 Task: Toggle the place open brace on the new line for functions in the format.
Action: Mouse moved to (9, 578)
Screenshot: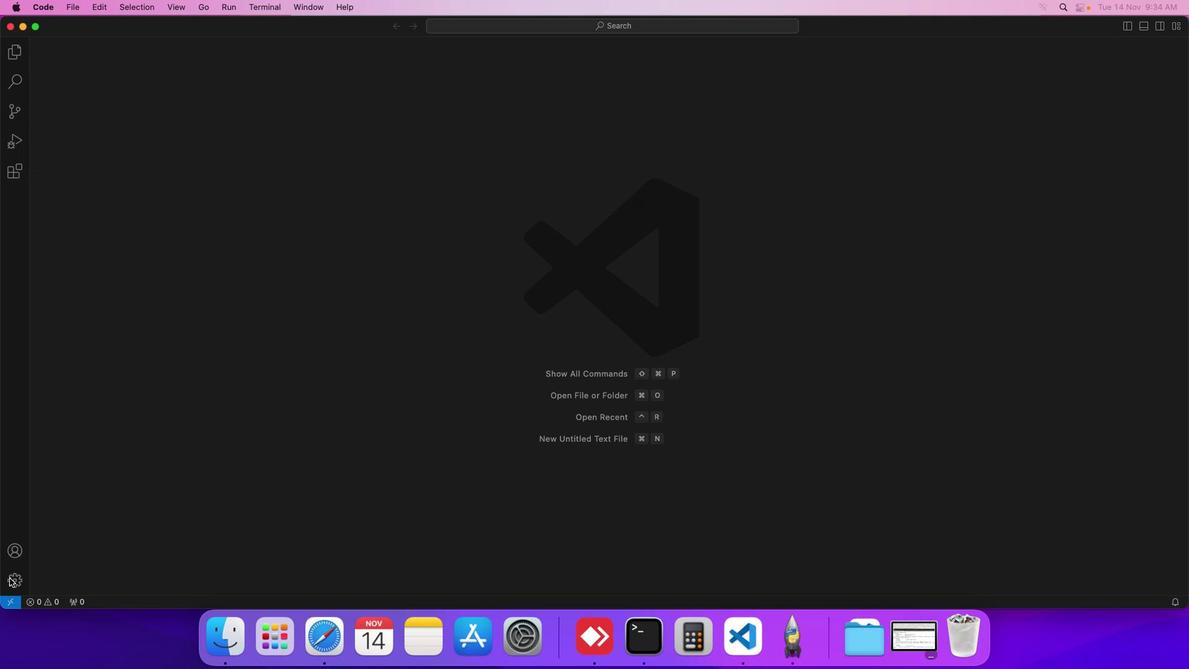 
Action: Mouse pressed left at (9, 578)
Screenshot: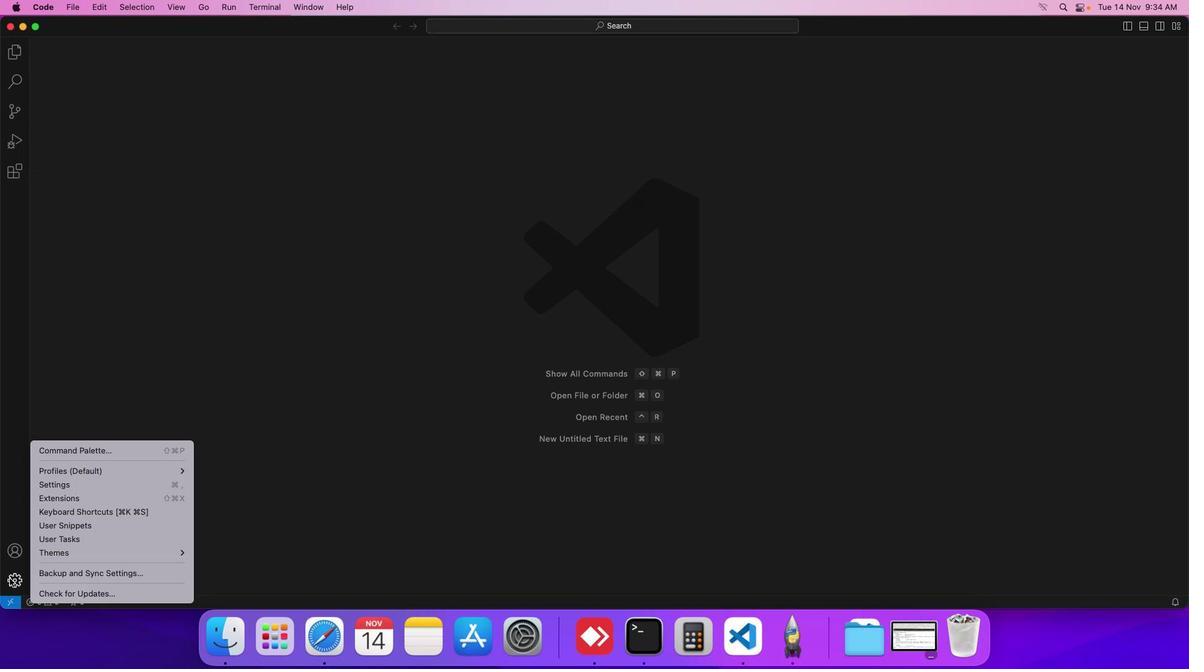 
Action: Mouse moved to (85, 490)
Screenshot: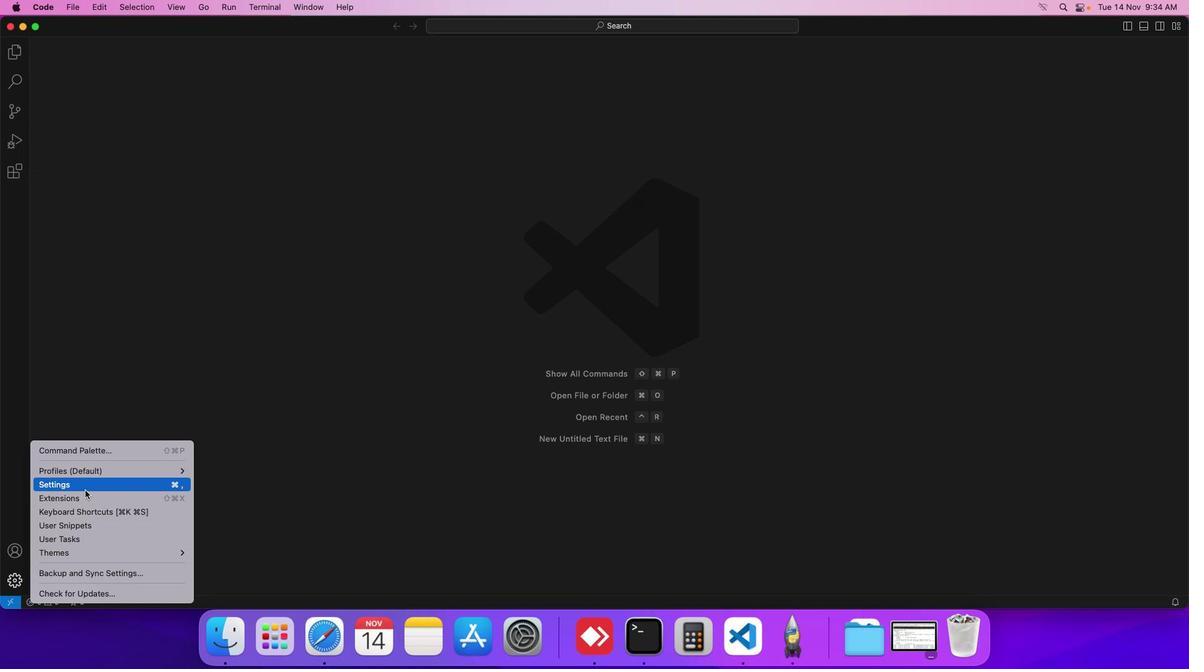 
Action: Mouse pressed left at (85, 490)
Screenshot: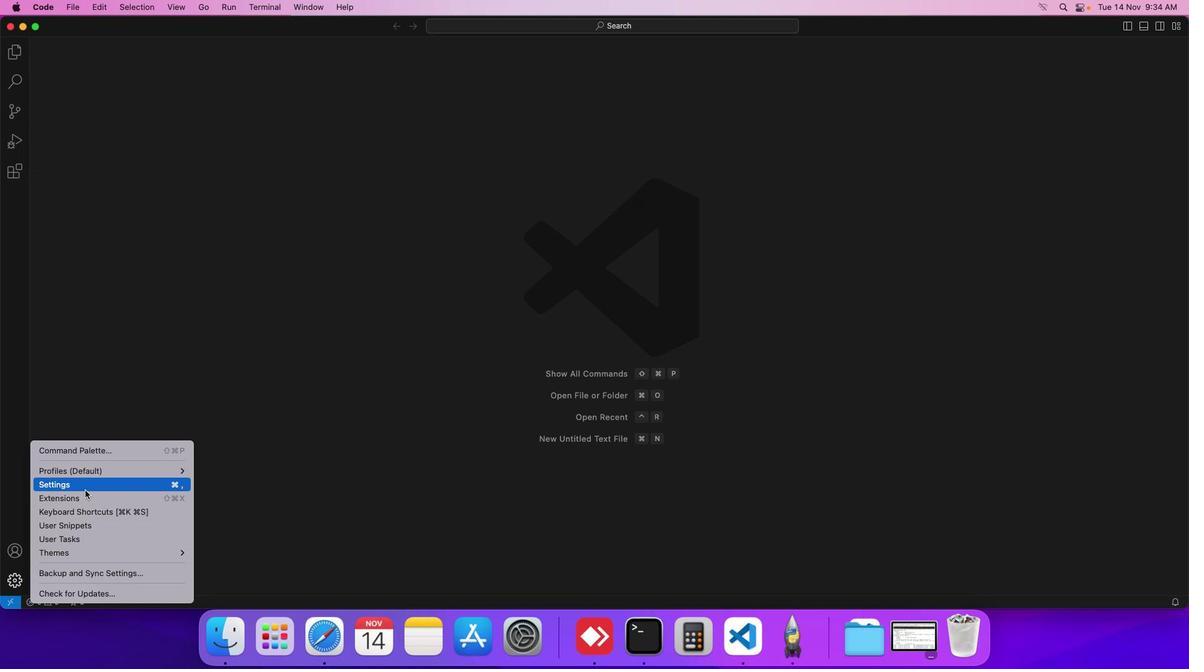 
Action: Mouse moved to (286, 224)
Screenshot: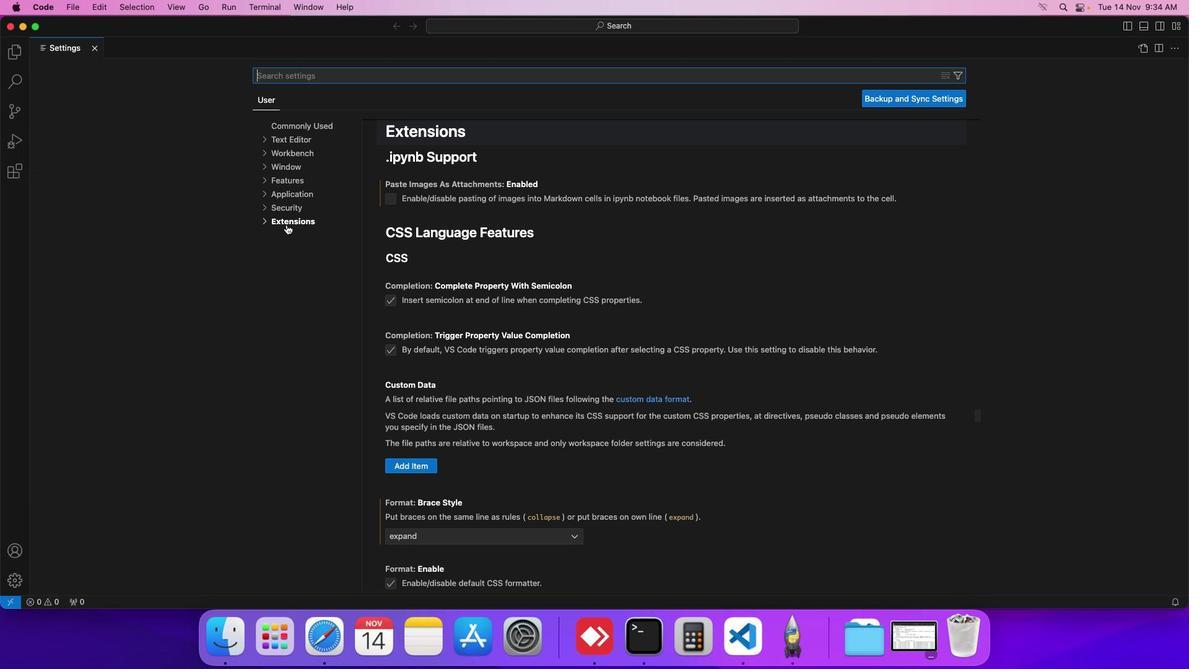 
Action: Mouse pressed left at (286, 224)
Screenshot: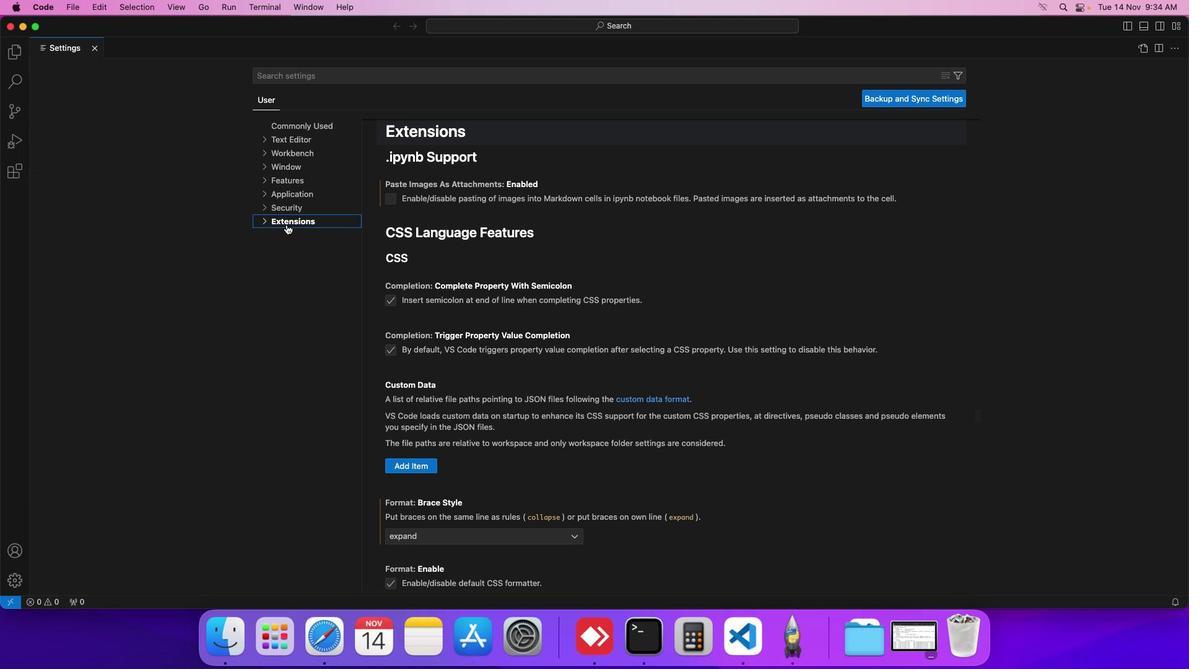 
Action: Mouse moved to (303, 560)
Screenshot: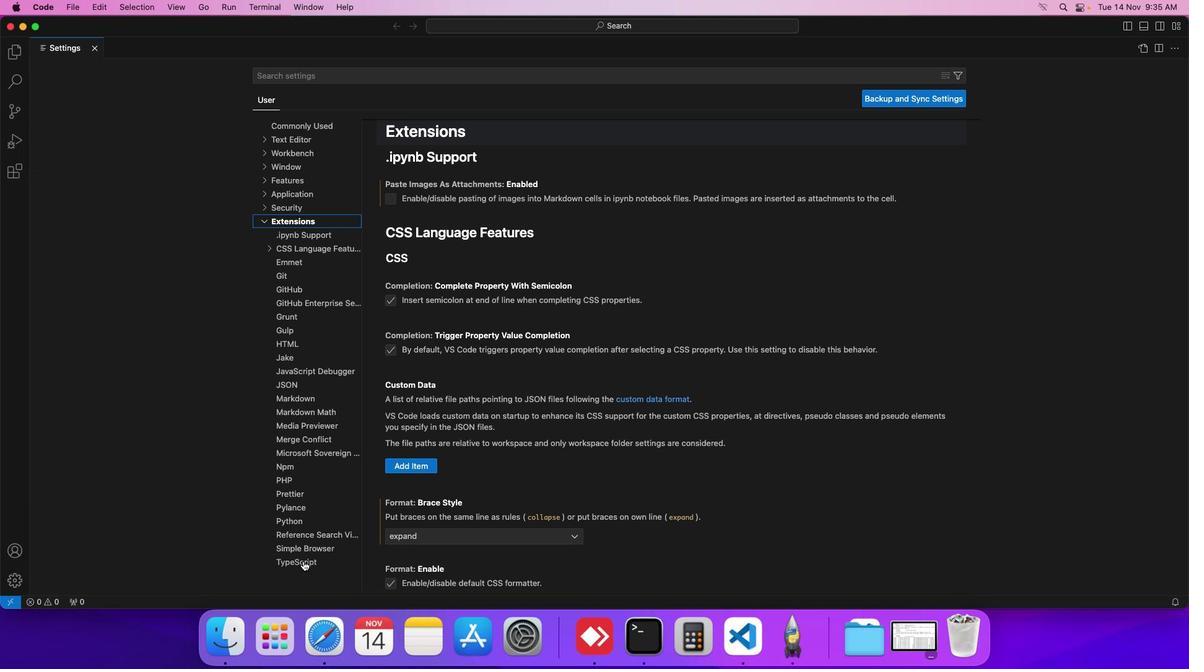 
Action: Mouse pressed left at (303, 560)
Screenshot: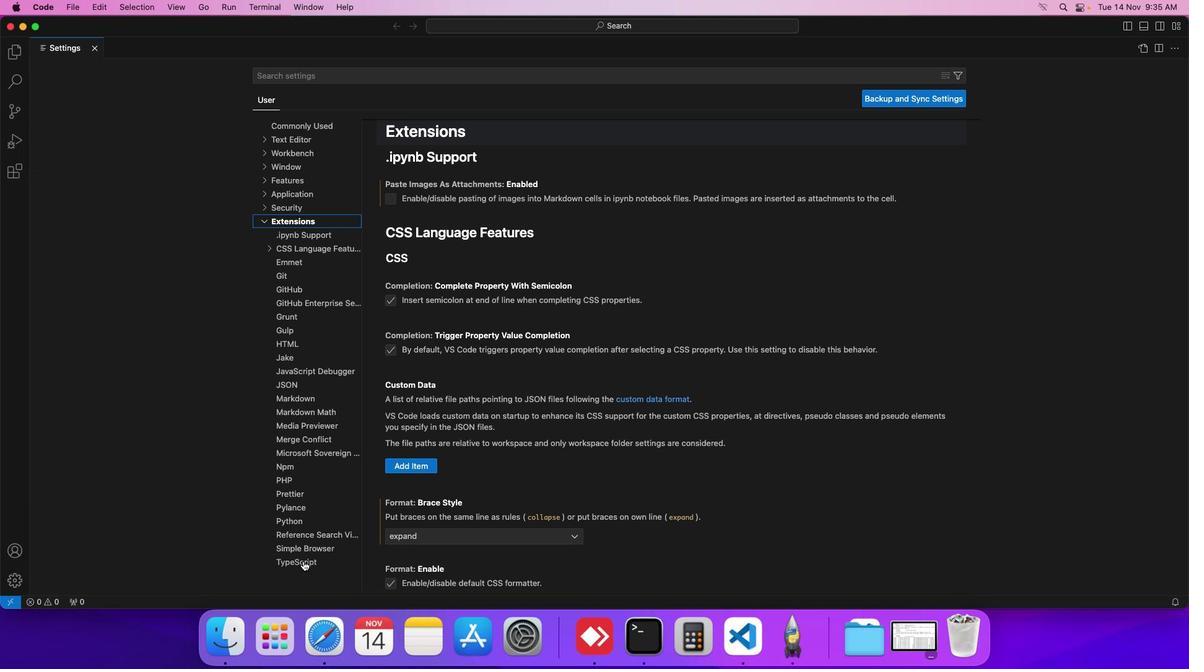 
Action: Mouse moved to (407, 448)
Screenshot: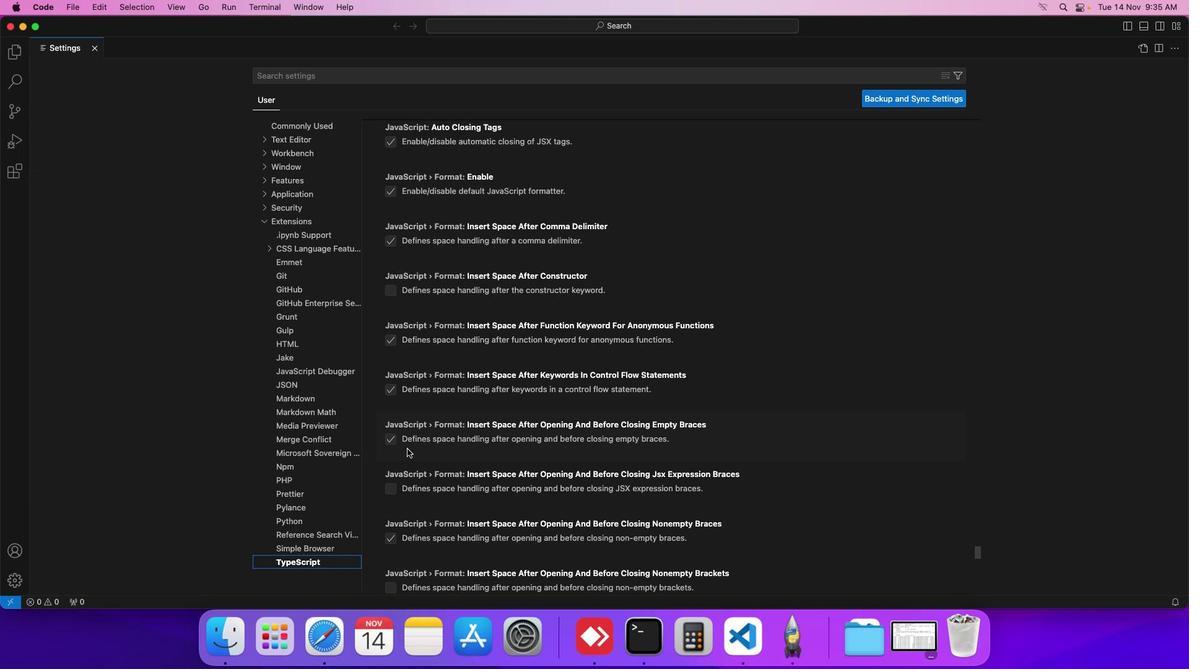 
Action: Mouse scrolled (407, 448) with delta (0, 0)
Screenshot: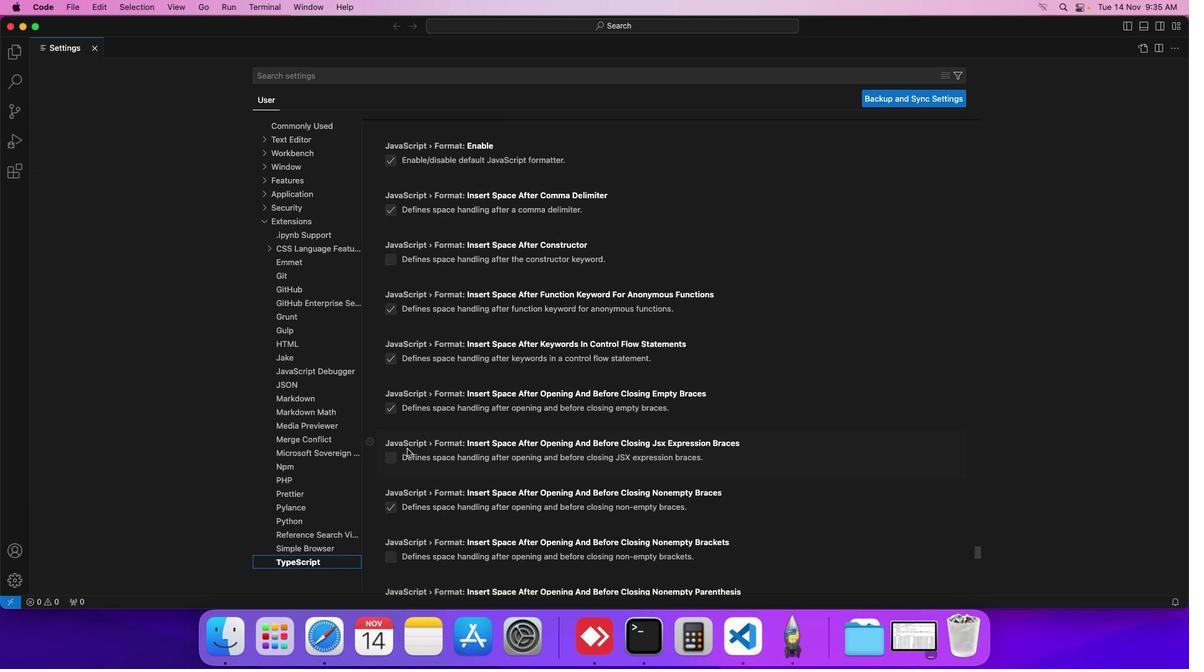 
Action: Mouse scrolled (407, 448) with delta (0, 0)
Screenshot: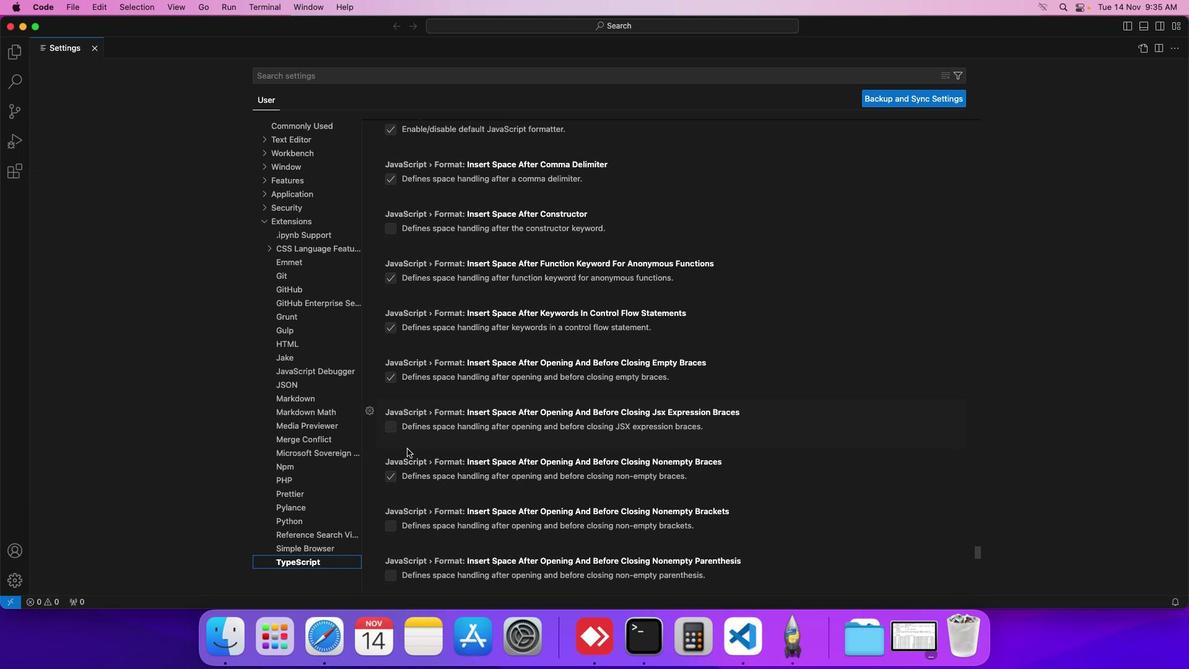 
Action: Mouse scrolled (407, 448) with delta (0, 0)
Screenshot: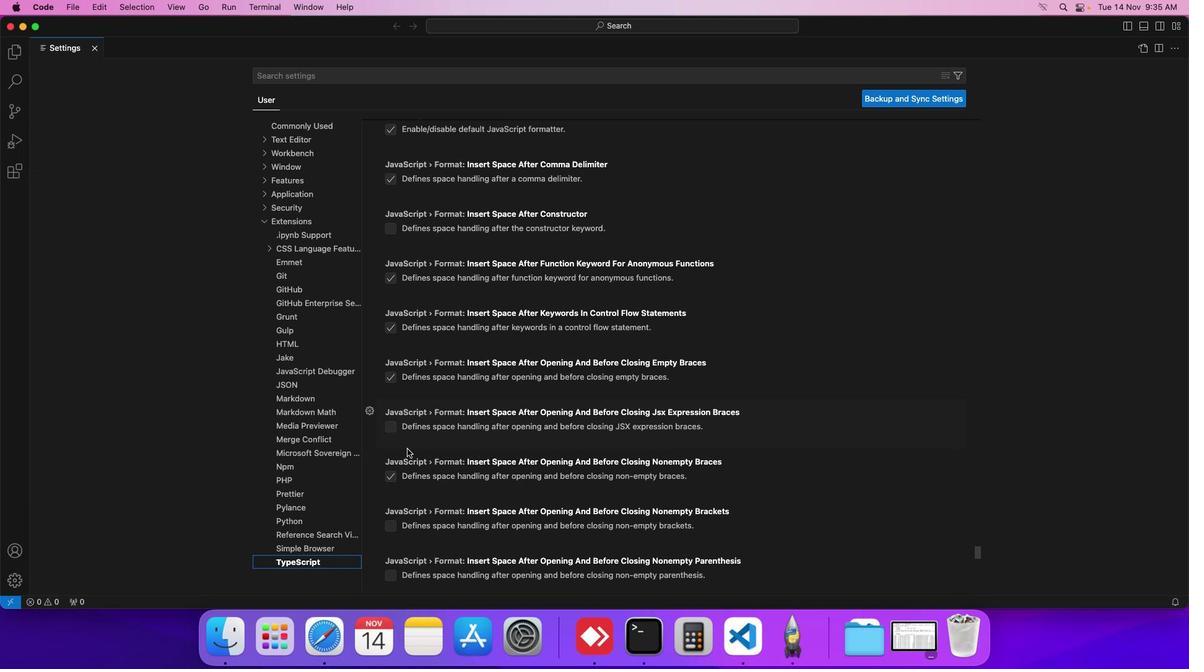 
Action: Mouse scrolled (407, 448) with delta (0, 0)
Screenshot: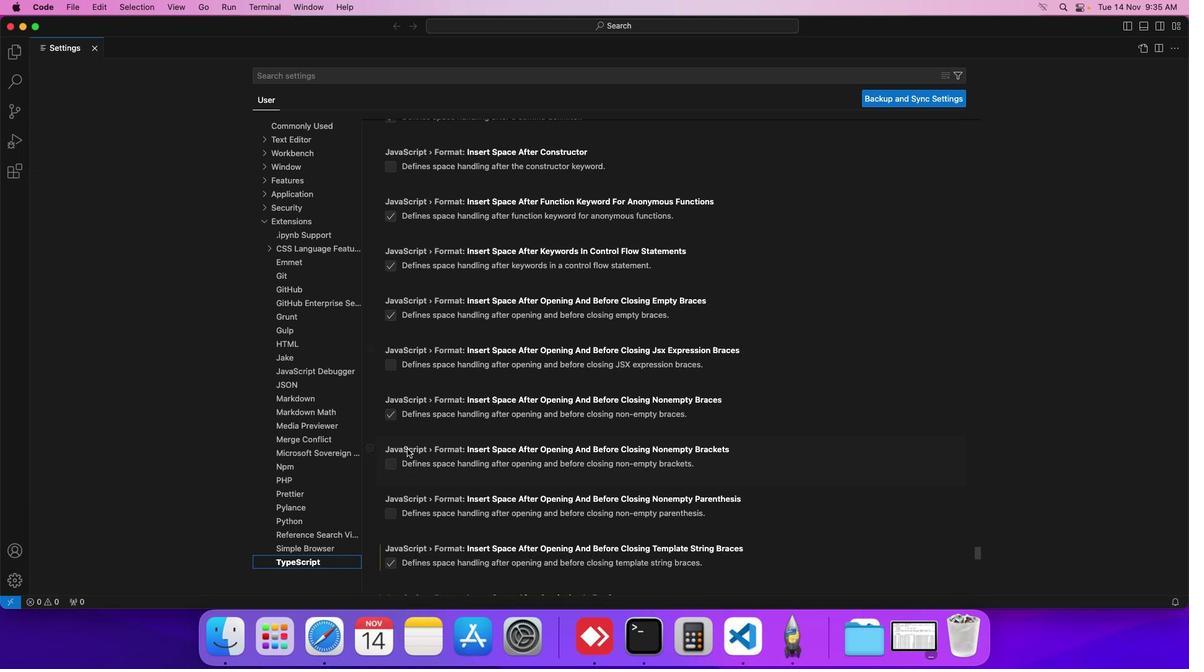 
Action: Mouse scrolled (407, 448) with delta (0, 0)
Screenshot: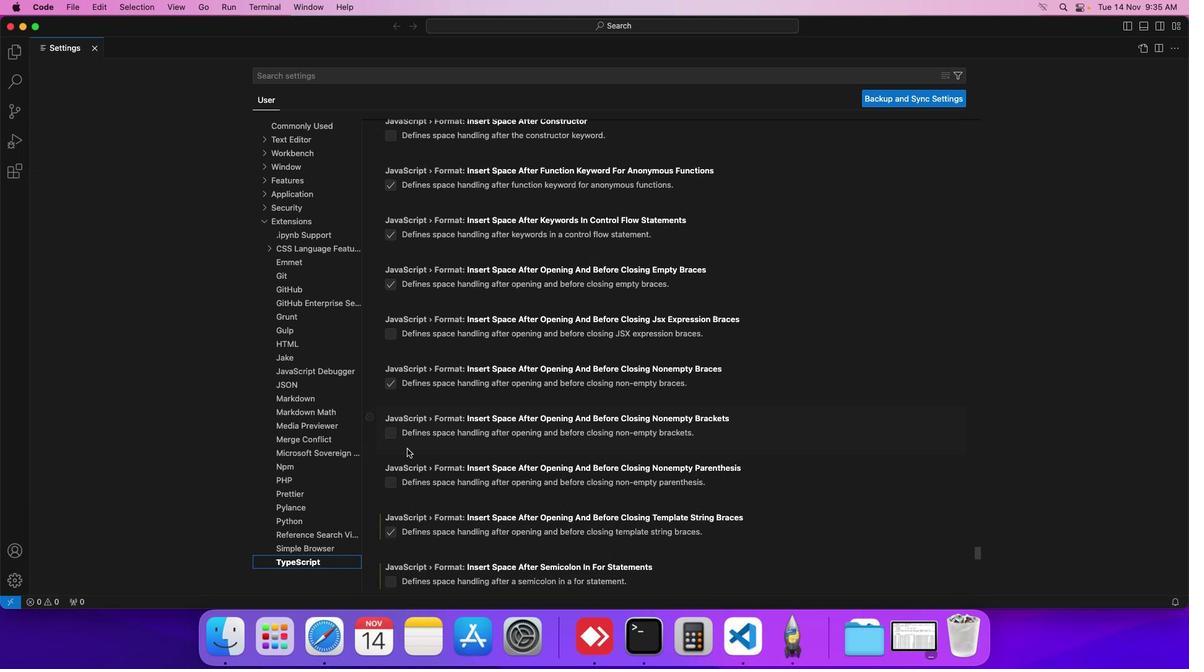 
Action: Mouse scrolled (407, 448) with delta (0, 0)
Screenshot: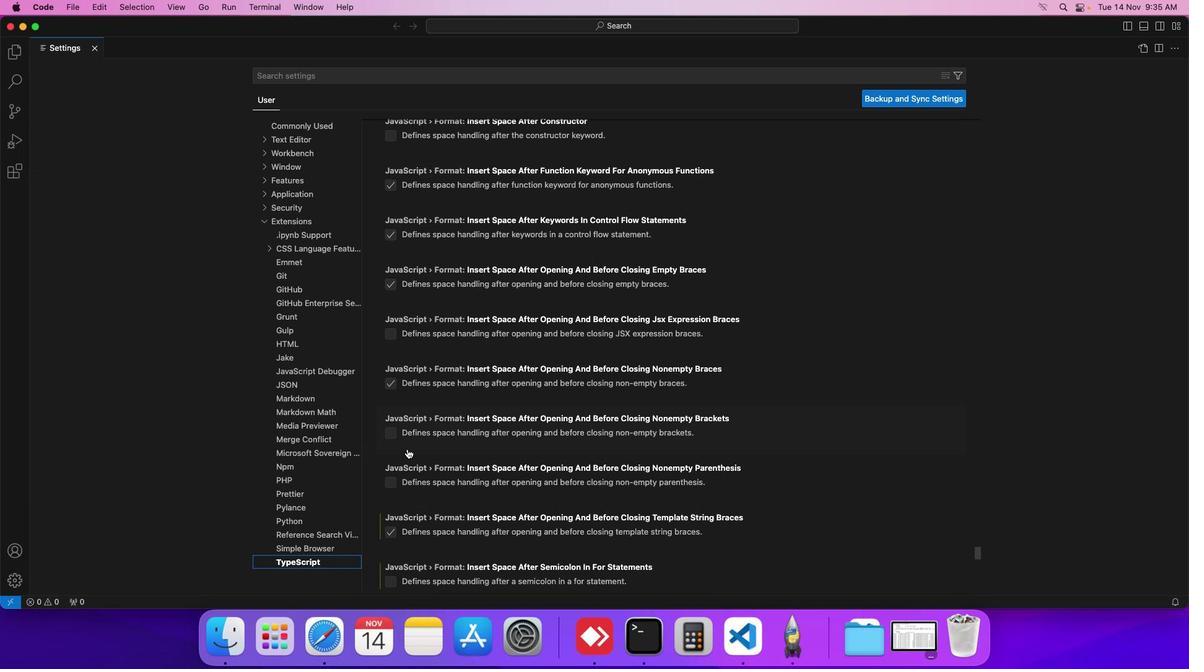 
Action: Mouse scrolled (407, 448) with delta (0, 0)
Screenshot: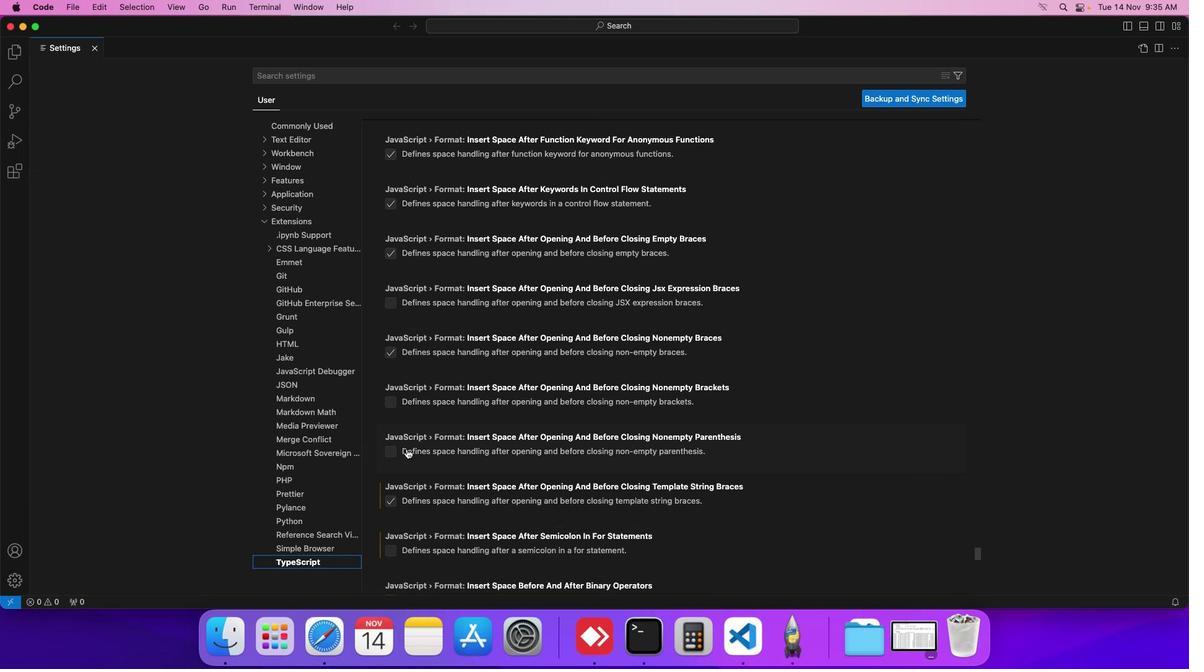 
Action: Mouse moved to (407, 449)
Screenshot: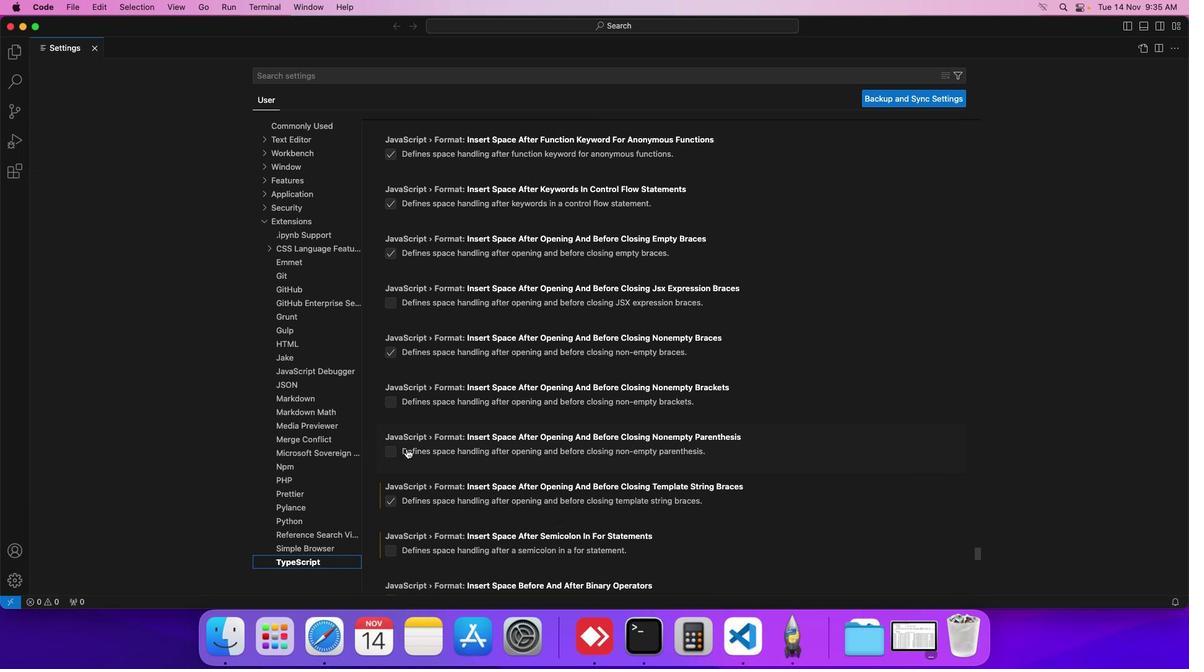 
Action: Mouse scrolled (407, 449) with delta (0, 0)
Screenshot: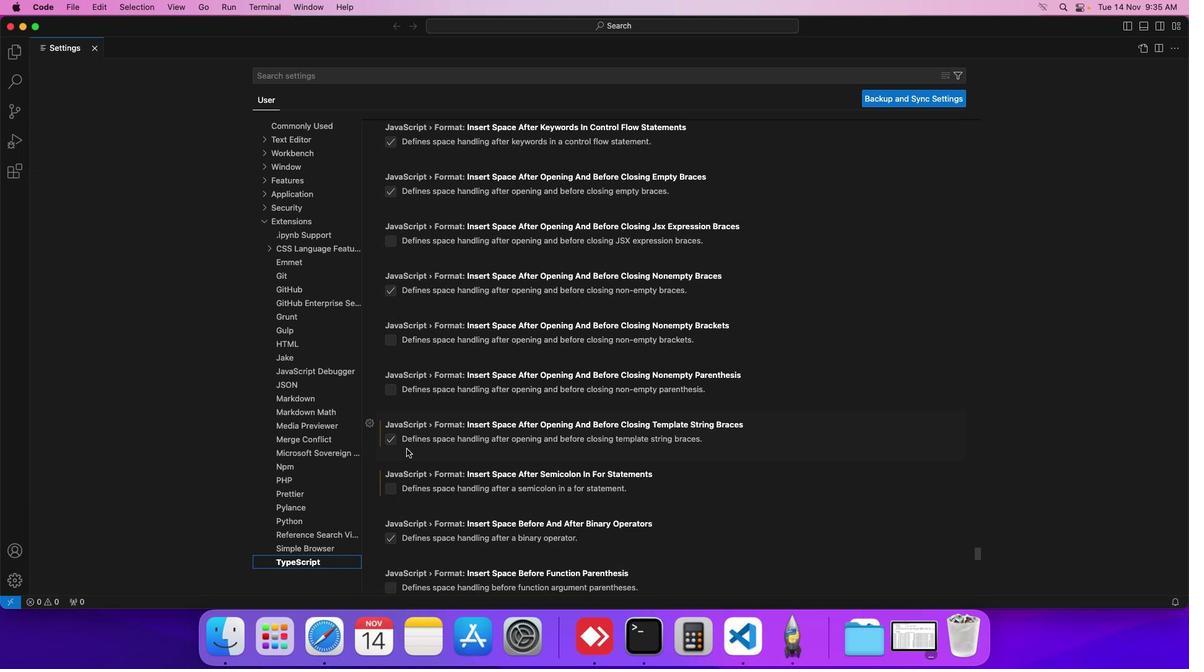 
Action: Mouse scrolled (407, 449) with delta (0, 0)
Screenshot: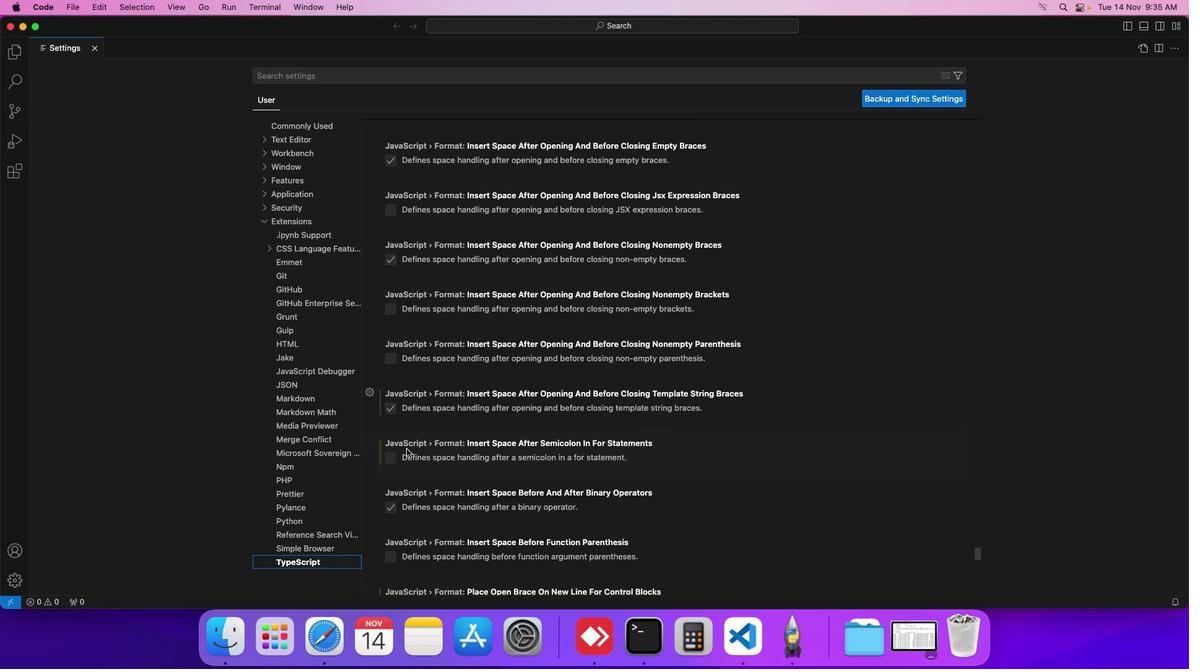 
Action: Mouse scrolled (407, 449) with delta (0, 0)
Screenshot: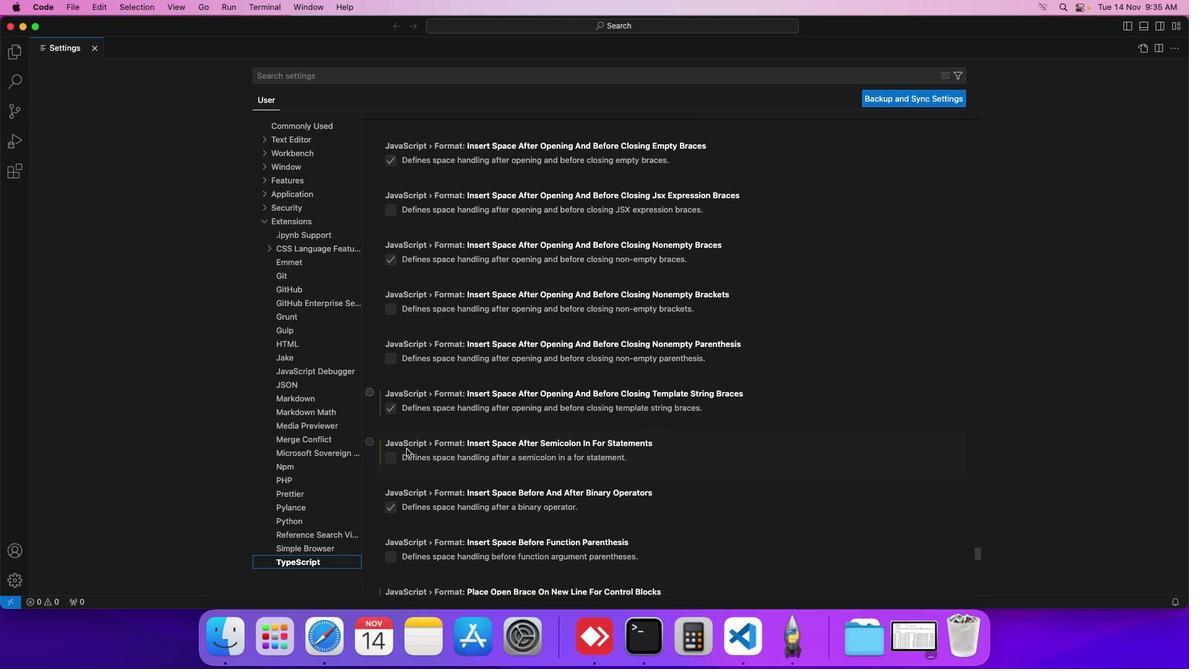 
Action: Mouse scrolled (407, 449) with delta (0, 0)
Screenshot: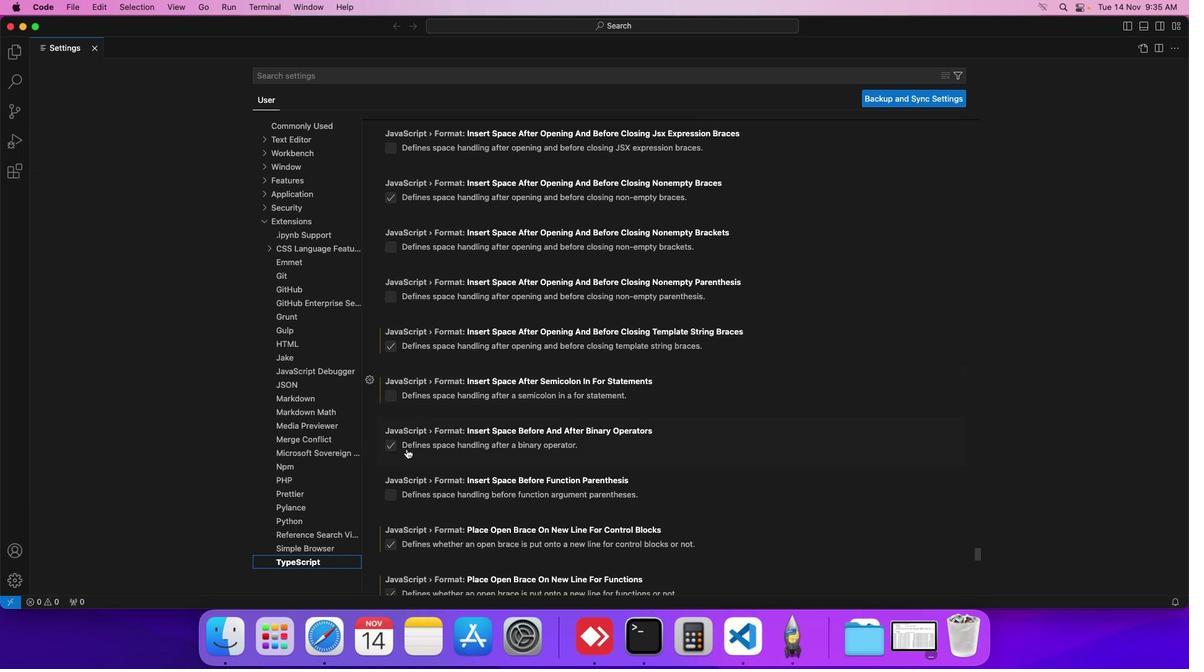 
Action: Mouse scrolled (407, 449) with delta (0, 0)
Screenshot: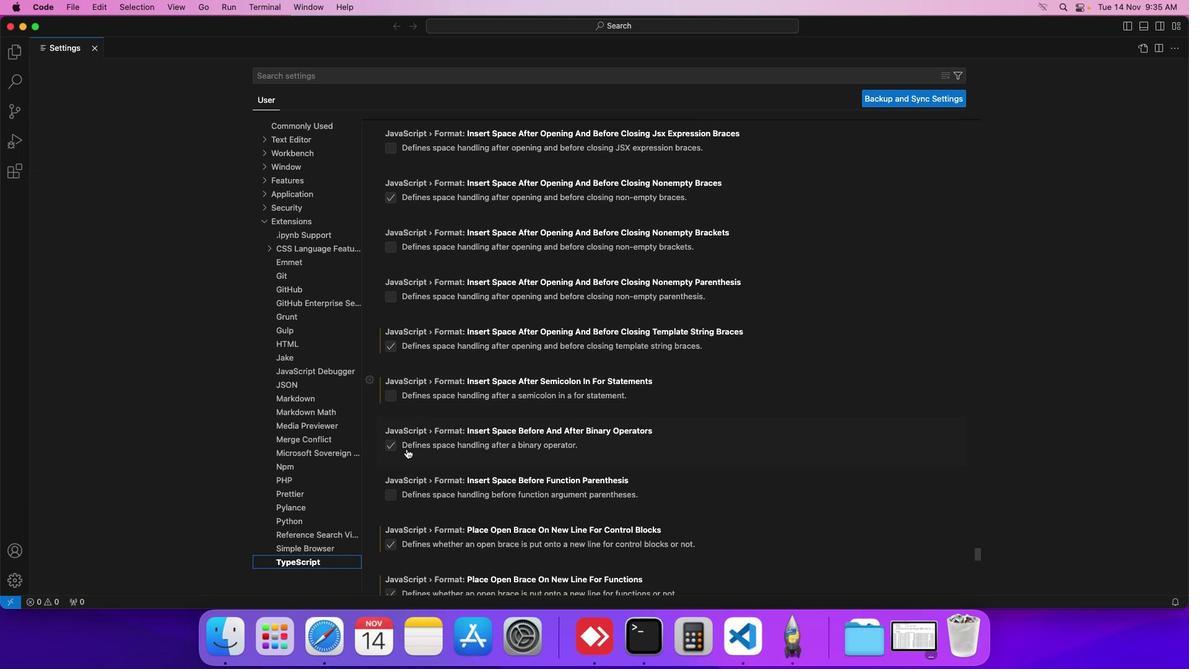 
Action: Mouse scrolled (407, 449) with delta (0, 0)
Screenshot: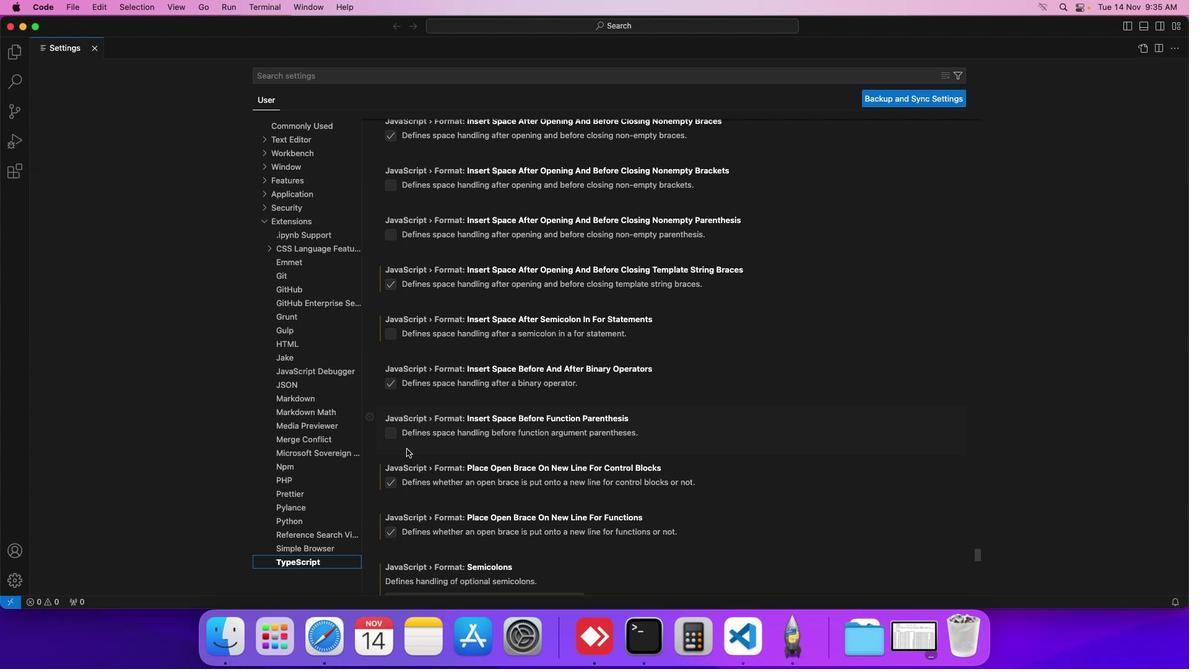 
Action: Mouse scrolled (407, 449) with delta (0, 0)
Screenshot: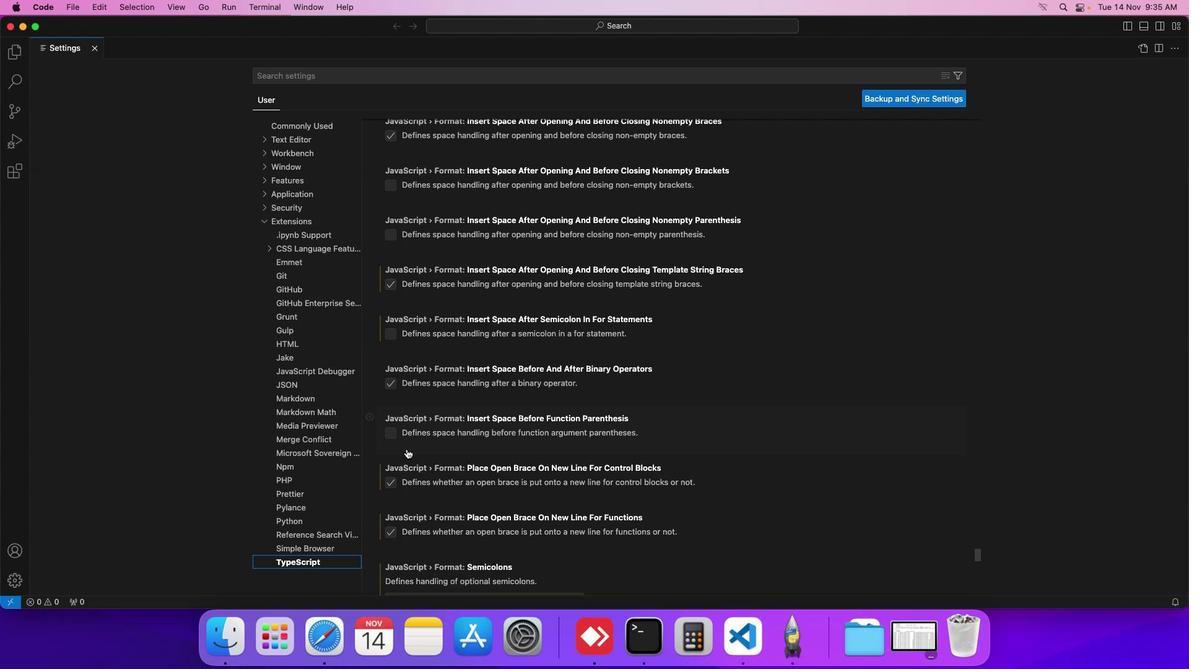 
Action: Mouse scrolled (407, 449) with delta (0, 0)
Screenshot: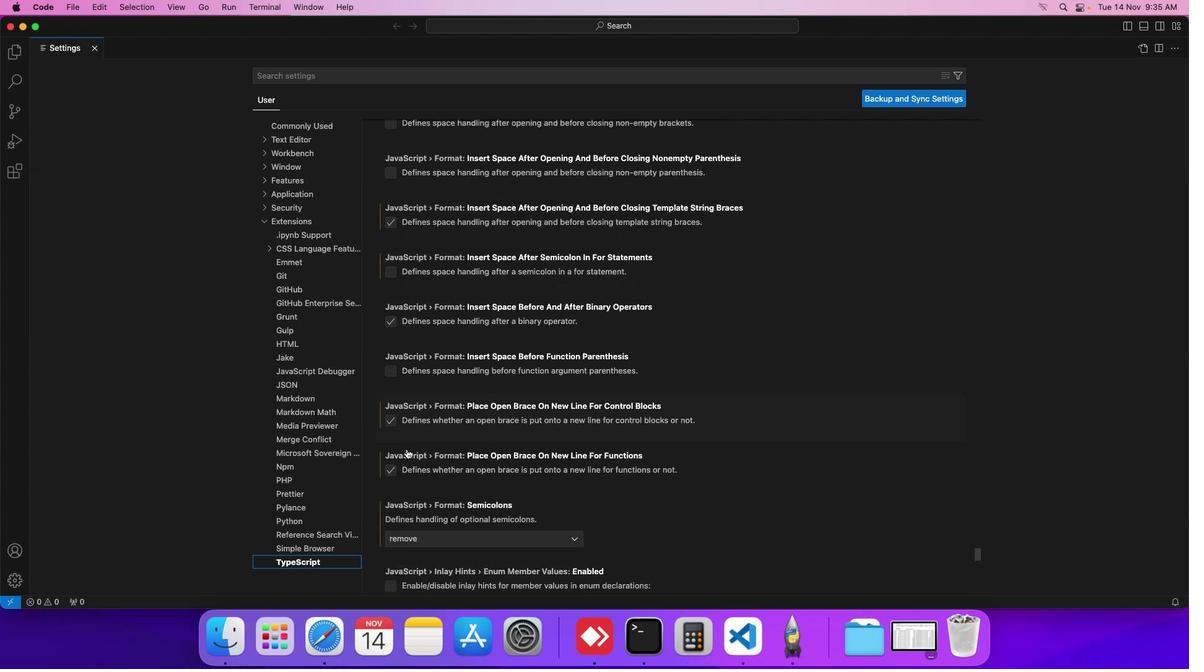 
Action: Mouse scrolled (407, 449) with delta (0, 0)
Screenshot: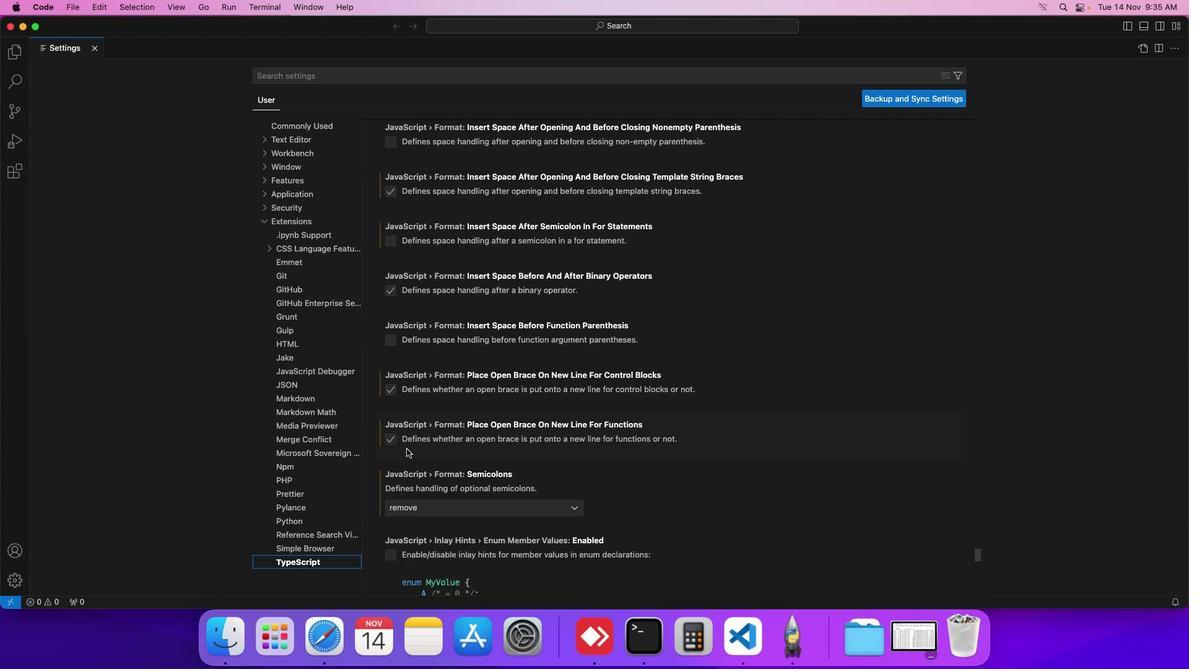 
Action: Mouse scrolled (407, 449) with delta (0, 0)
Screenshot: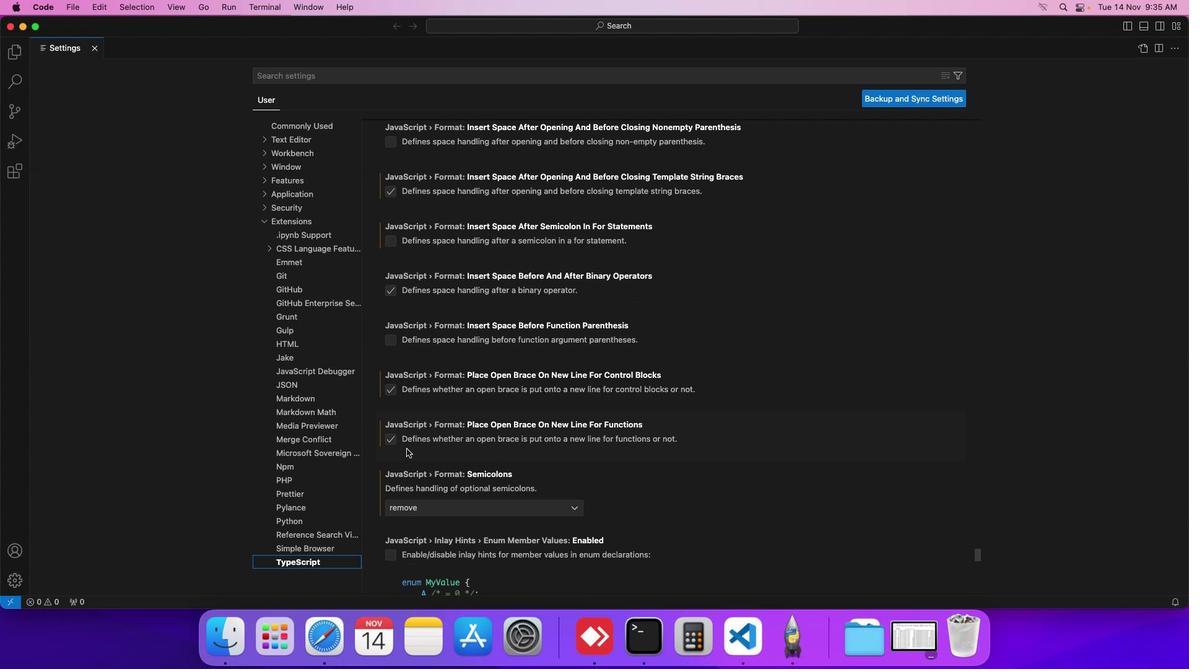 
Action: Mouse scrolled (407, 449) with delta (0, 0)
Screenshot: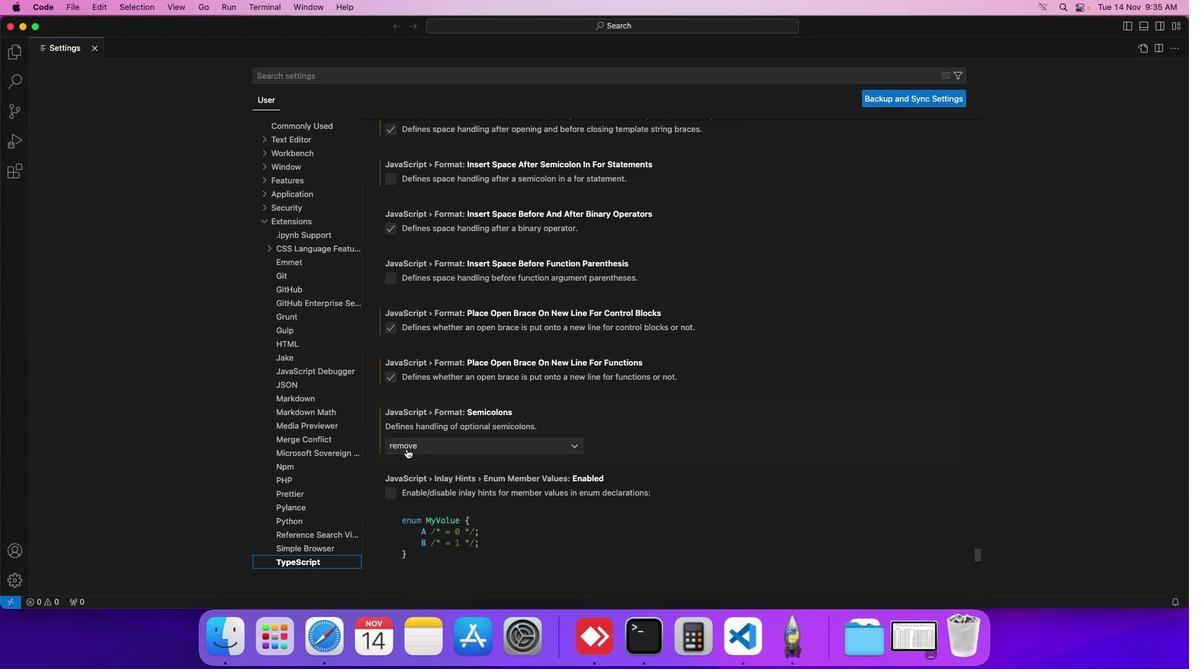 
Action: Mouse scrolled (407, 449) with delta (0, 0)
Screenshot: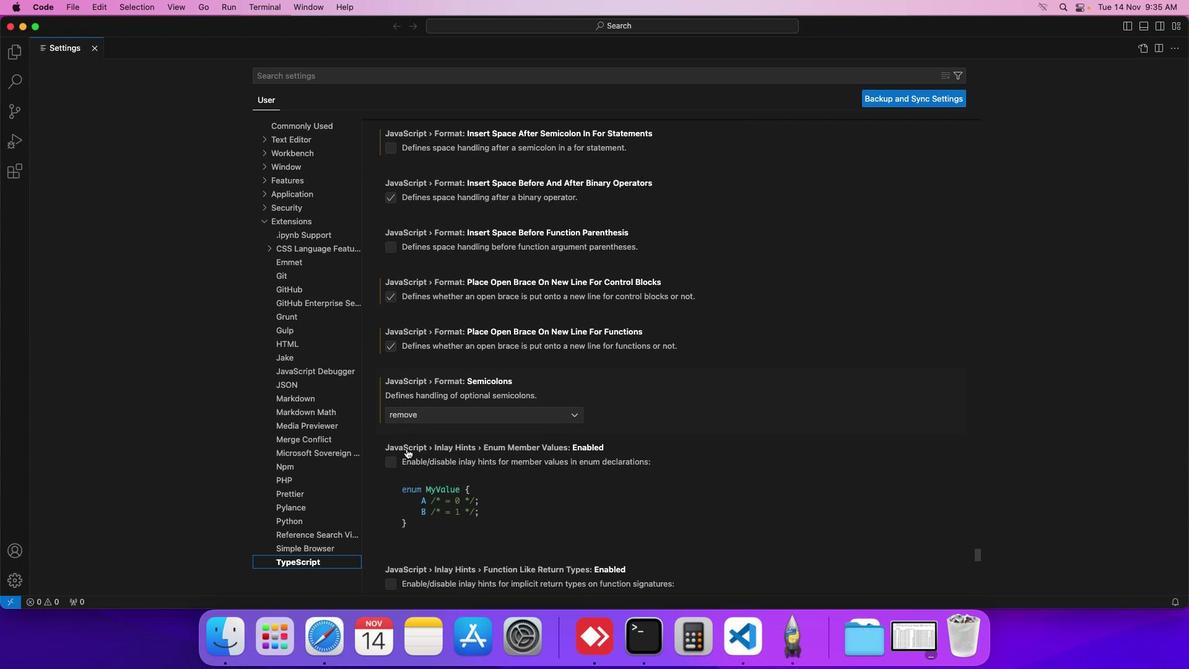 
Action: Mouse scrolled (407, 449) with delta (0, 0)
Screenshot: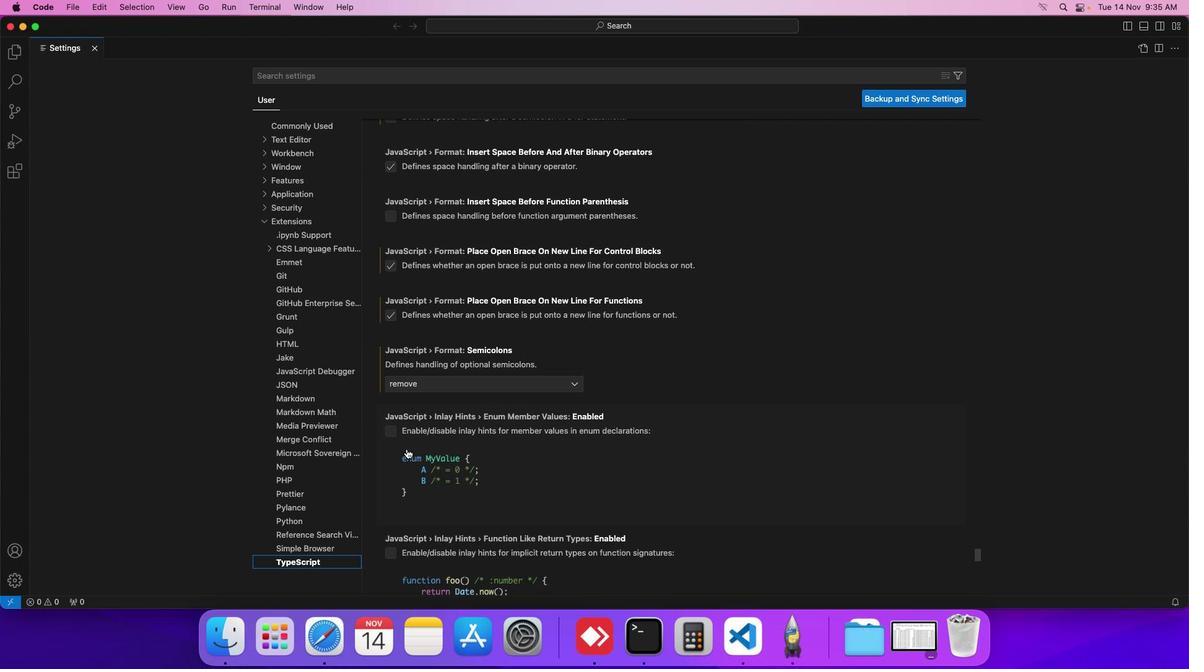 
Action: Mouse scrolled (407, 449) with delta (0, 0)
Screenshot: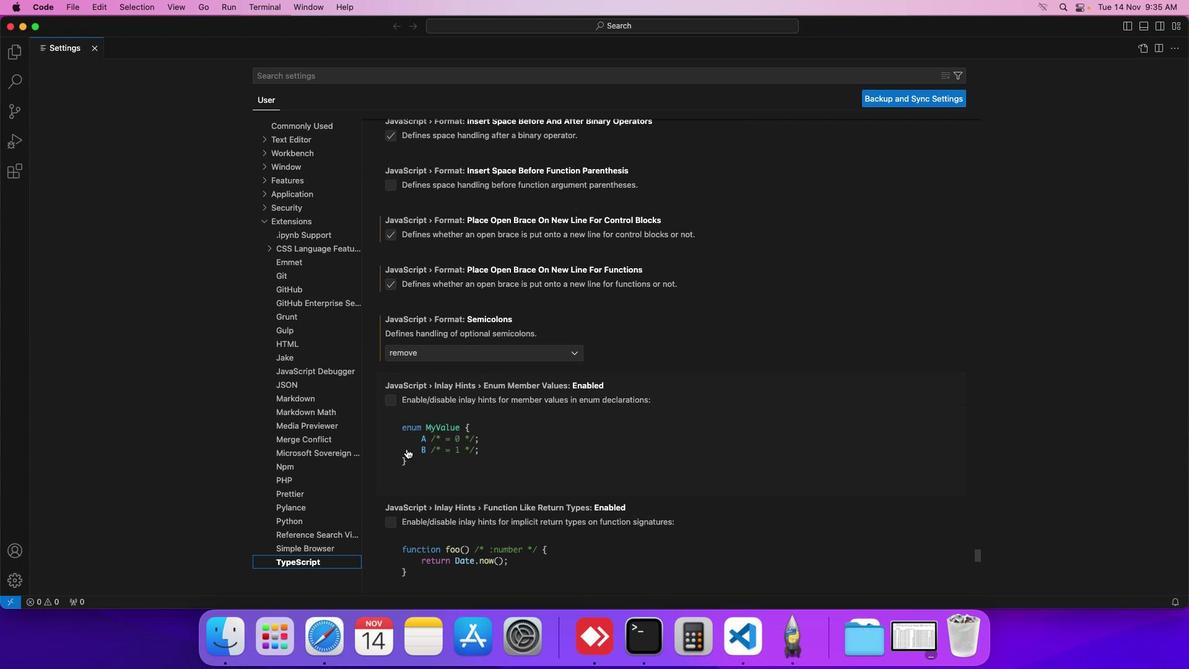 
Action: Mouse scrolled (407, 449) with delta (0, 0)
Screenshot: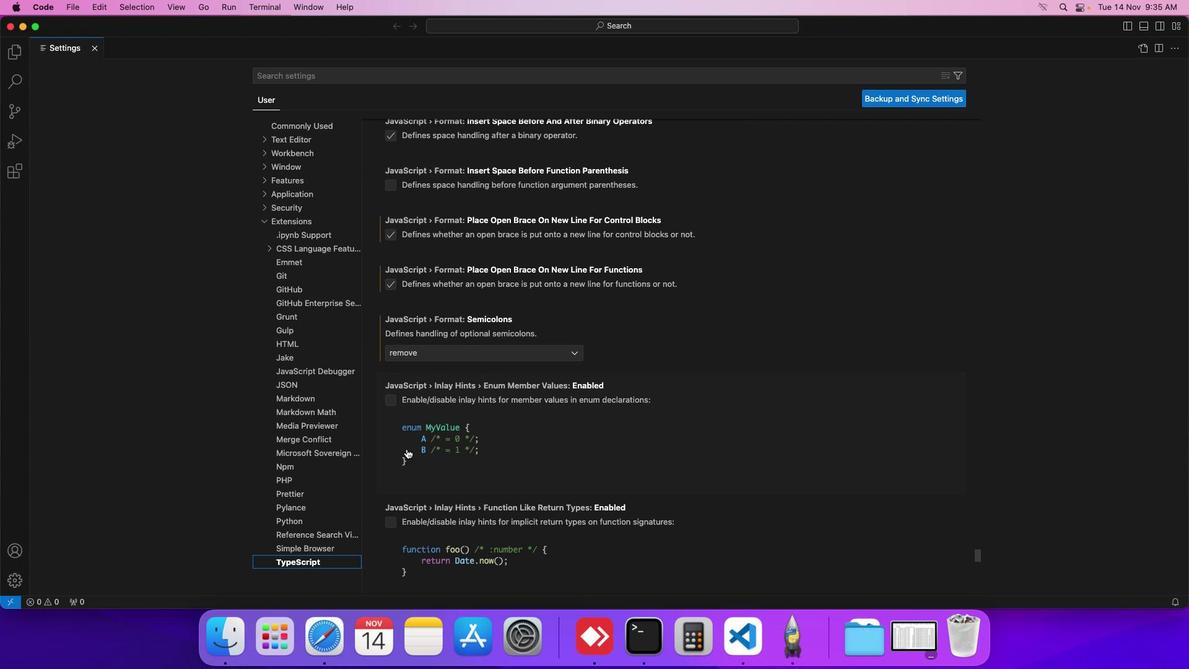 
Action: Mouse scrolled (407, 449) with delta (0, 0)
Screenshot: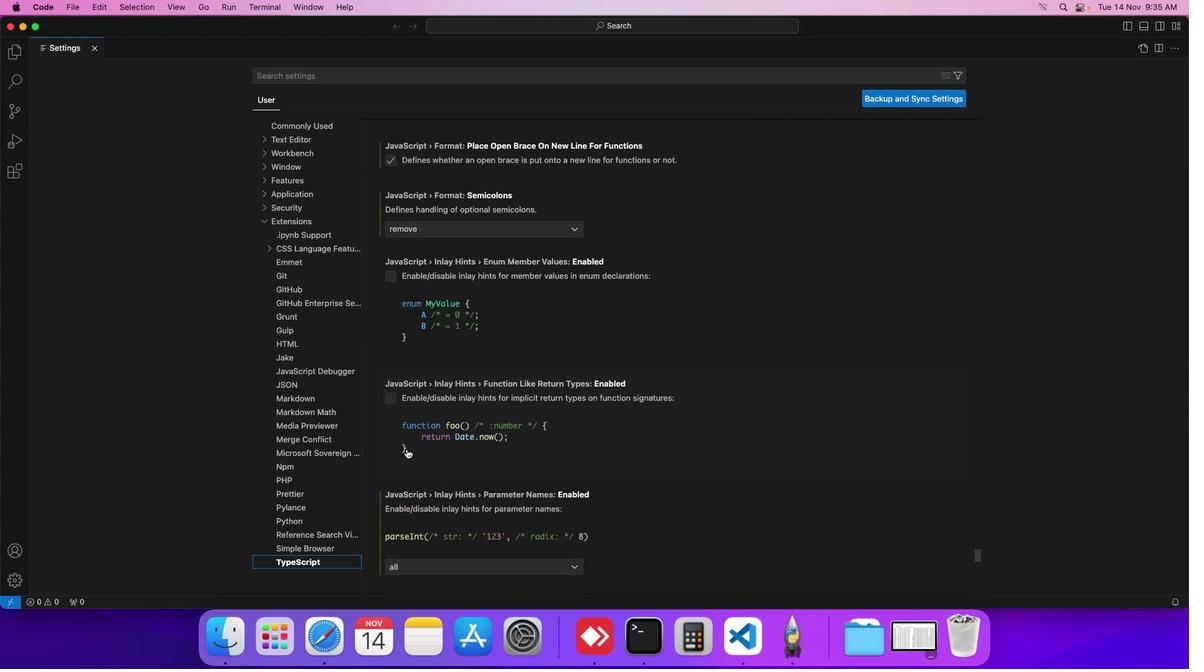 
Action: Mouse scrolled (407, 449) with delta (0, 0)
Screenshot: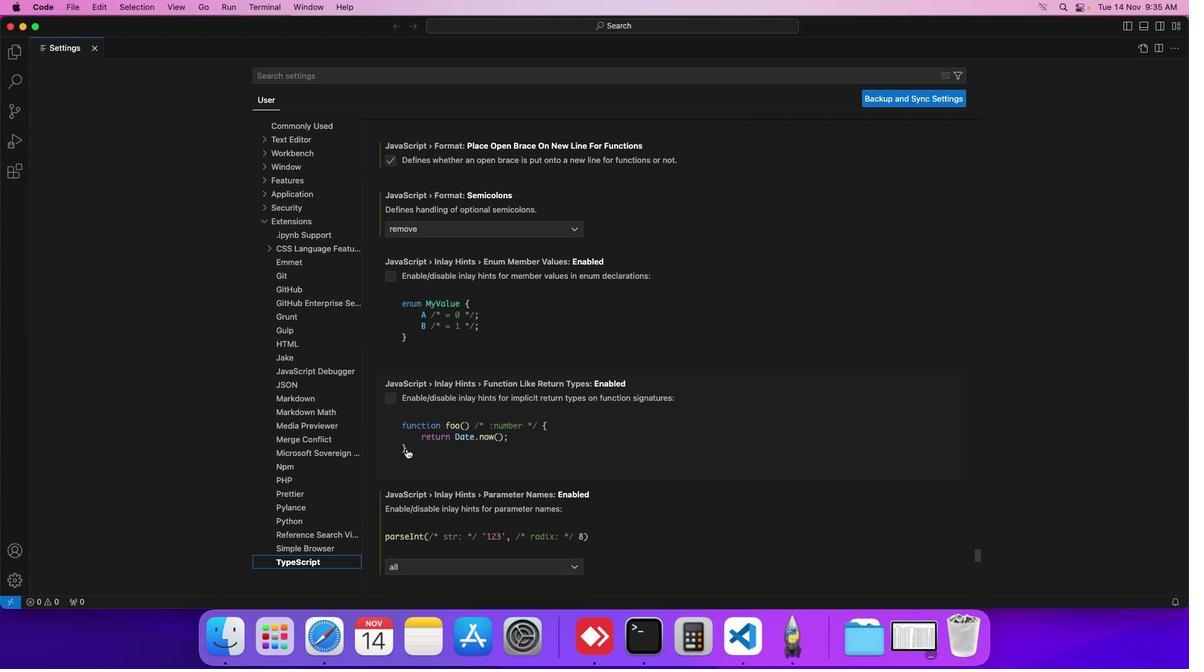 
Action: Mouse scrolled (407, 449) with delta (0, -1)
Screenshot: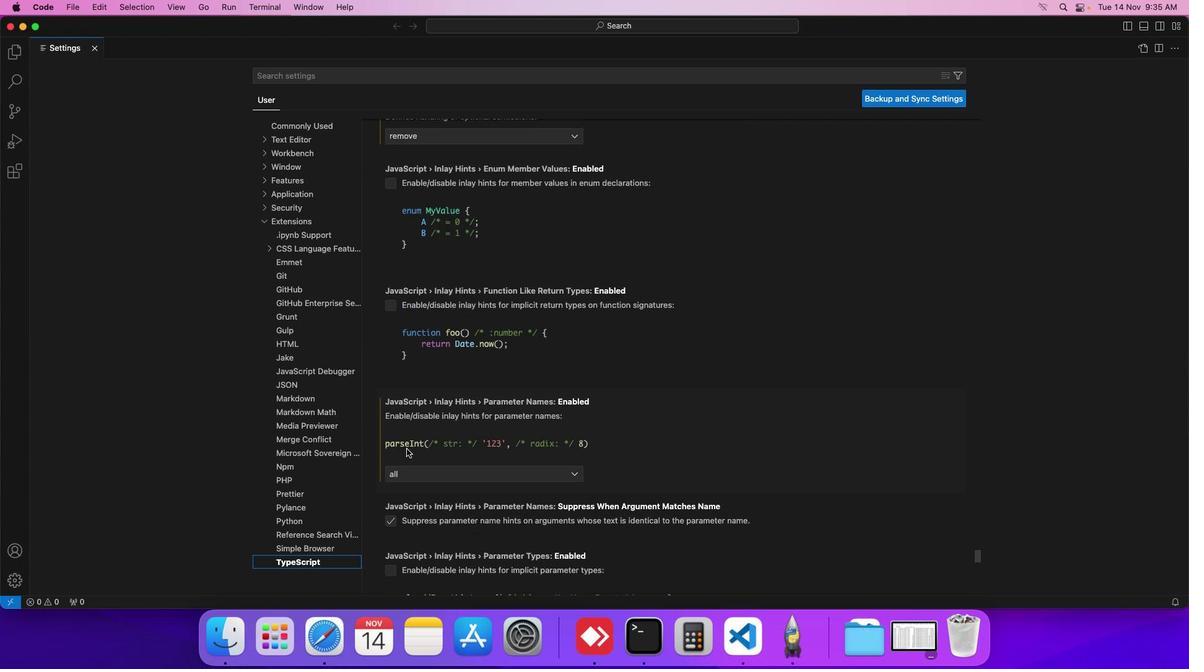 
Action: Mouse scrolled (407, 449) with delta (0, -1)
Screenshot: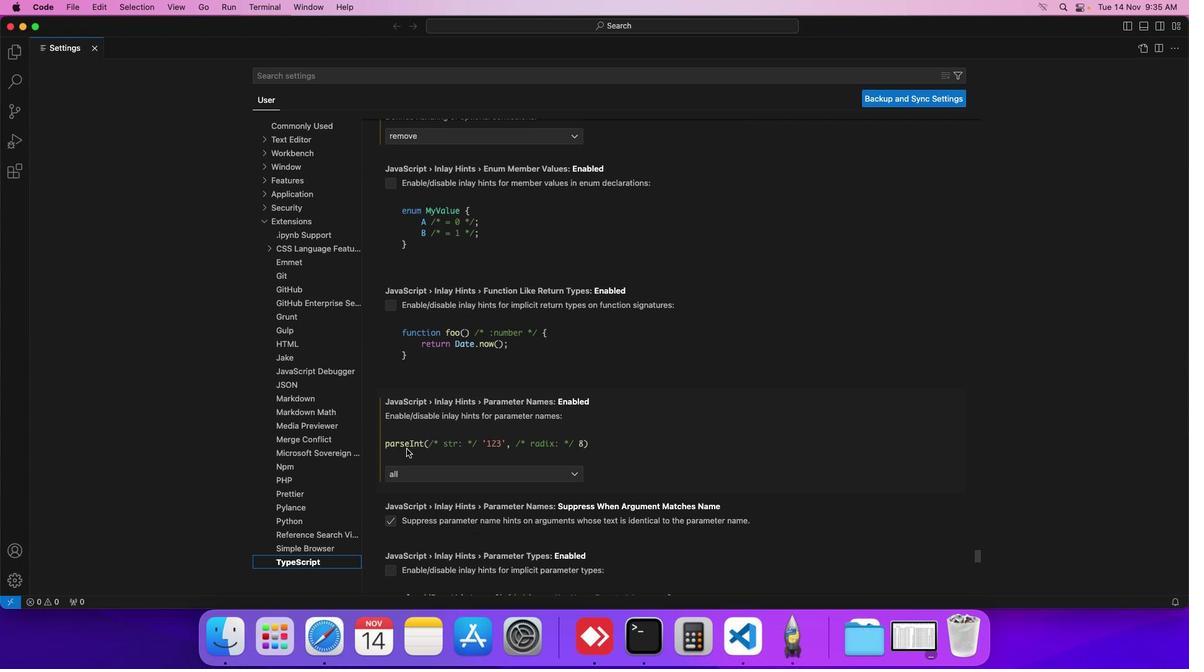 
Action: Mouse scrolled (407, 449) with delta (0, 0)
Screenshot: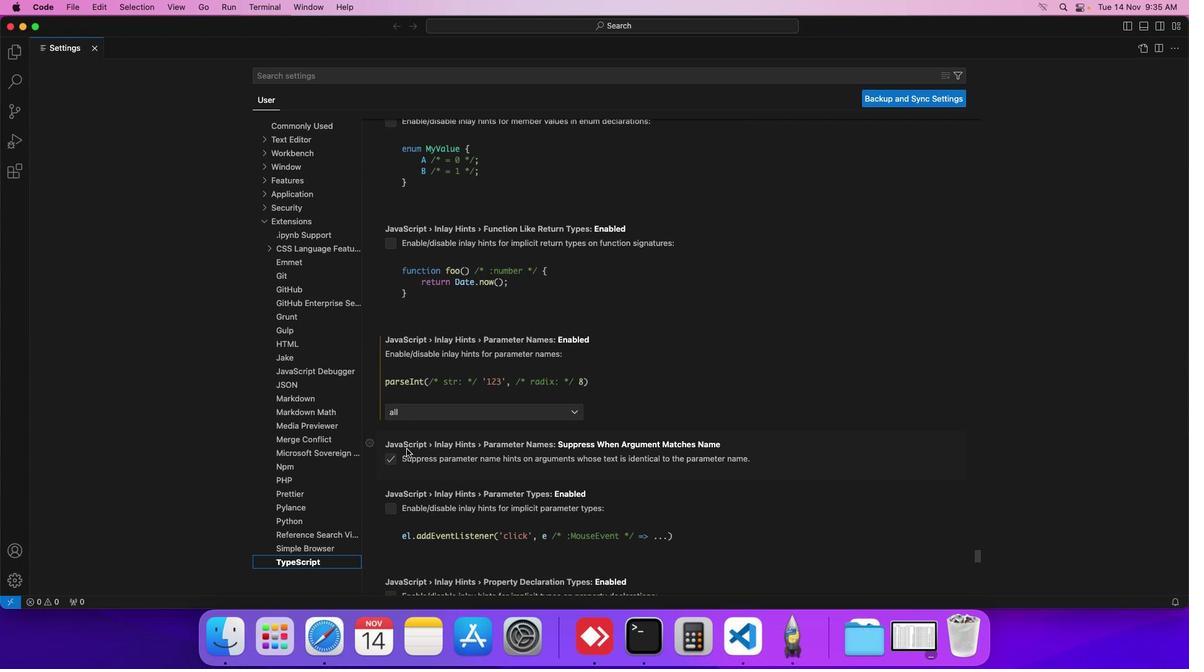 
Action: Mouse scrolled (407, 449) with delta (0, 0)
Screenshot: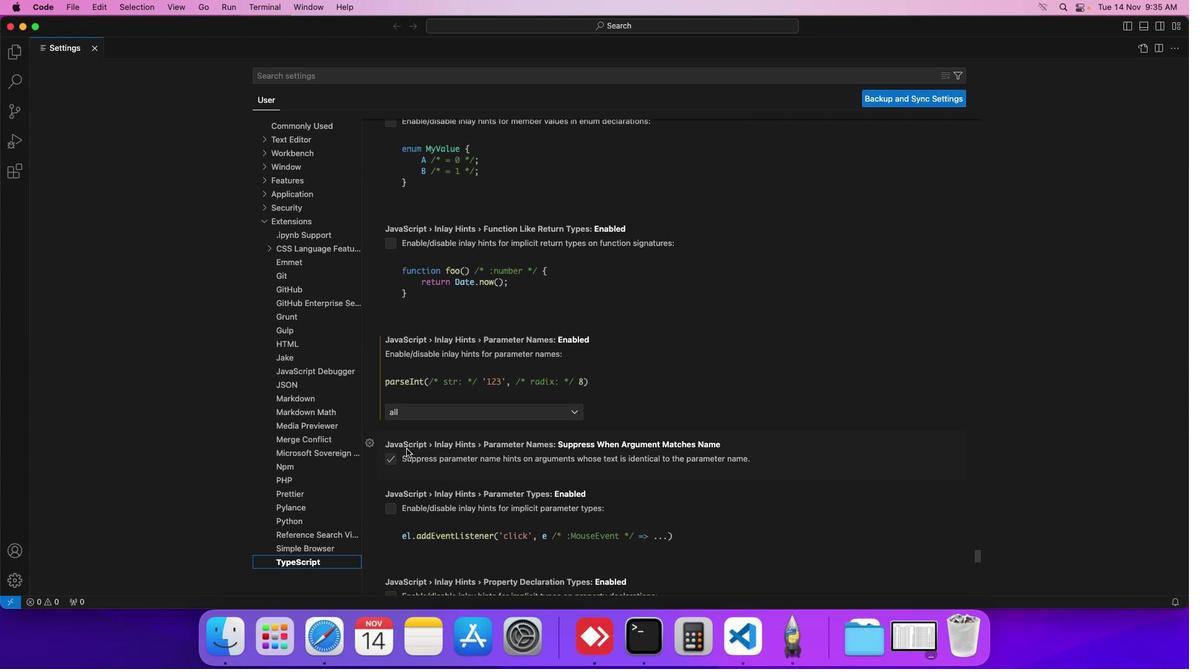 
Action: Mouse scrolled (407, 449) with delta (0, 0)
Screenshot: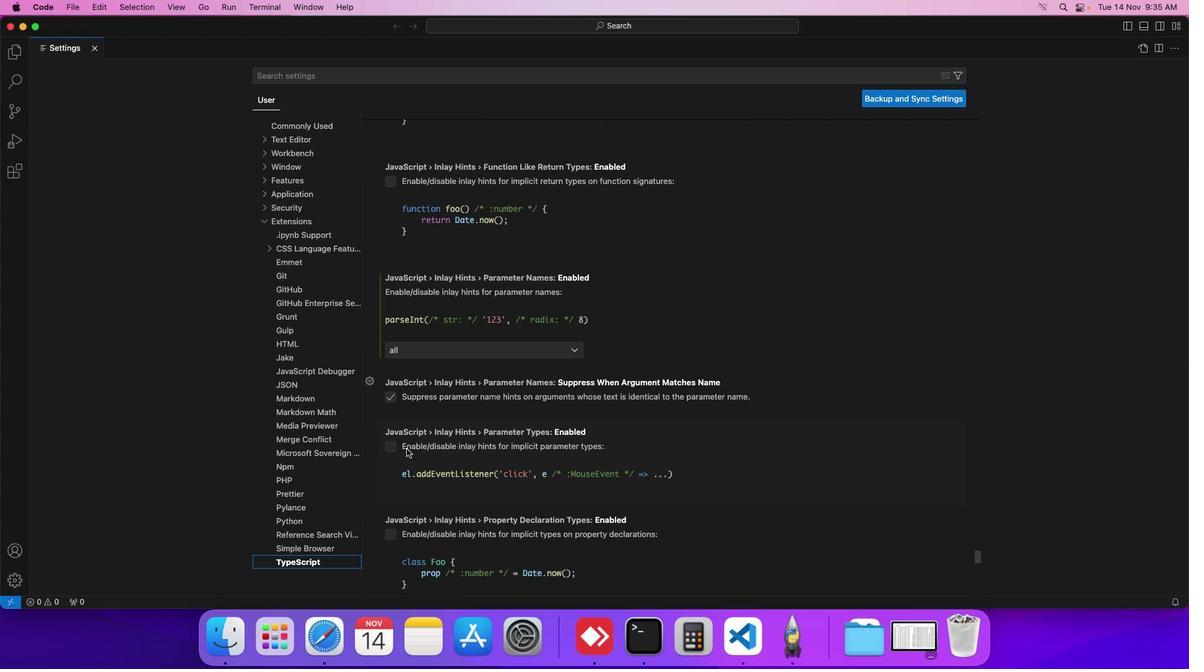 
Action: Mouse scrolled (407, 449) with delta (0, 0)
Screenshot: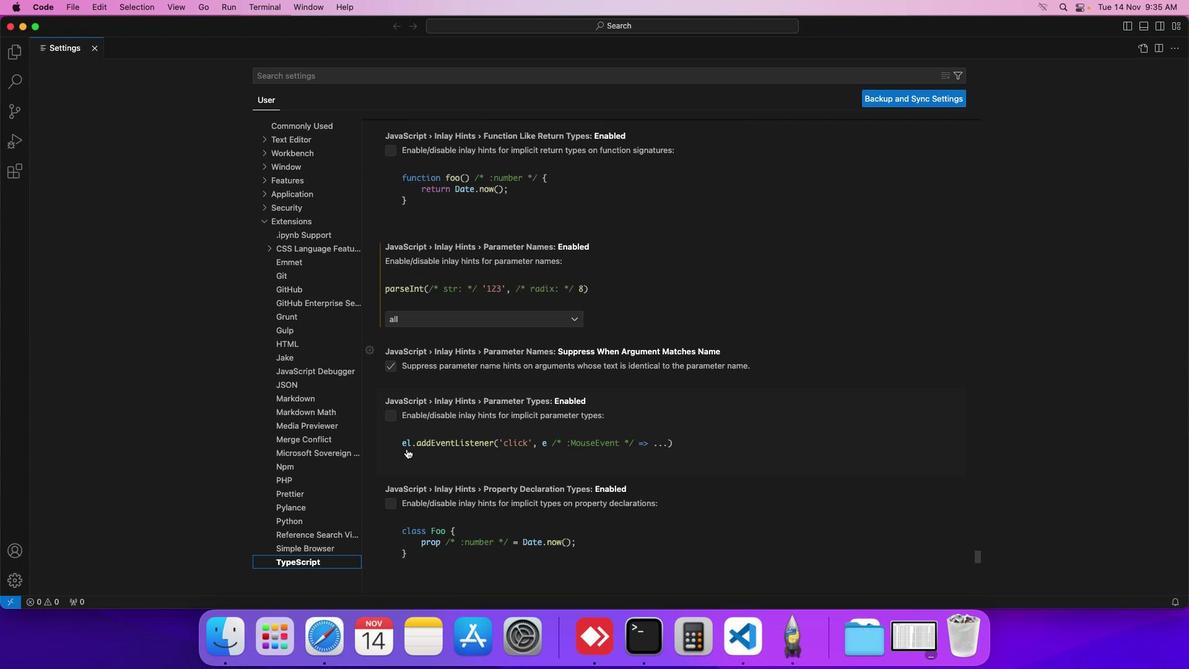
Action: Mouse scrolled (407, 449) with delta (0, 0)
Screenshot: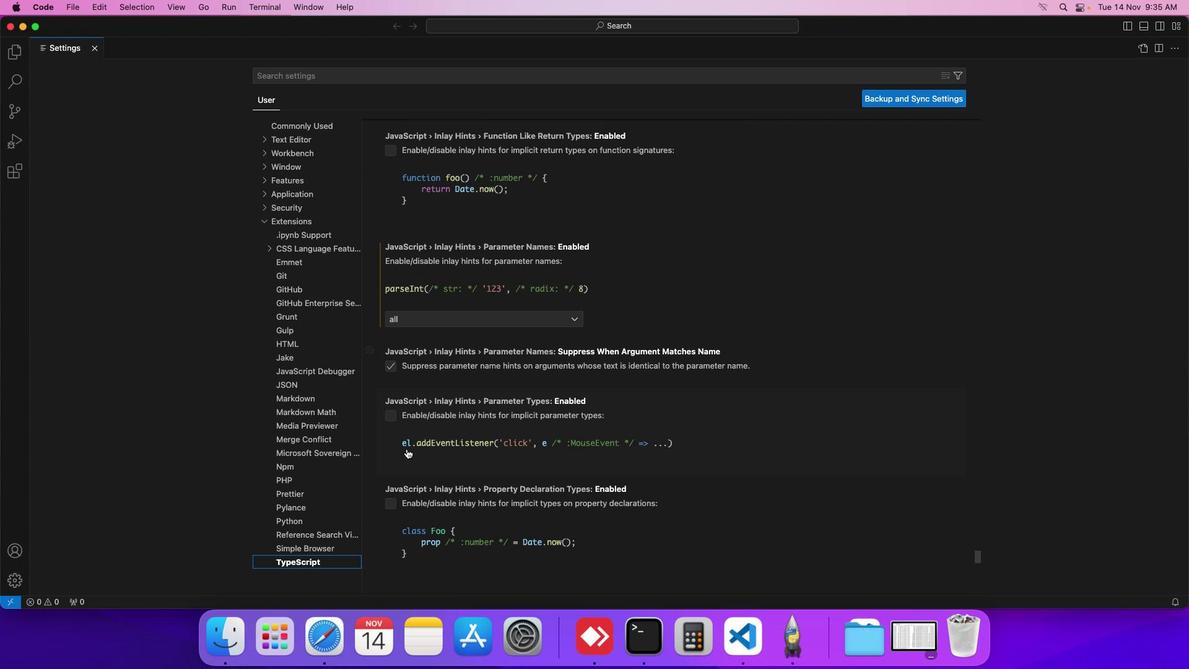 
Action: Mouse scrolled (407, 449) with delta (0, 0)
Screenshot: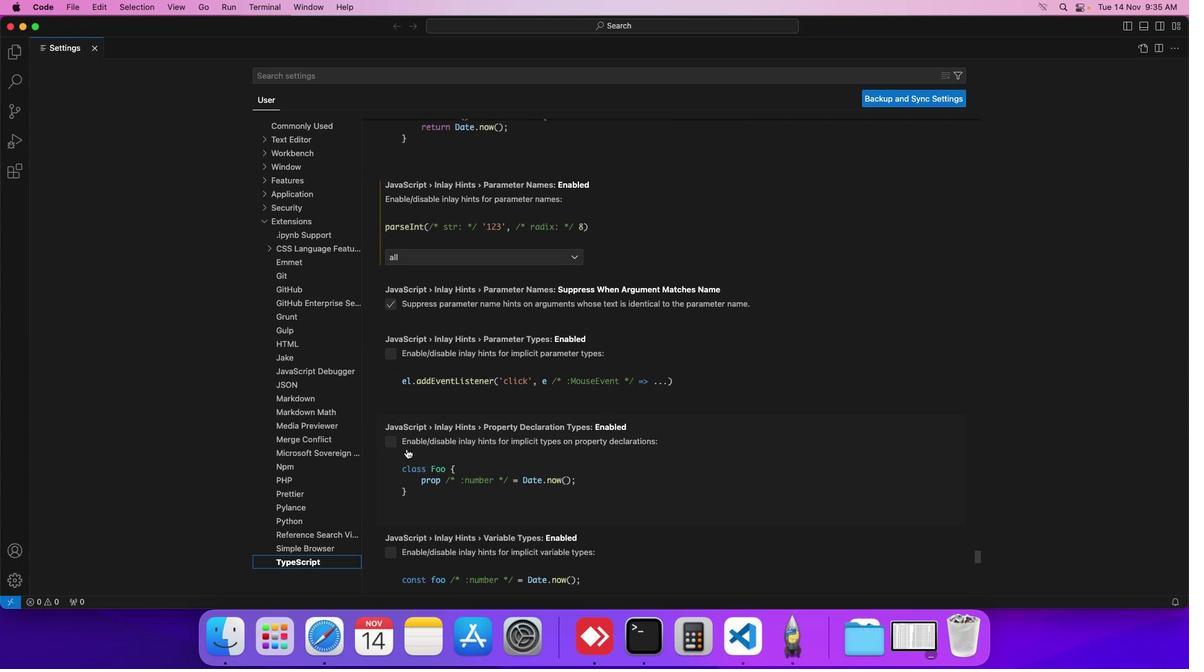 
Action: Mouse scrolled (407, 449) with delta (0, 0)
Screenshot: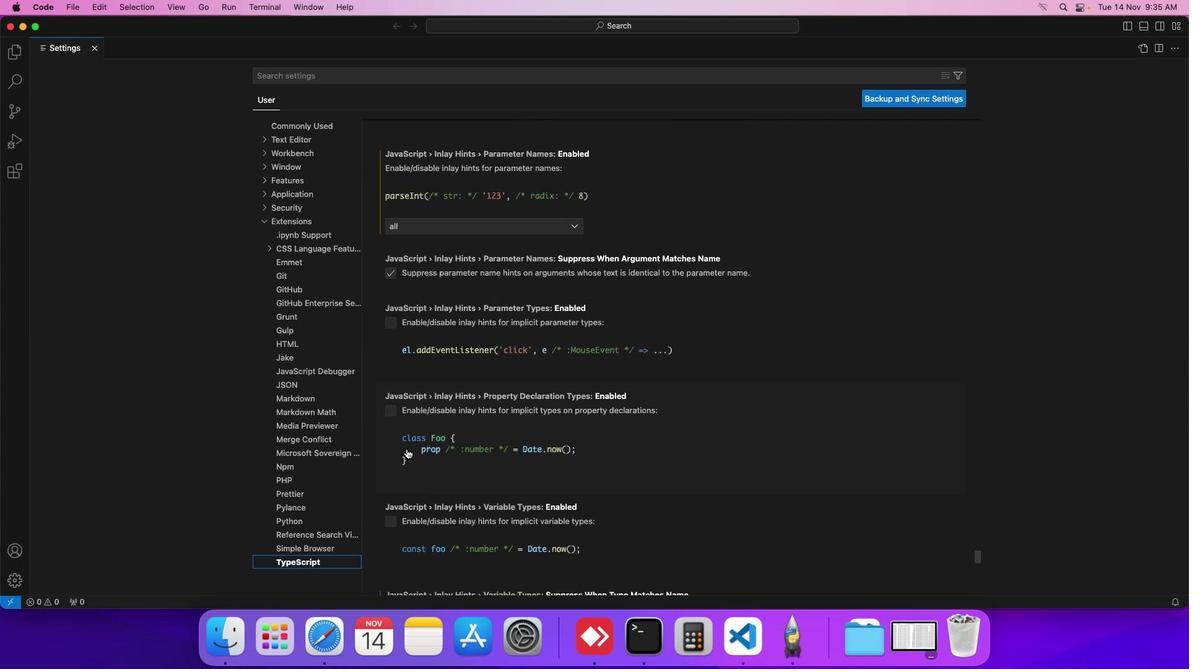 
Action: Mouse scrolled (407, 449) with delta (0, 0)
Screenshot: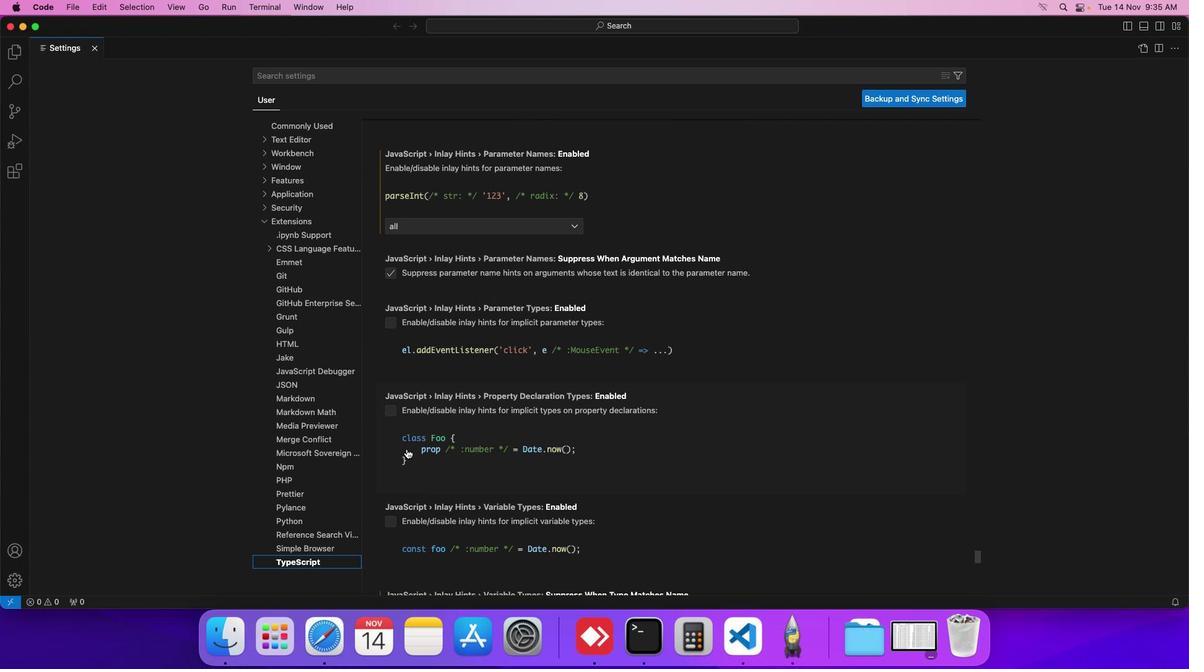 
Action: Mouse scrolled (407, 449) with delta (0, 0)
Screenshot: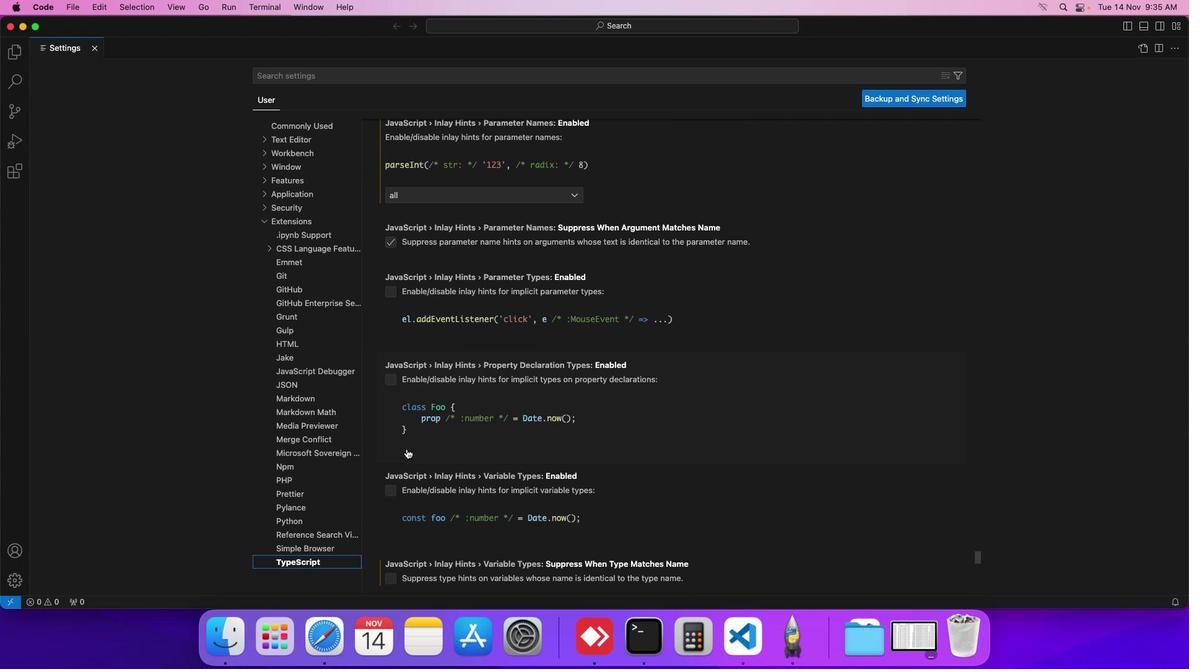 
Action: Mouse scrolled (407, 449) with delta (0, 0)
Screenshot: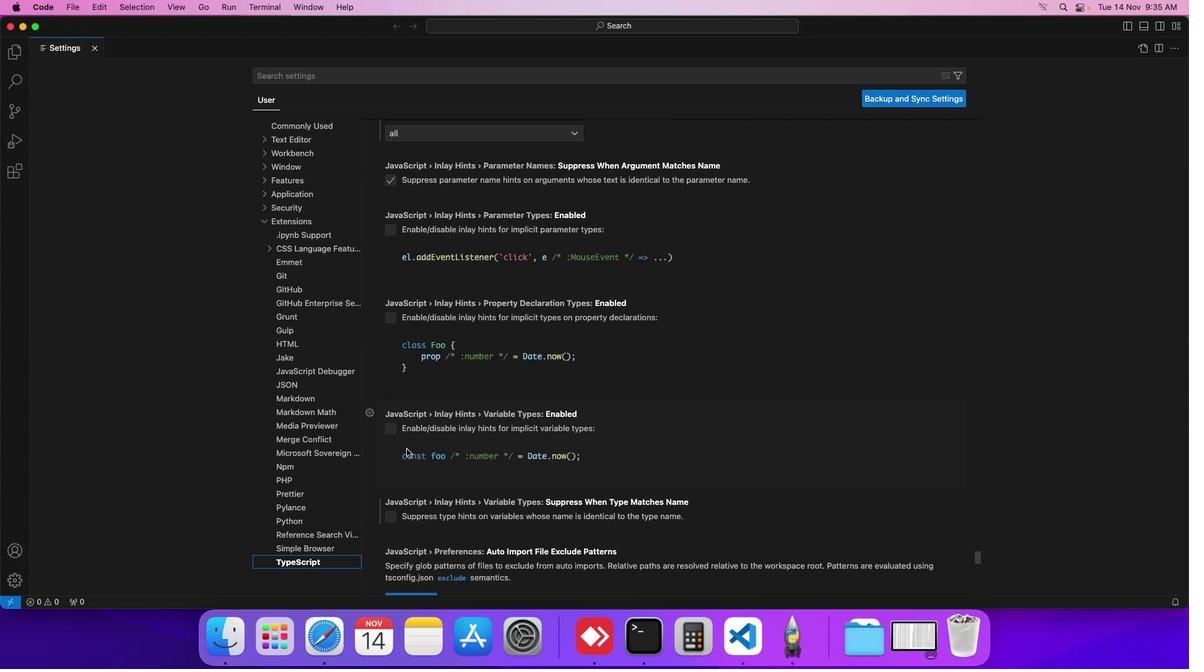 
Action: Mouse scrolled (407, 449) with delta (0, 0)
Screenshot: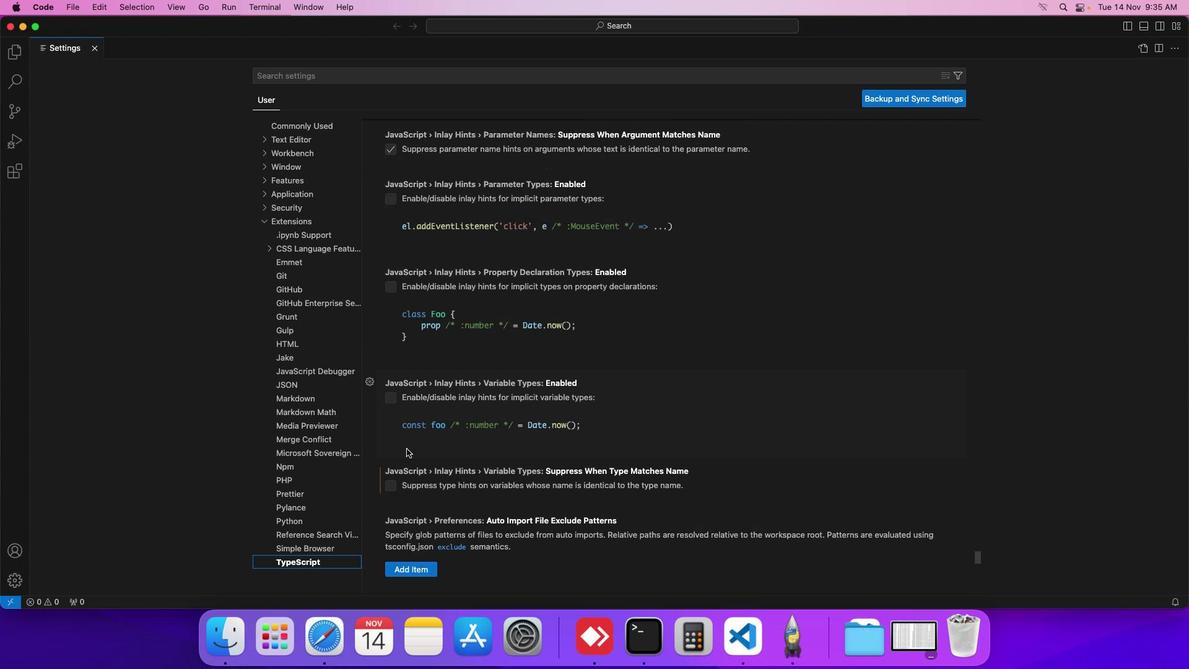 
Action: Mouse scrolled (407, 449) with delta (0, 0)
Screenshot: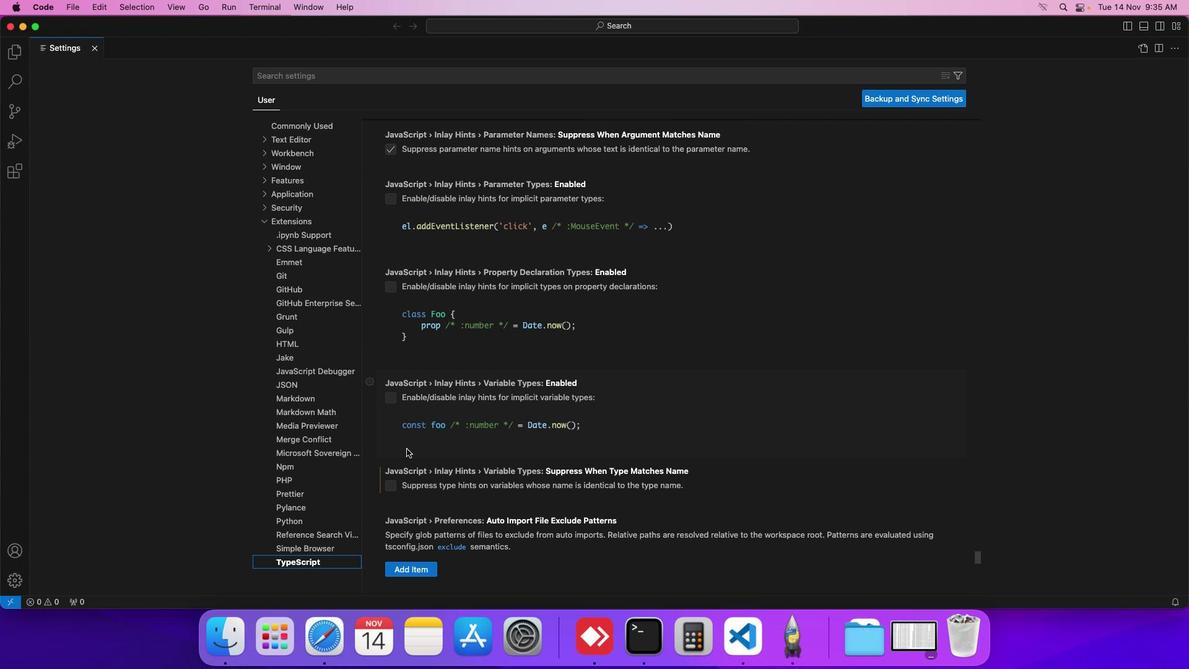 
Action: Mouse scrolled (407, 449) with delta (0, 0)
Screenshot: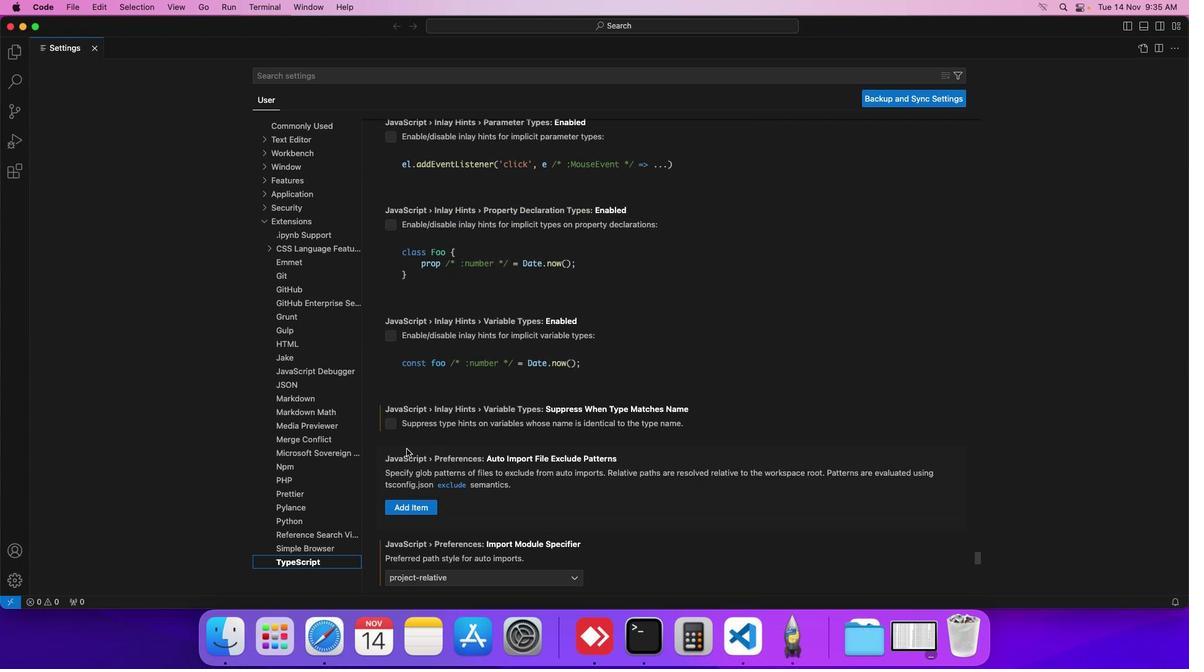 
Action: Mouse scrolled (407, 449) with delta (0, 0)
Screenshot: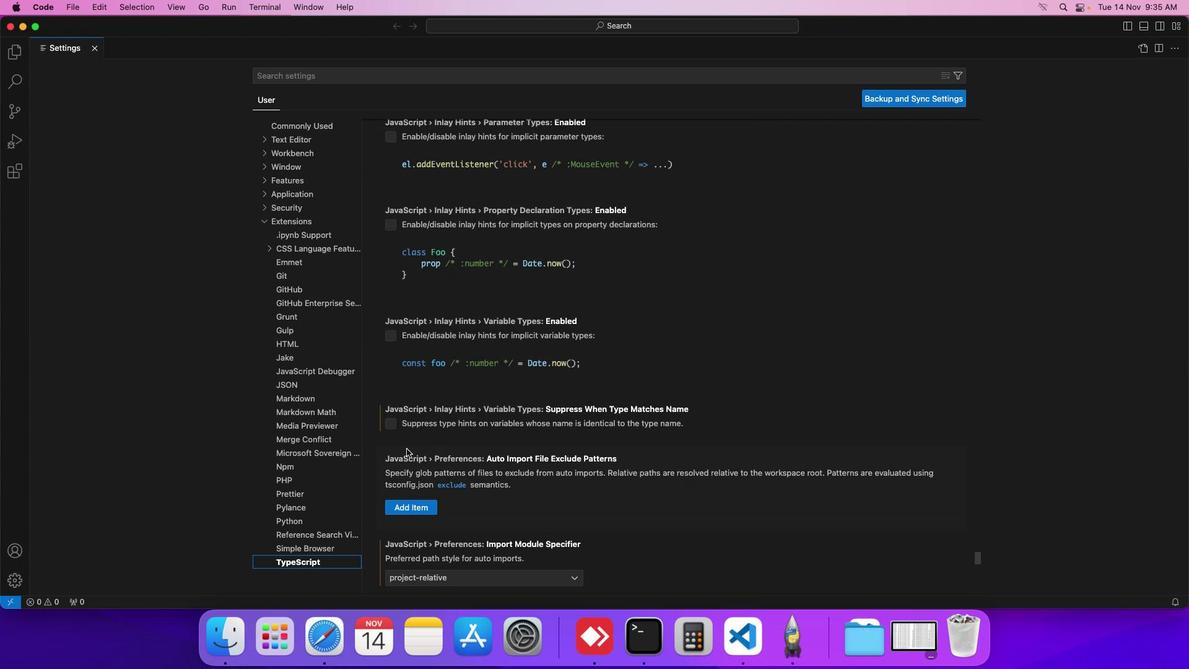 
Action: Mouse scrolled (407, 449) with delta (0, 0)
Screenshot: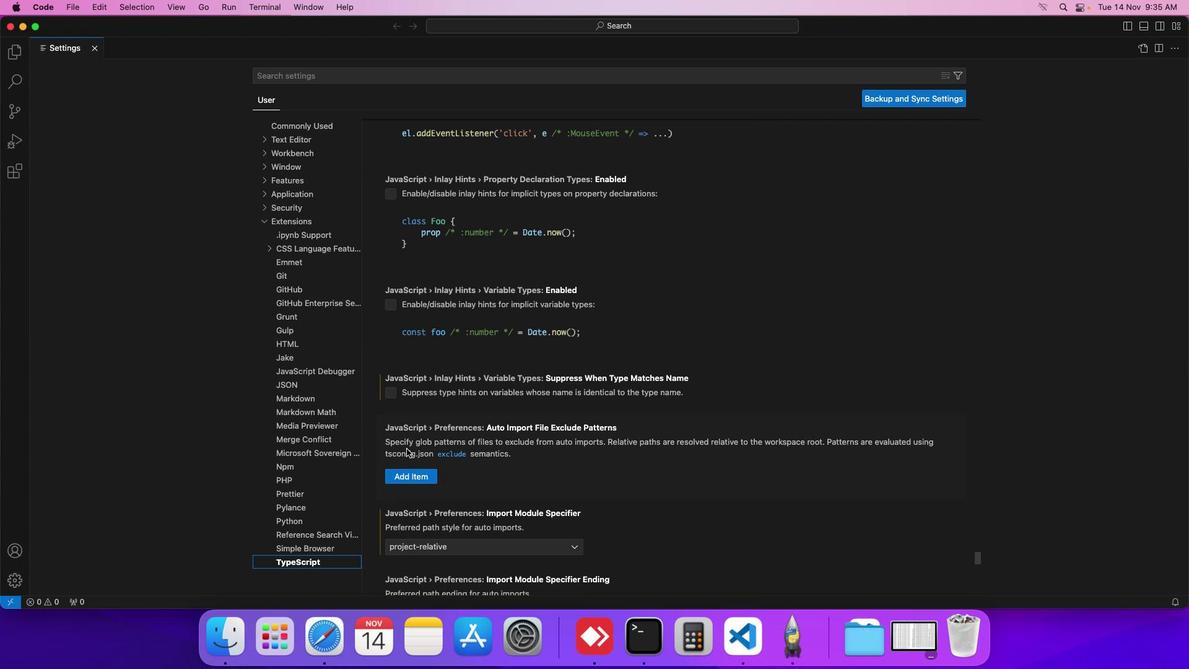
Action: Mouse scrolled (407, 449) with delta (0, 0)
Screenshot: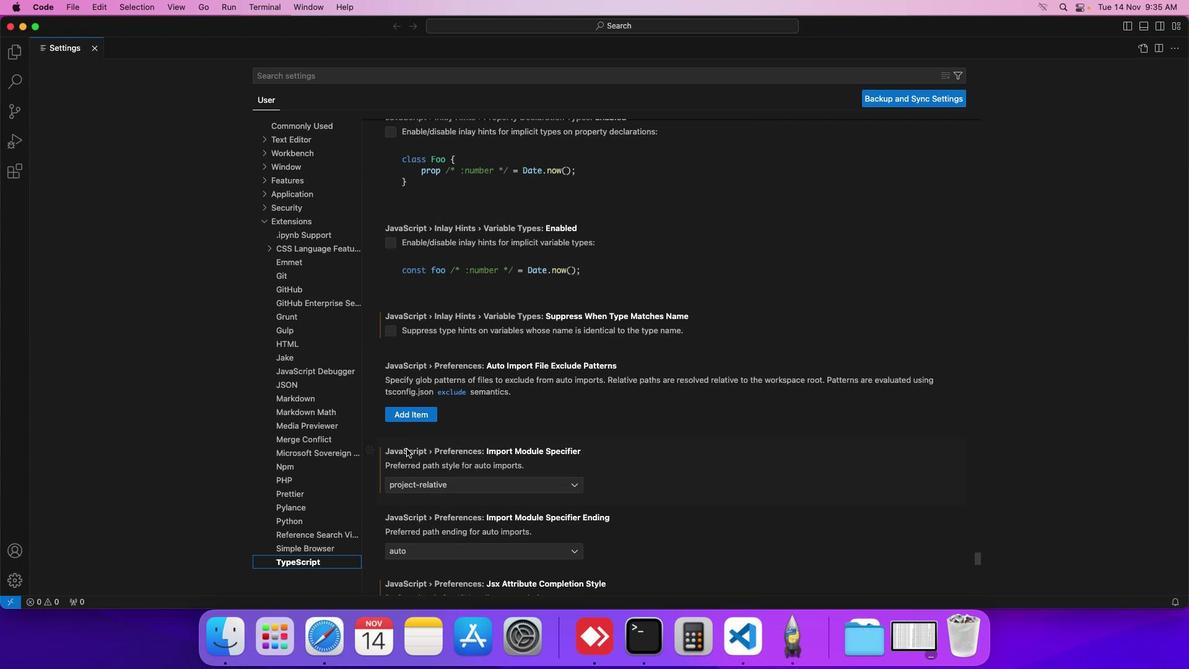 
Action: Mouse scrolled (407, 449) with delta (0, 0)
Screenshot: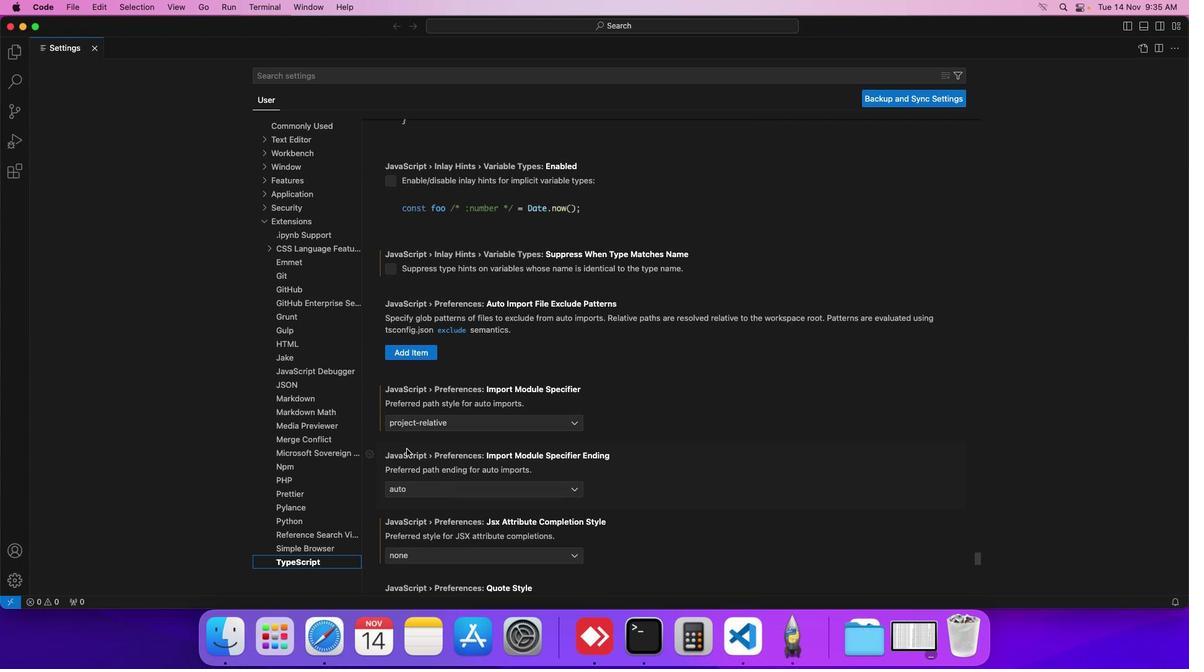 
Action: Mouse scrolled (407, 449) with delta (0, -1)
Screenshot: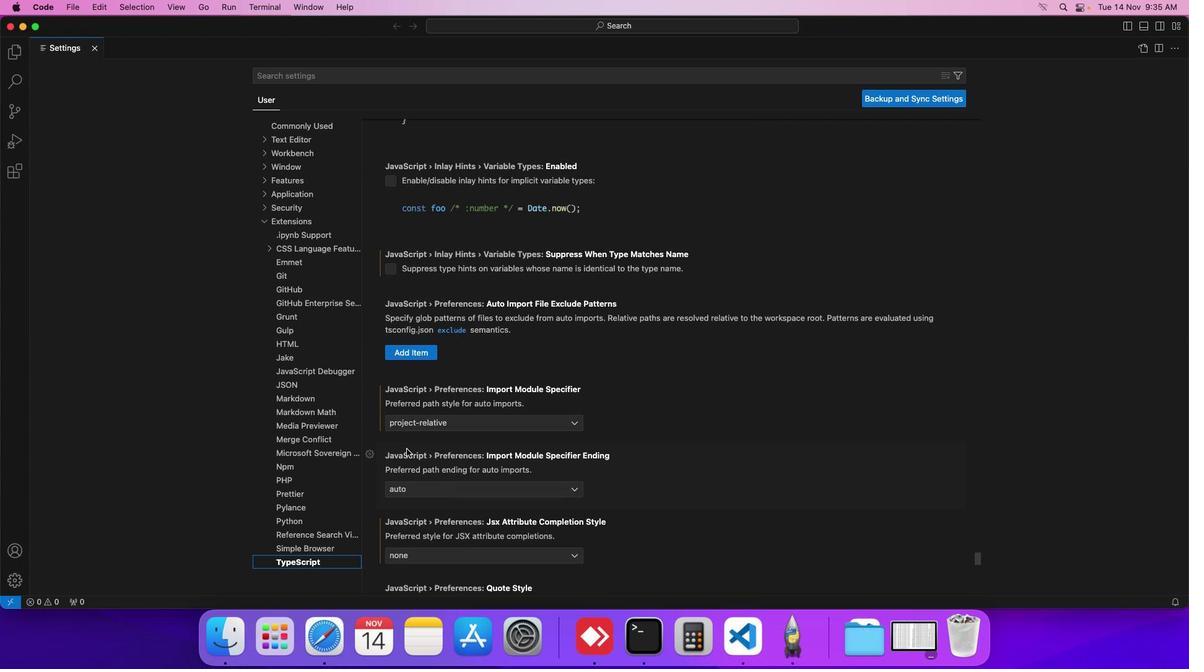 
Action: Mouse scrolled (407, 449) with delta (0, 0)
Screenshot: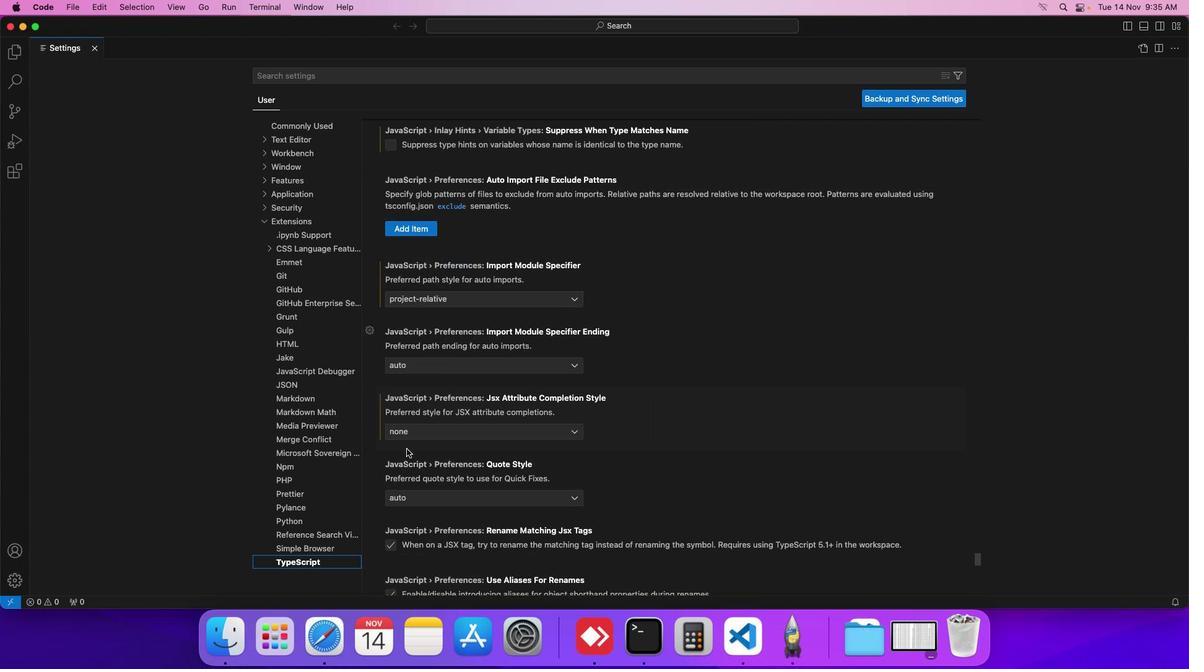 
Action: Mouse scrolled (407, 449) with delta (0, 0)
Screenshot: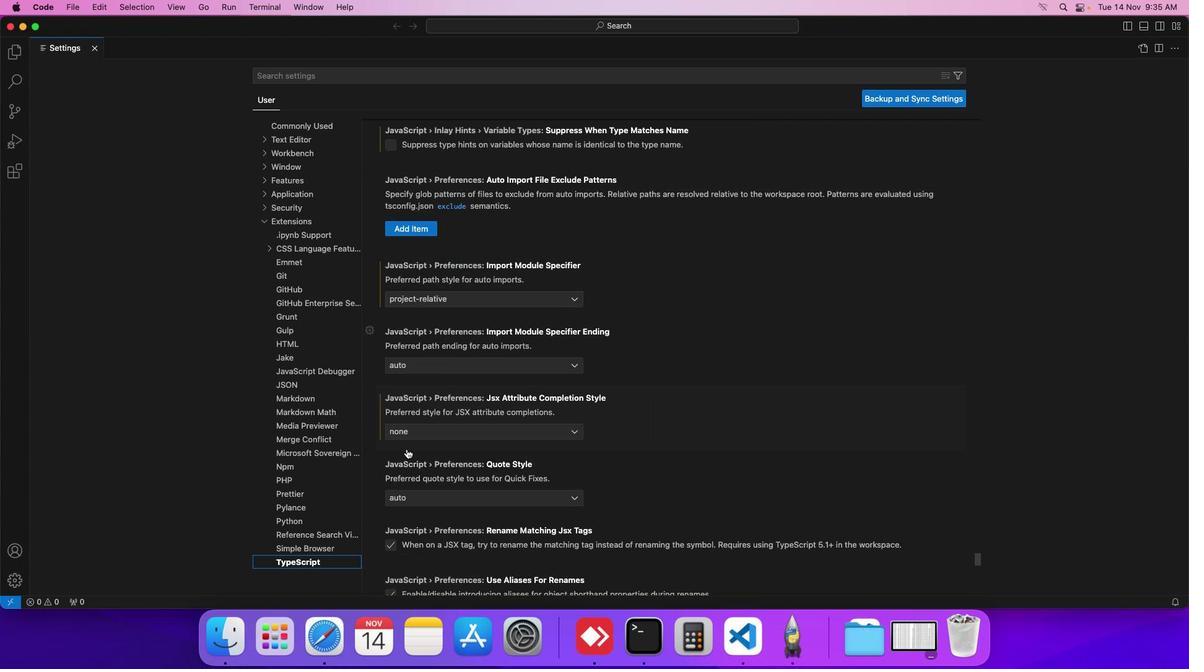 
Action: Mouse scrolled (407, 449) with delta (0, -1)
Screenshot: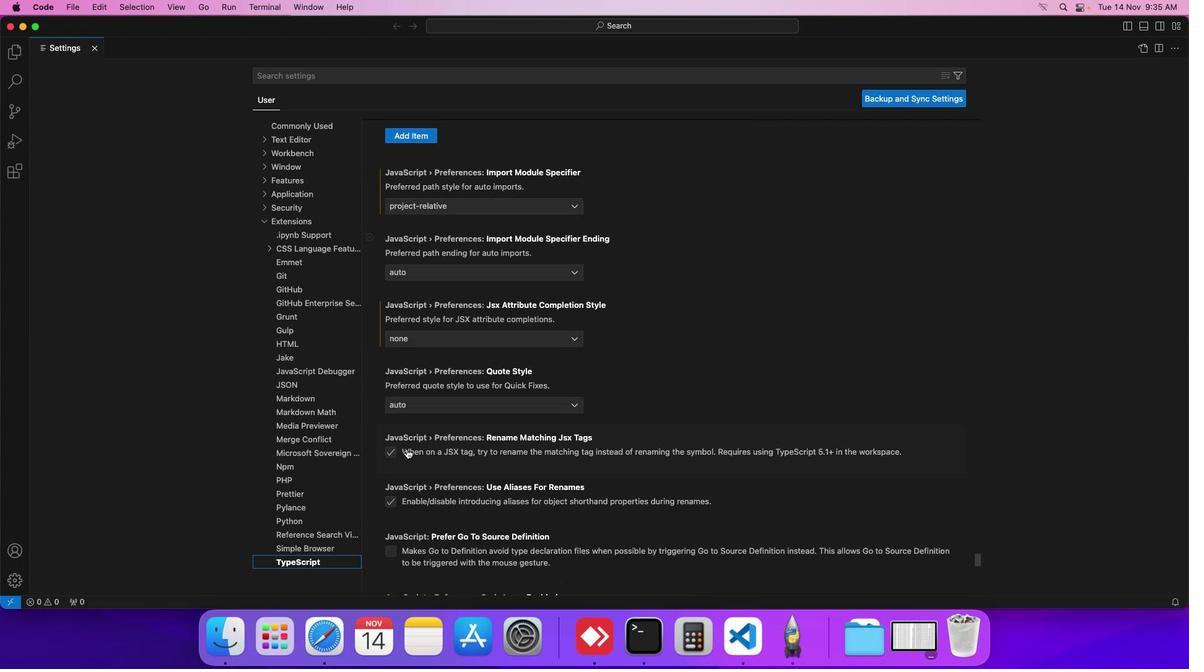 
Action: Mouse scrolled (407, 449) with delta (0, -1)
Screenshot: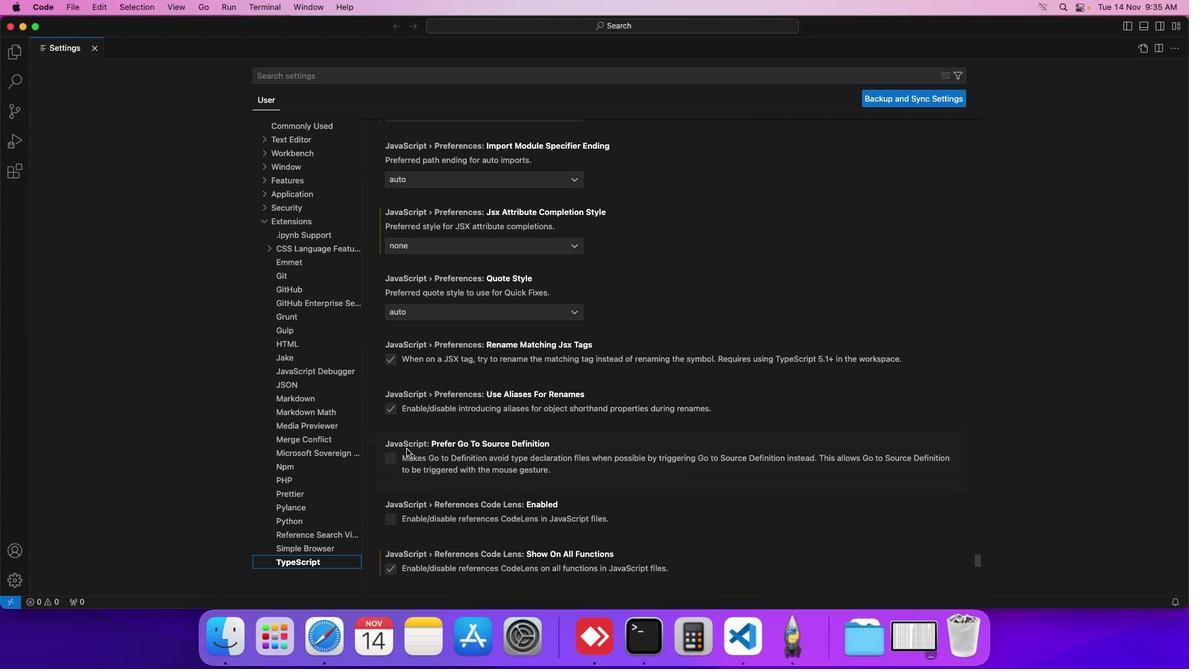 
Action: Mouse scrolled (407, 449) with delta (0, -1)
Screenshot: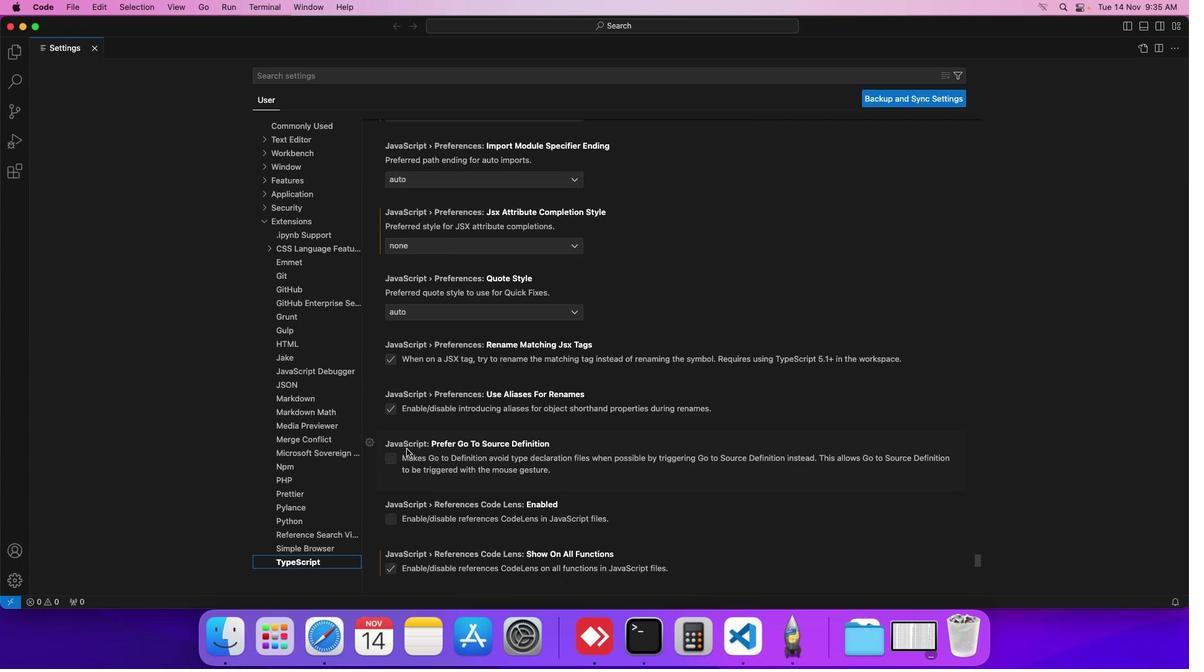 
Action: Mouse scrolled (407, 449) with delta (0, 0)
Screenshot: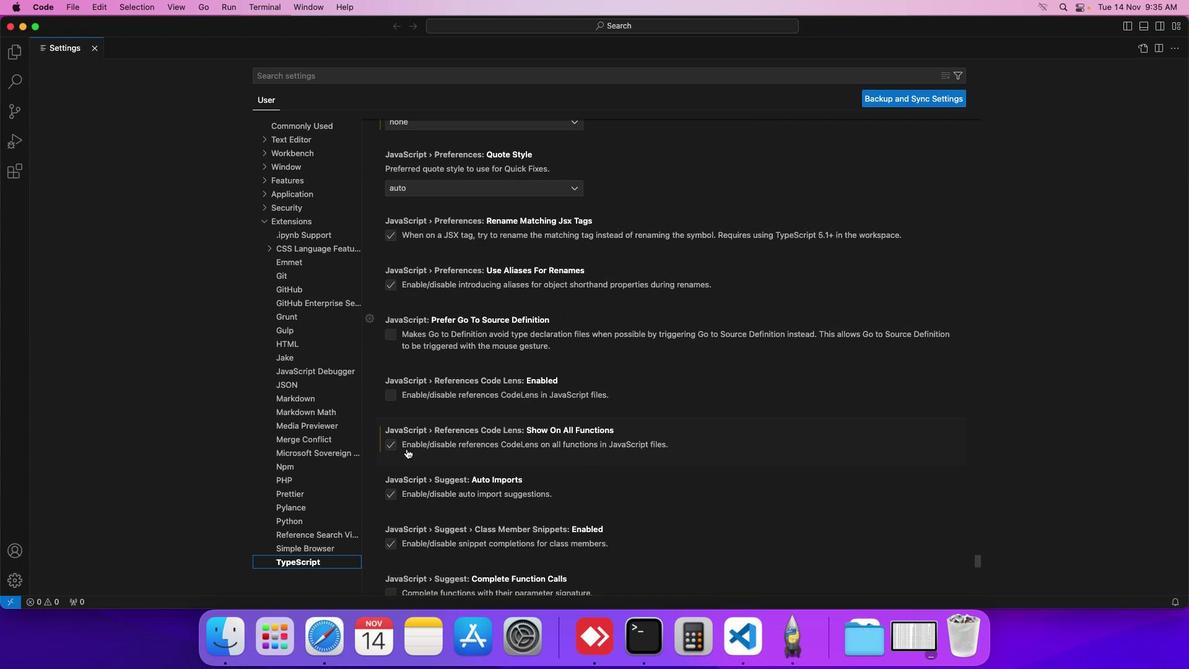 
Action: Mouse scrolled (407, 449) with delta (0, 0)
Screenshot: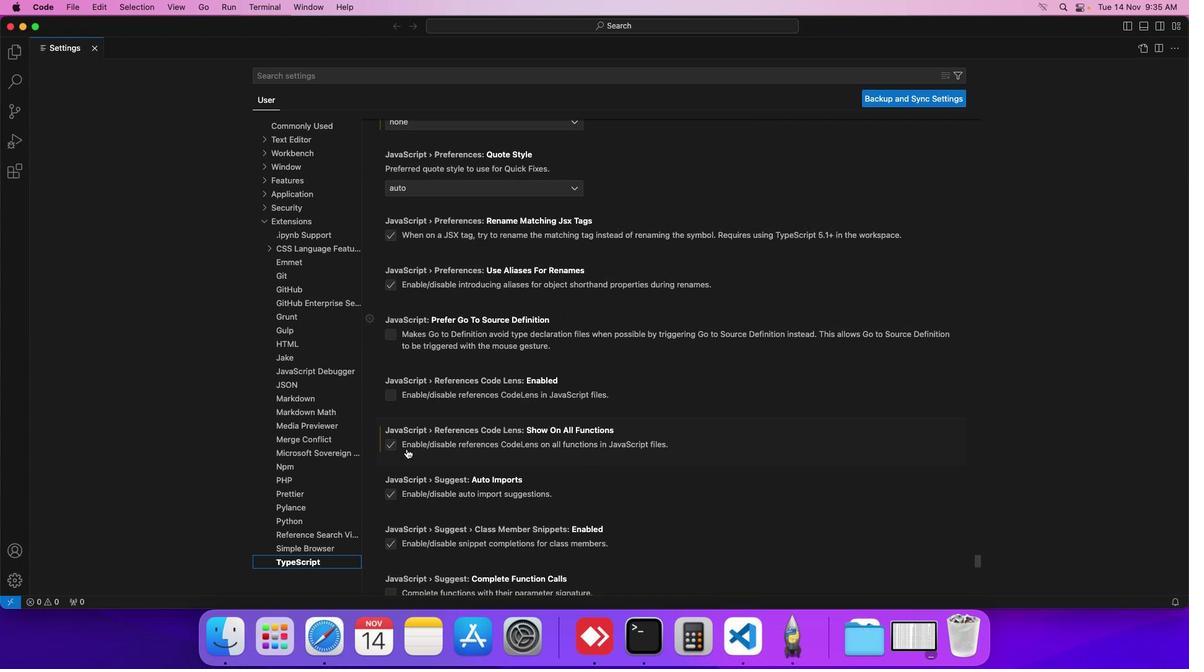 
Action: Mouse scrolled (407, 449) with delta (0, -1)
Screenshot: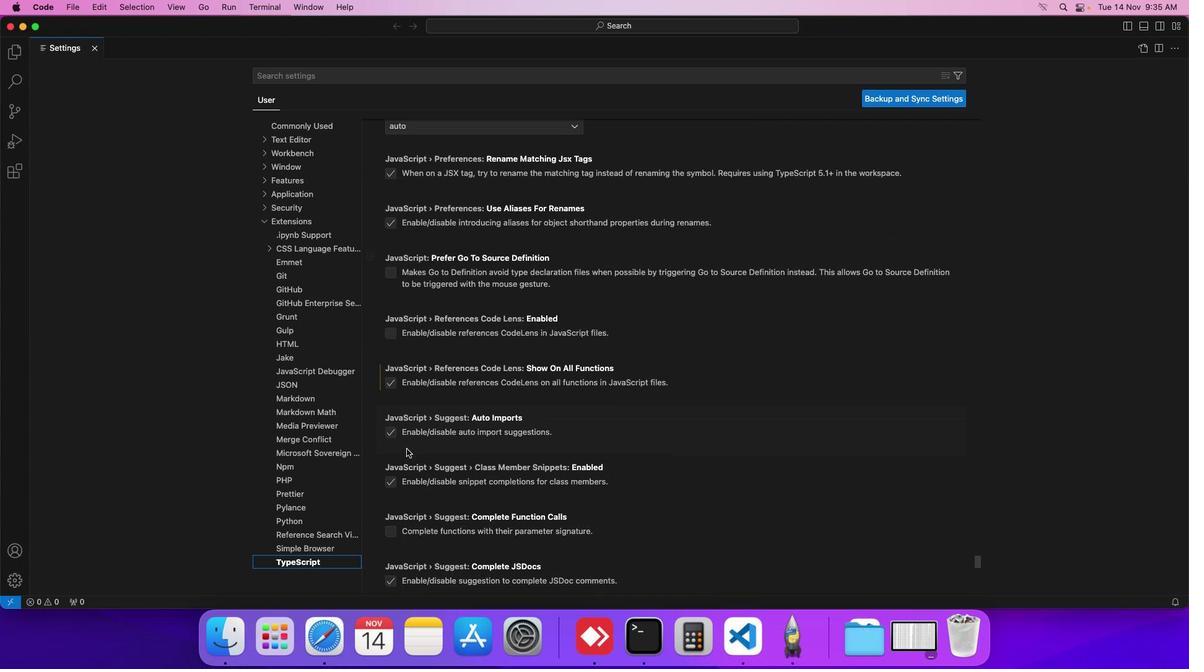 
Action: Mouse scrolled (407, 449) with delta (0, -1)
Screenshot: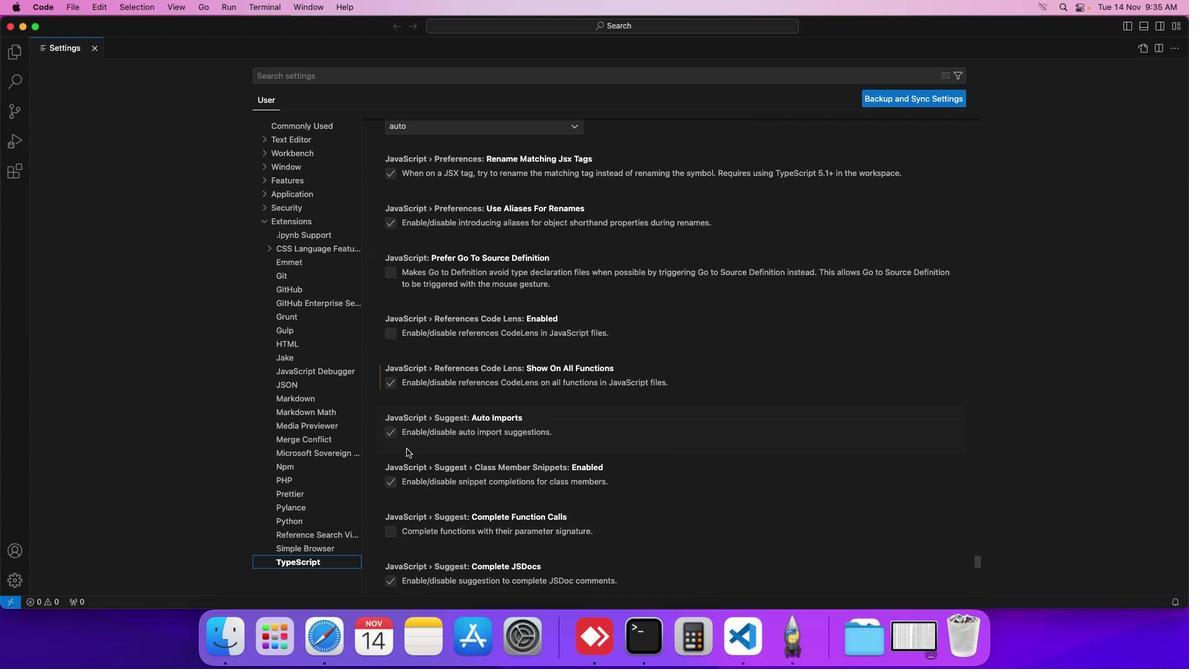 
Action: Mouse scrolled (407, 449) with delta (0, -1)
Screenshot: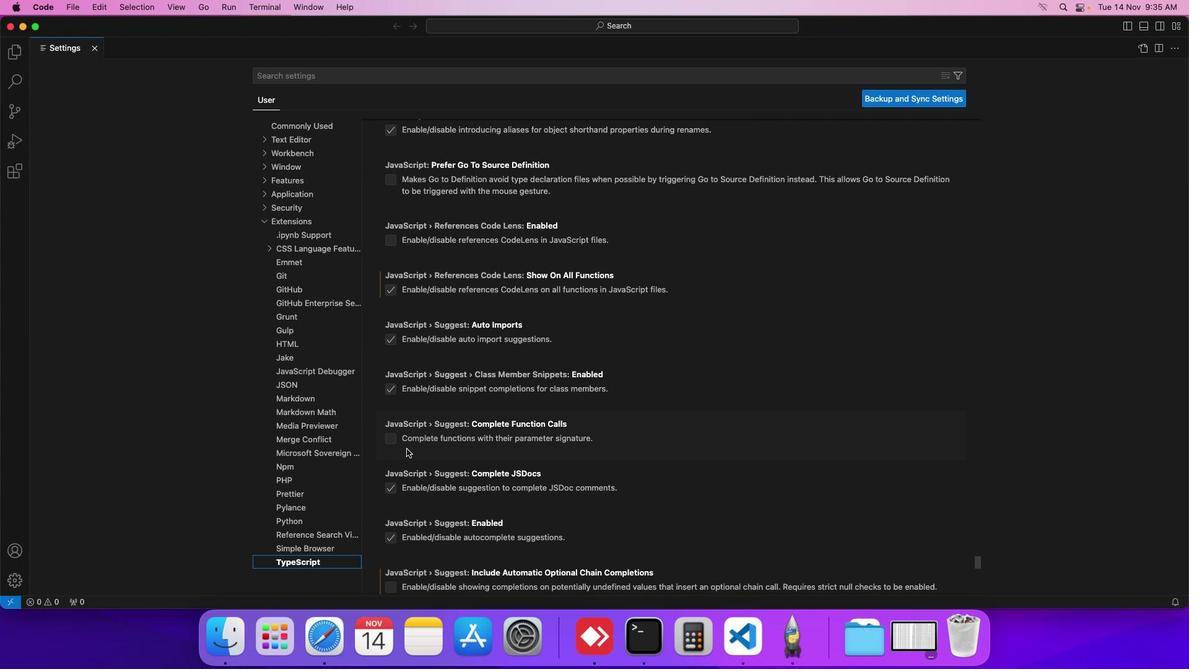 
Action: Mouse scrolled (407, 449) with delta (0, 0)
Screenshot: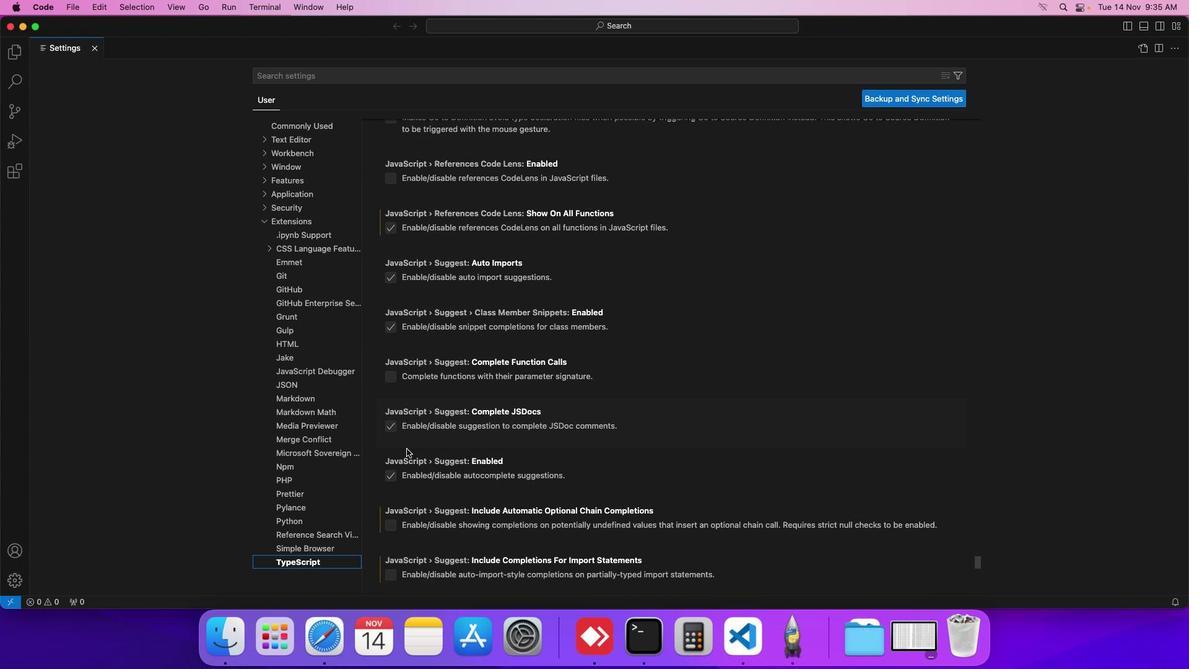 
Action: Mouse scrolled (407, 449) with delta (0, 0)
Screenshot: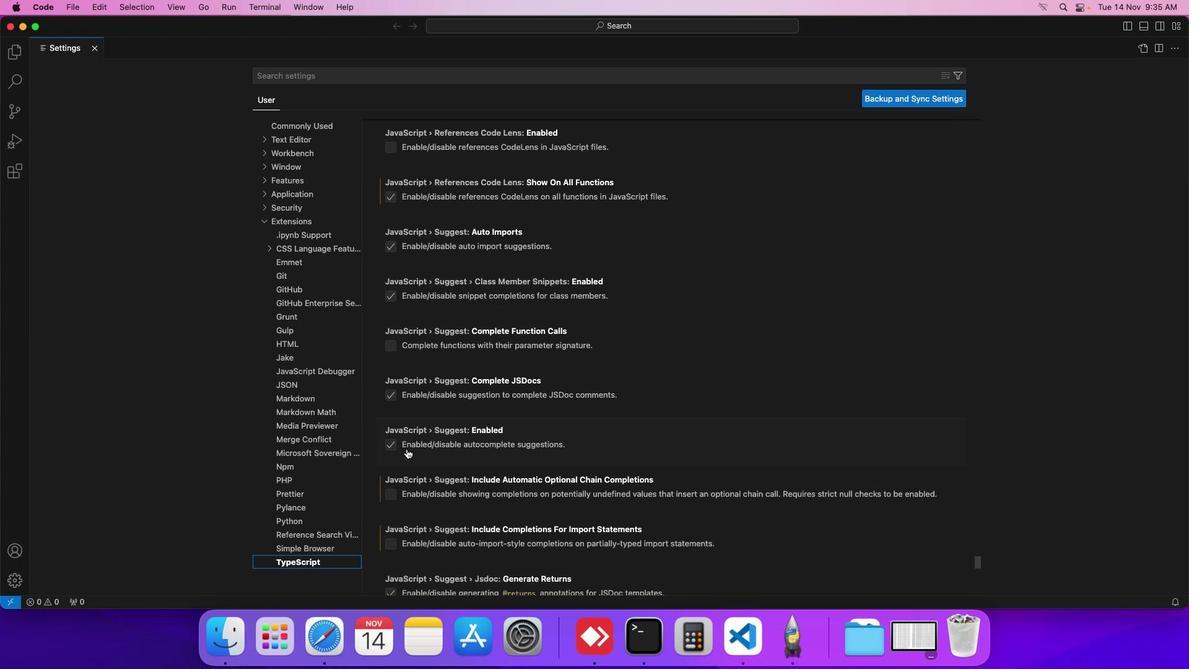
Action: Mouse scrolled (407, 449) with delta (0, 0)
Screenshot: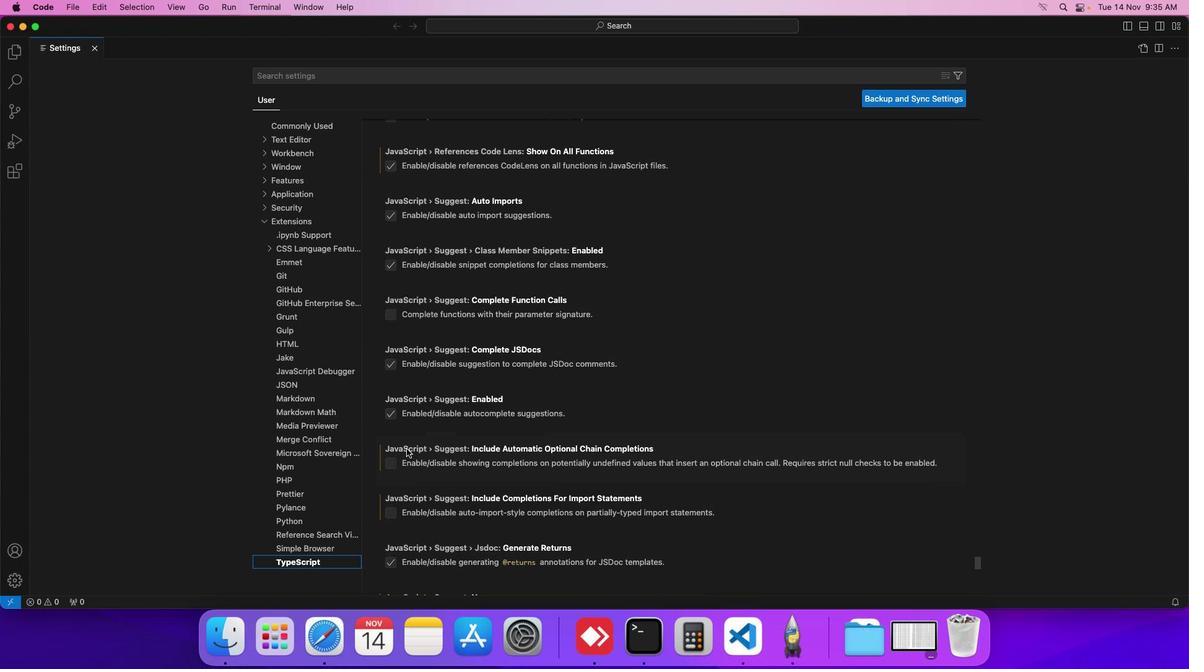 
Action: Mouse scrolled (407, 449) with delta (0, 0)
Screenshot: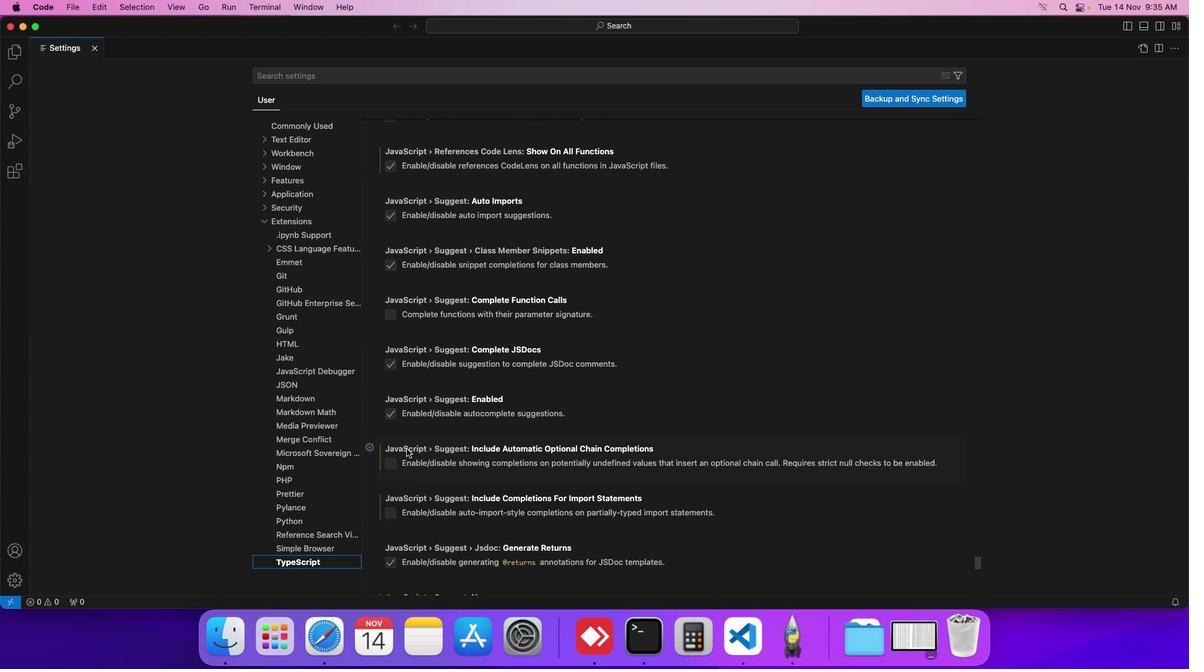 
Action: Mouse scrolled (407, 449) with delta (0, 0)
Screenshot: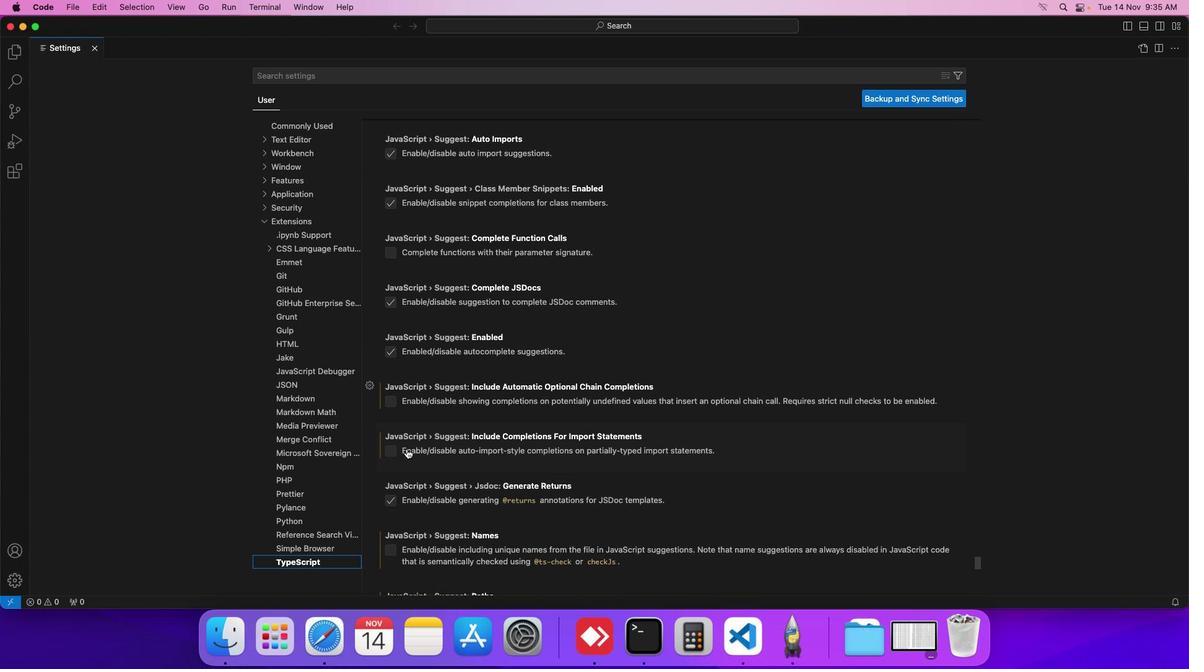 
Action: Mouse scrolled (407, 449) with delta (0, 0)
Screenshot: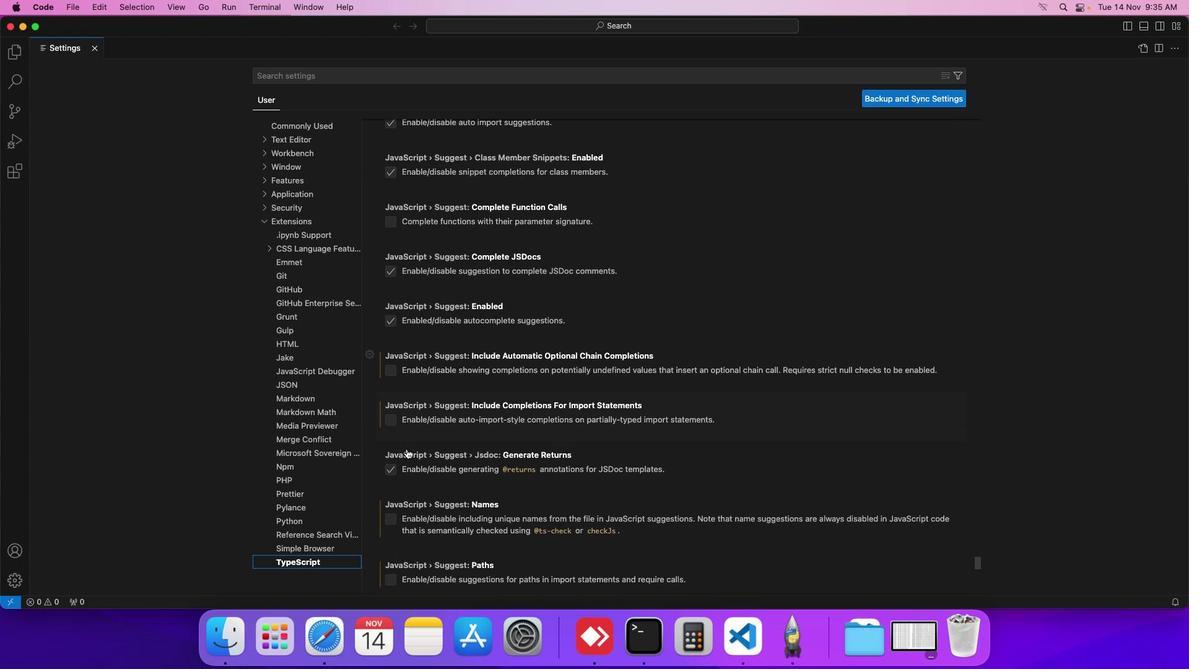 
Action: Mouse scrolled (407, 449) with delta (0, 0)
Screenshot: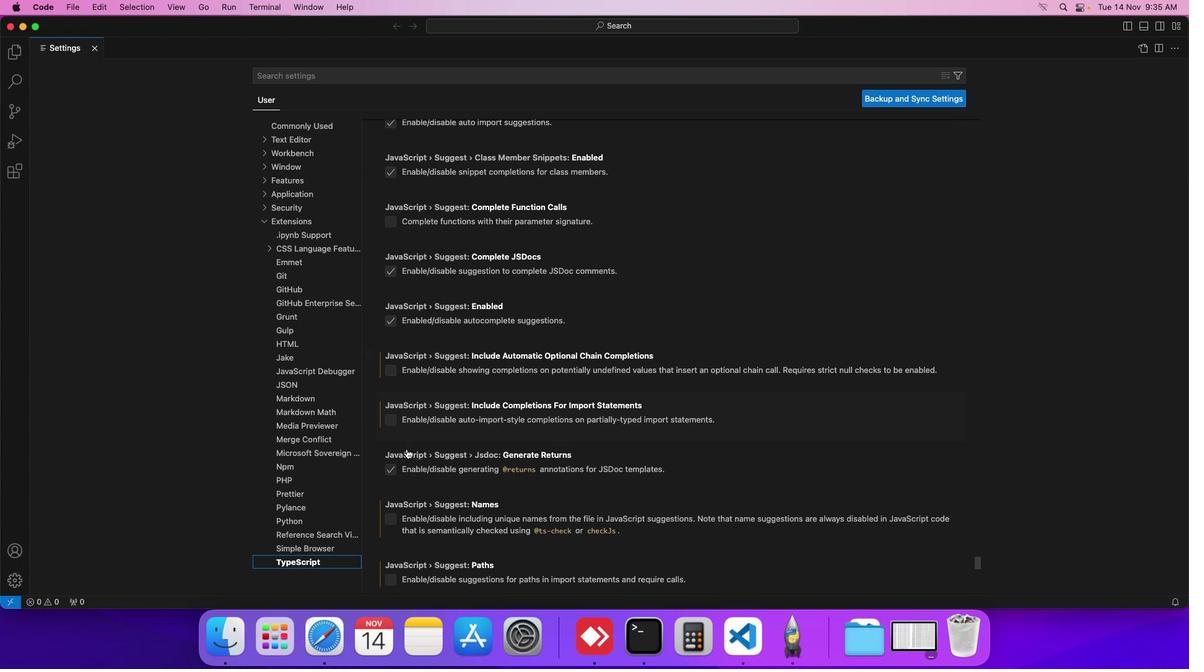 
Action: Mouse scrolled (407, 449) with delta (0, 0)
Screenshot: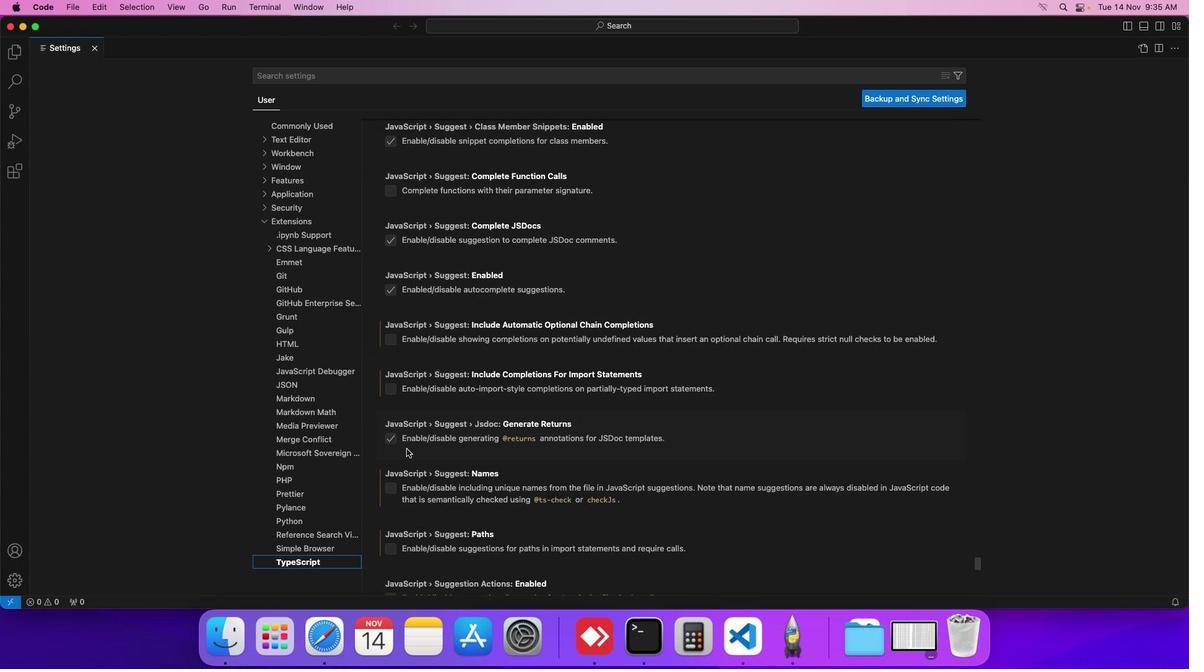 
Action: Mouse scrolled (407, 449) with delta (0, 0)
Screenshot: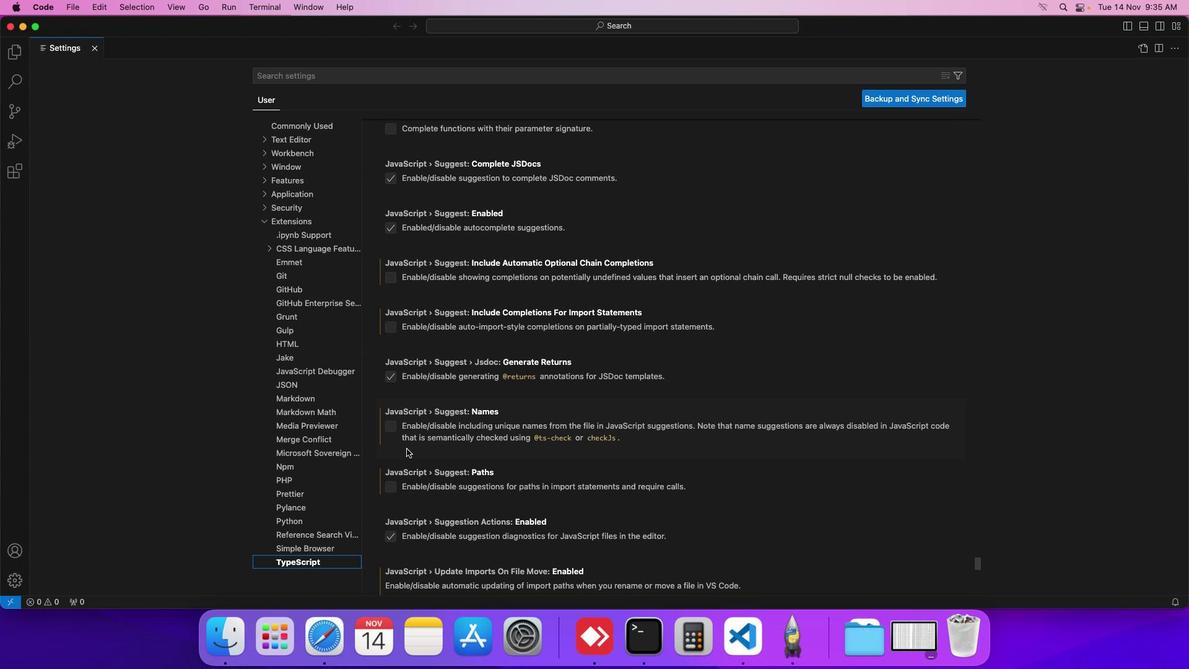 
Action: Mouse scrolled (407, 449) with delta (0, 0)
Screenshot: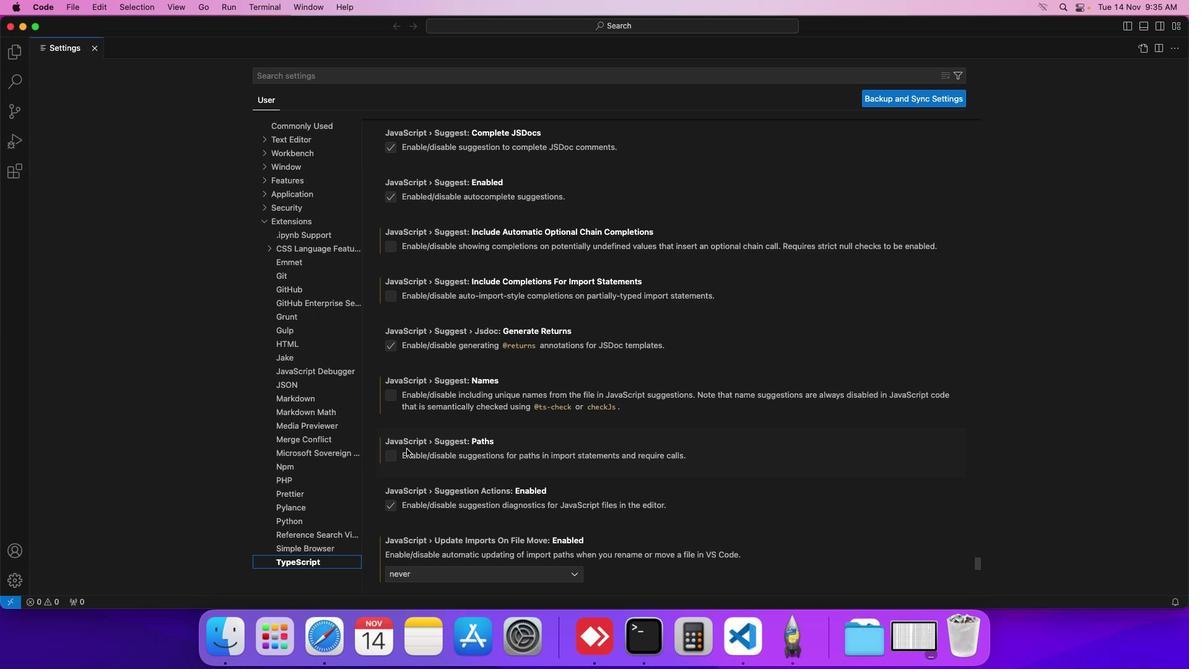 
Action: Mouse scrolled (407, 449) with delta (0, 0)
Screenshot: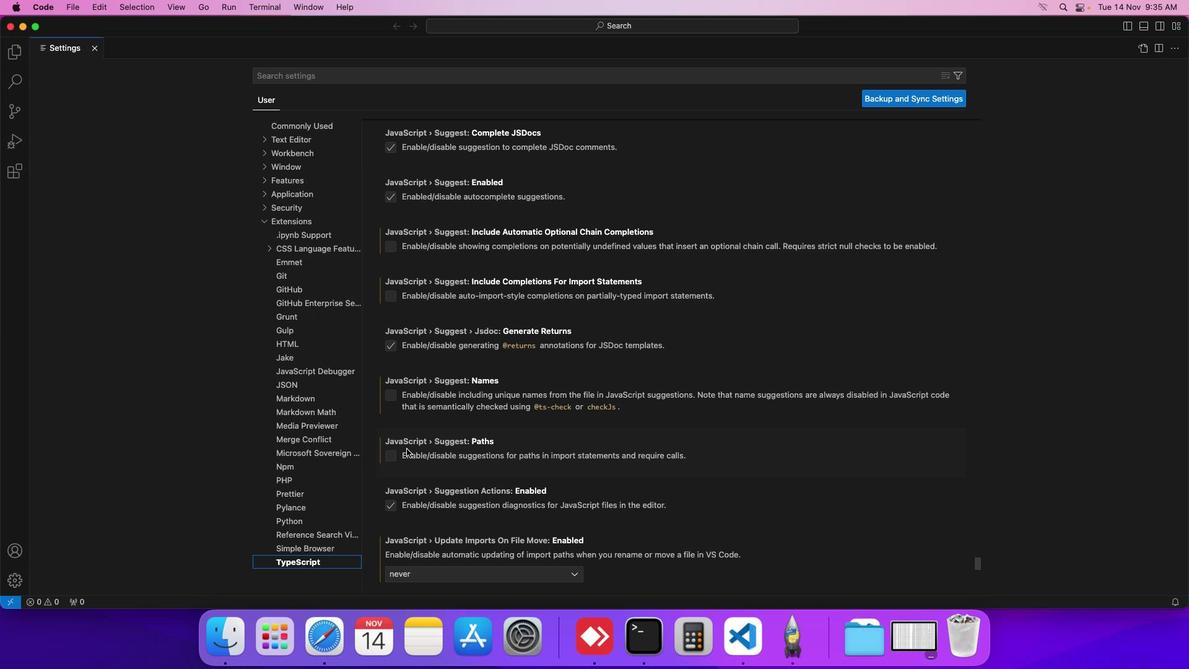 
Action: Mouse scrolled (407, 449) with delta (0, 0)
Screenshot: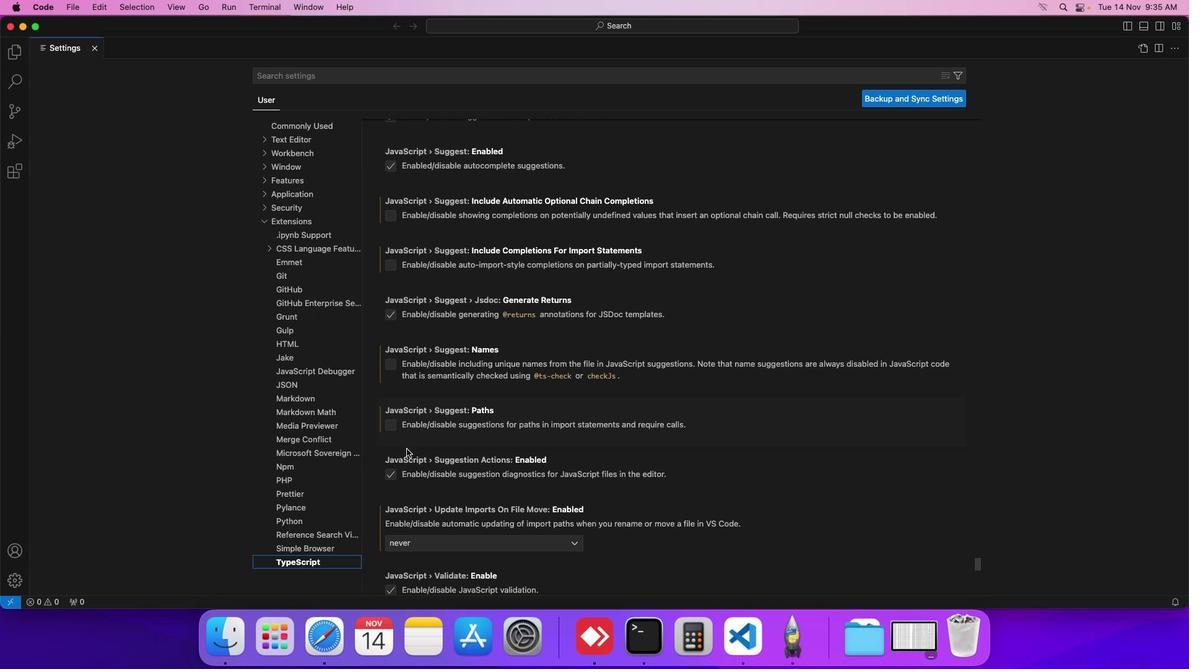 
Action: Mouse scrolled (407, 449) with delta (0, 0)
Screenshot: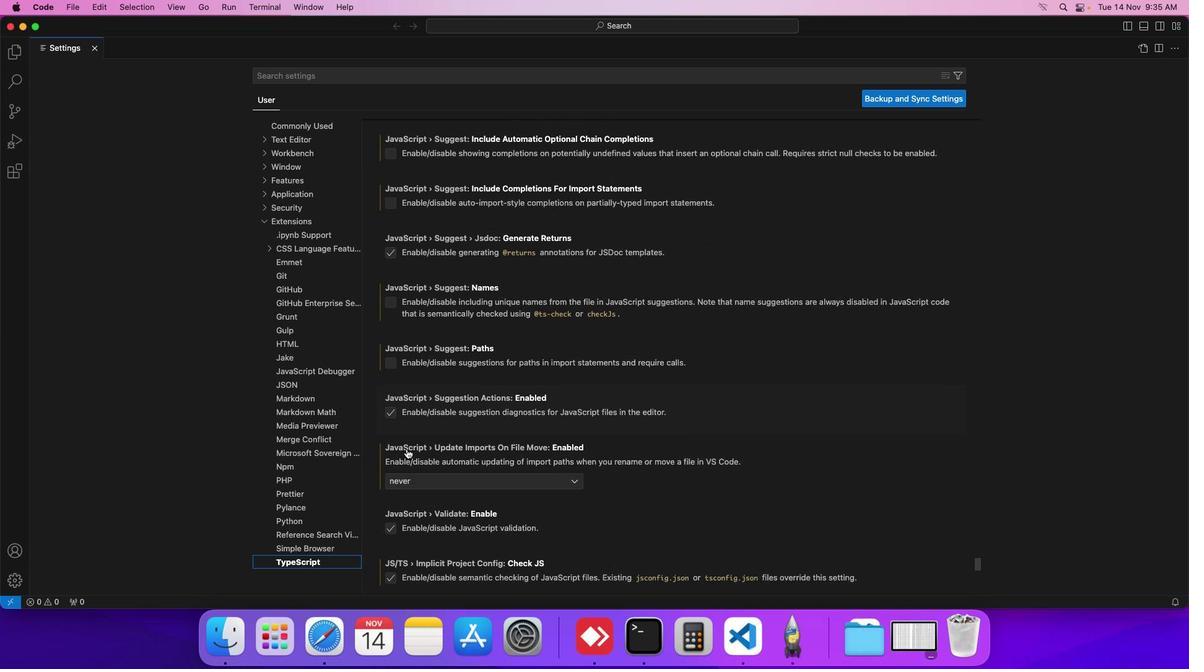 
Action: Mouse scrolled (407, 449) with delta (0, 0)
Screenshot: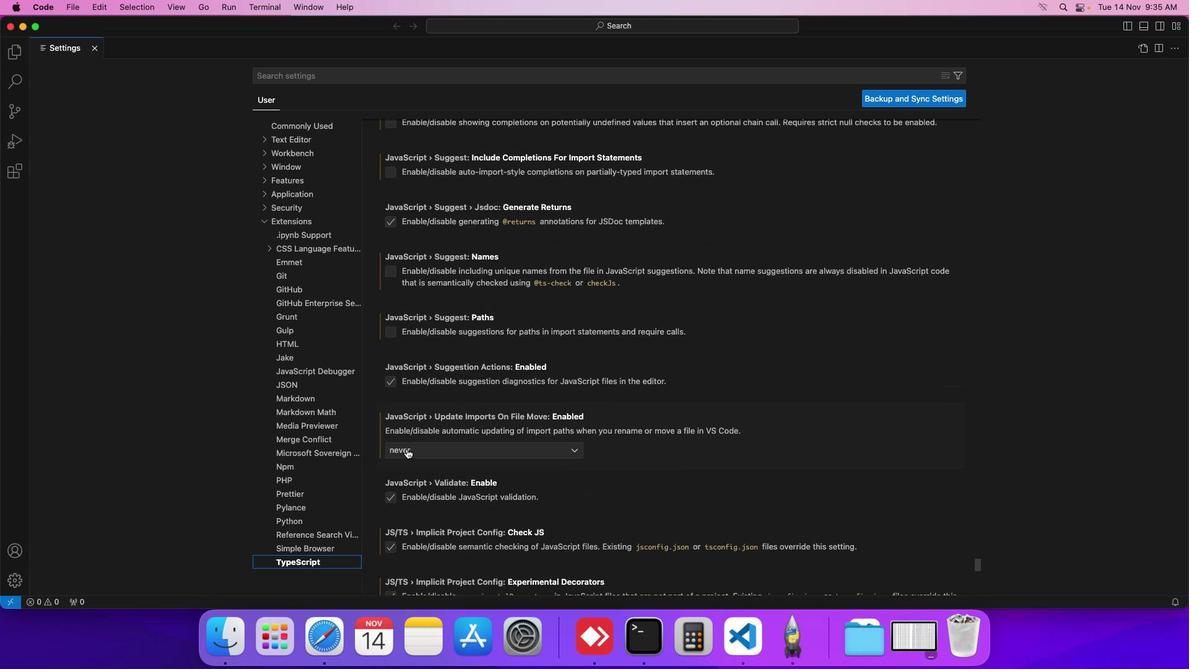 
Action: Mouse scrolled (407, 449) with delta (0, 0)
Screenshot: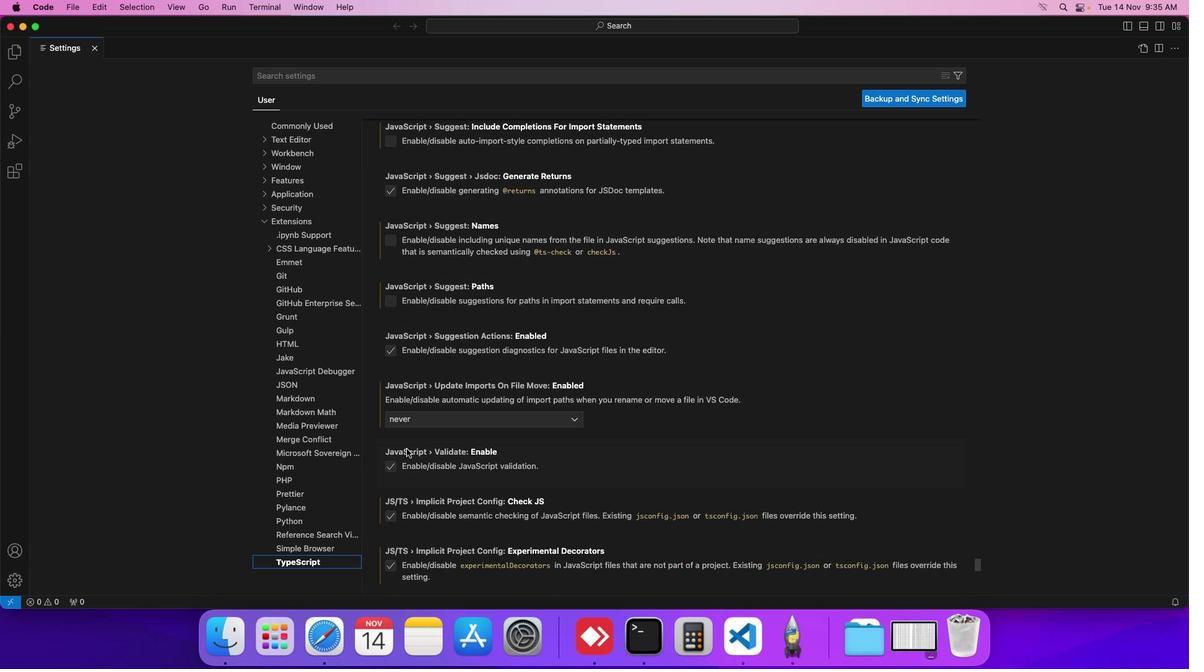 
Action: Mouse scrolled (407, 449) with delta (0, 0)
Screenshot: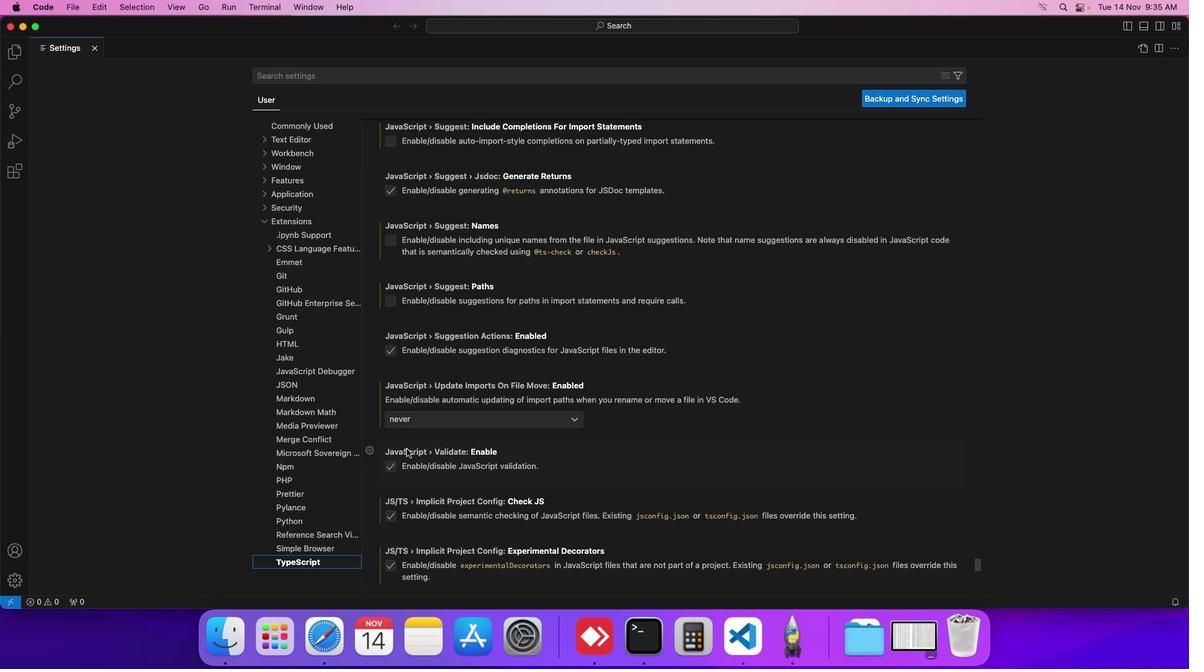 
Action: Mouse scrolled (407, 449) with delta (0, 0)
Screenshot: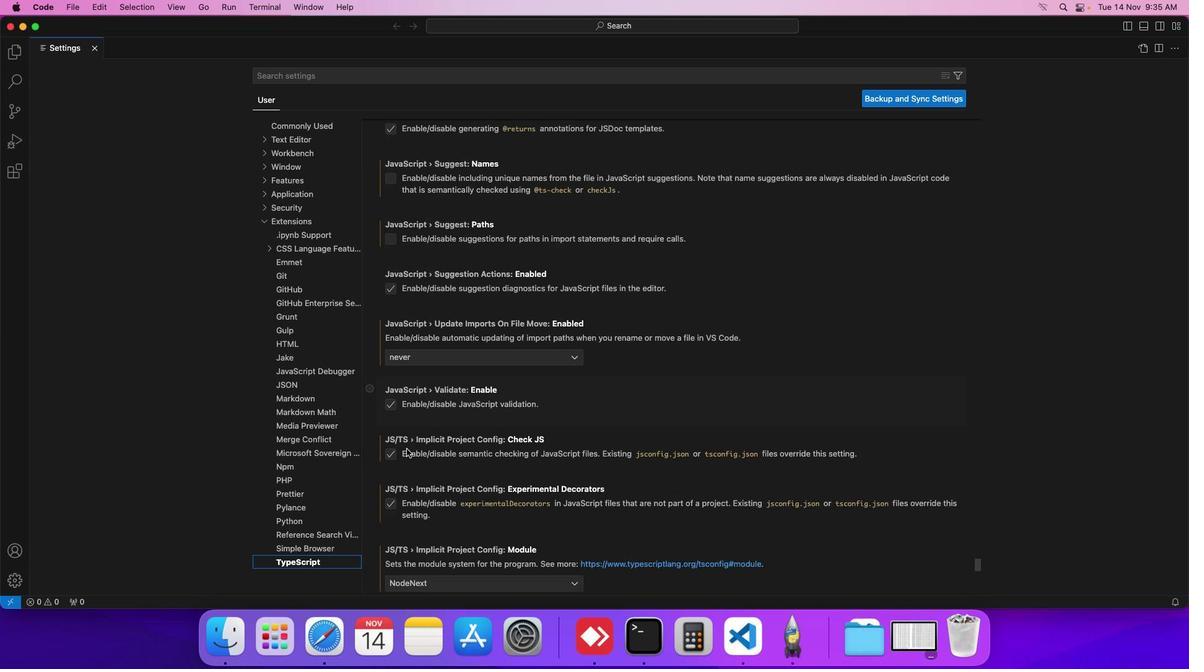 
Action: Mouse scrolled (407, 449) with delta (0, 0)
Screenshot: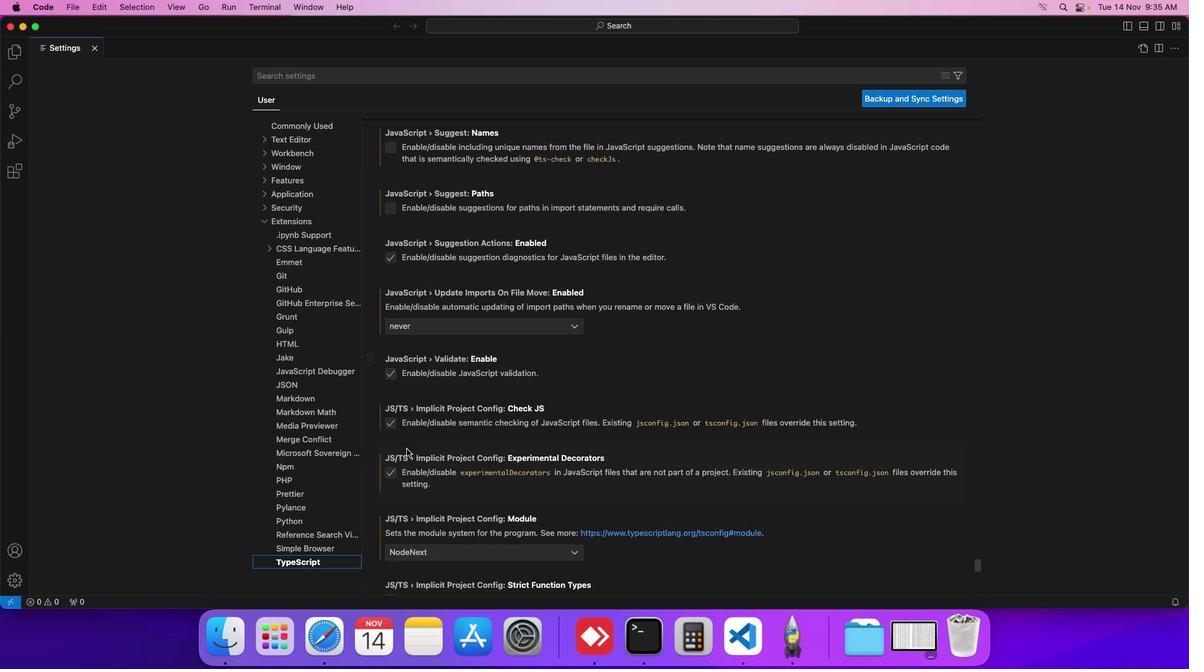 
Action: Mouse scrolled (407, 449) with delta (0, 0)
Screenshot: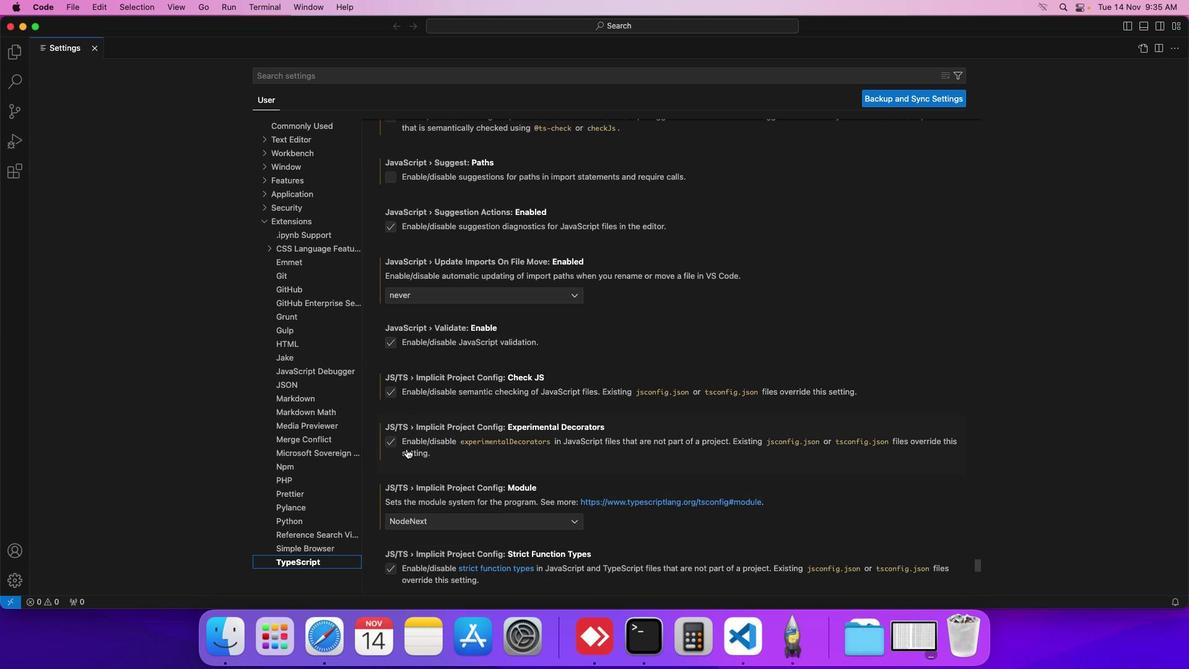 
Action: Mouse scrolled (407, 449) with delta (0, 0)
Screenshot: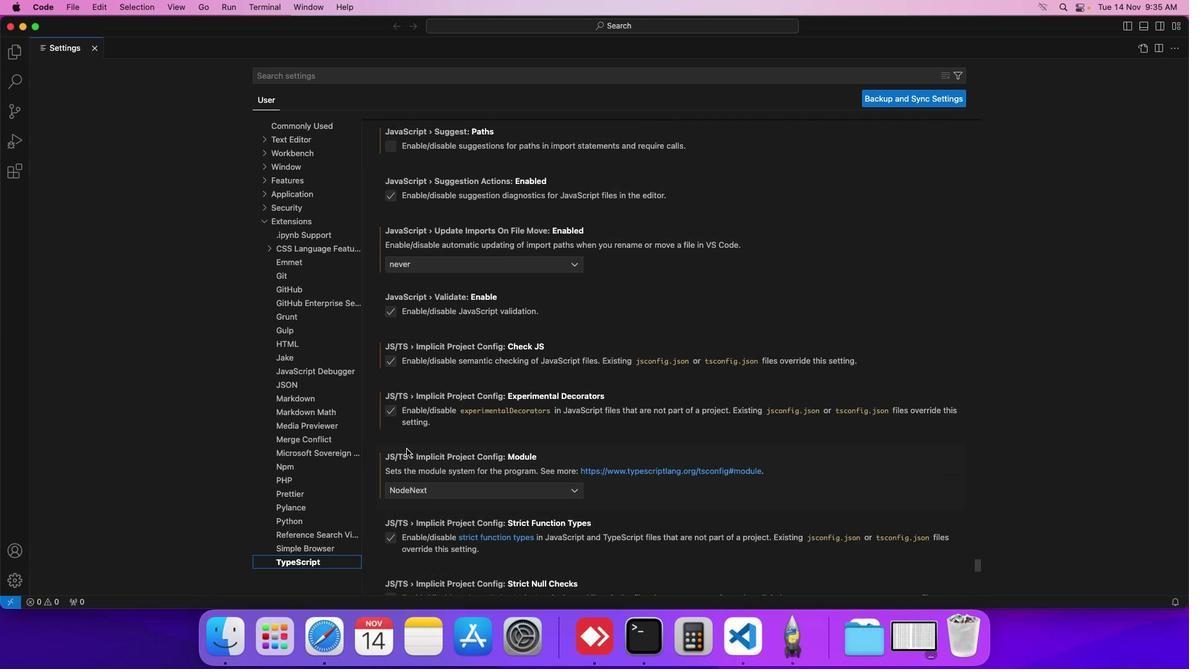 
Action: Mouse scrolled (407, 449) with delta (0, 0)
Screenshot: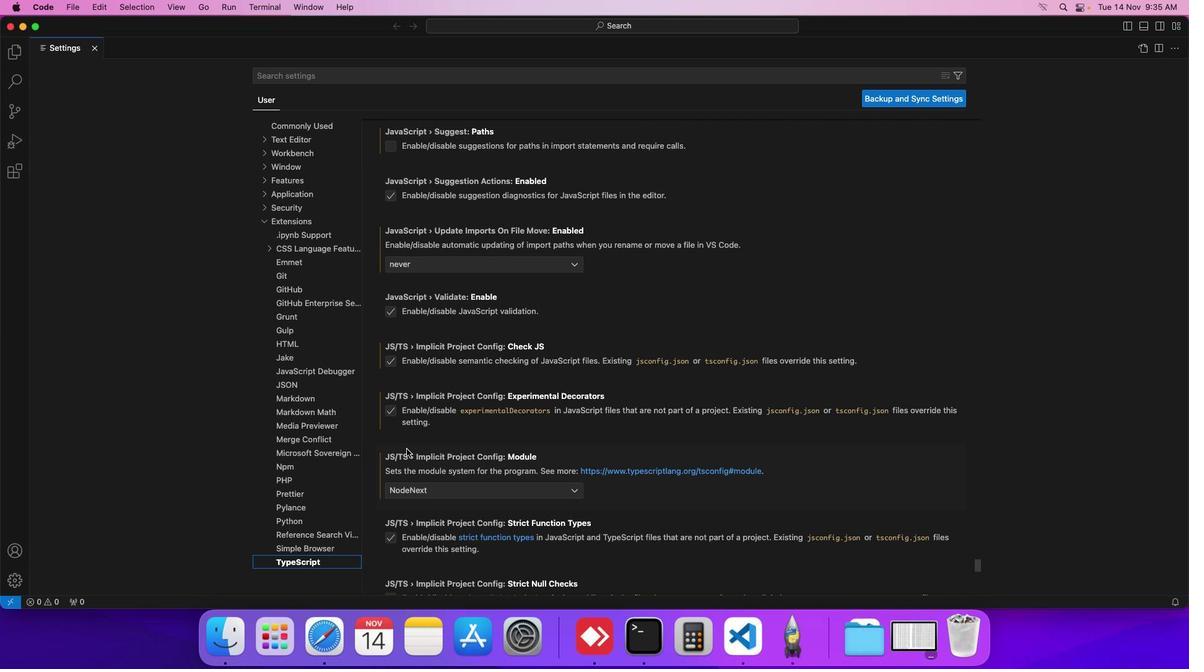 
Action: Mouse scrolled (407, 449) with delta (0, 0)
Screenshot: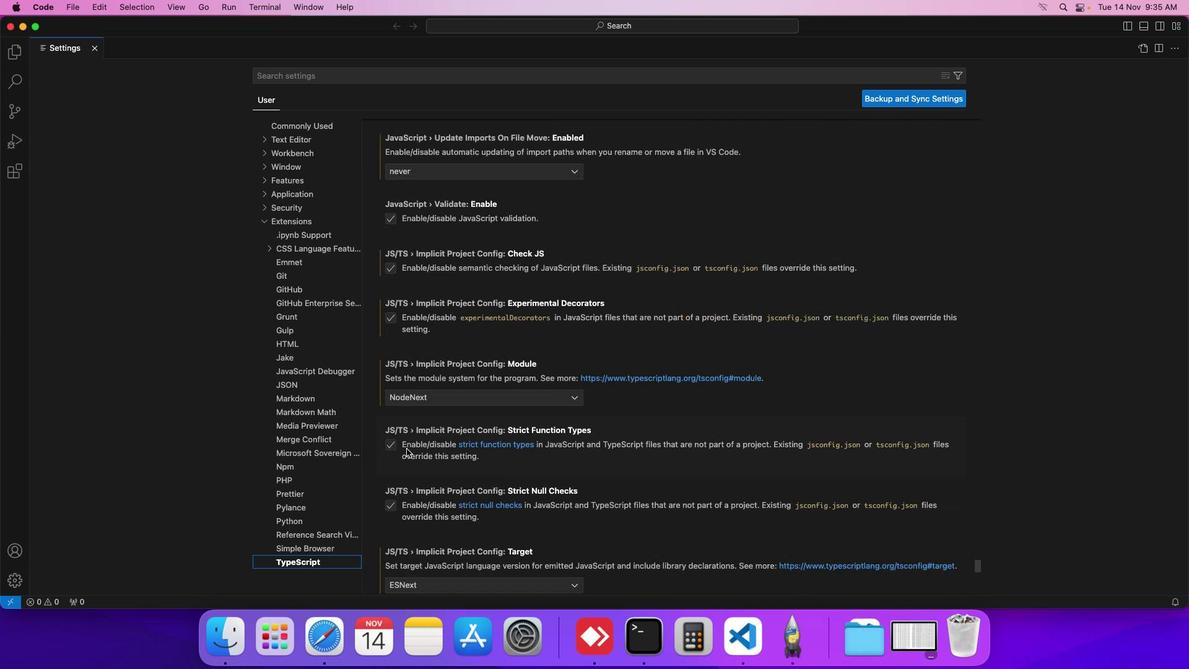 
Action: Mouse scrolled (407, 449) with delta (0, 0)
Screenshot: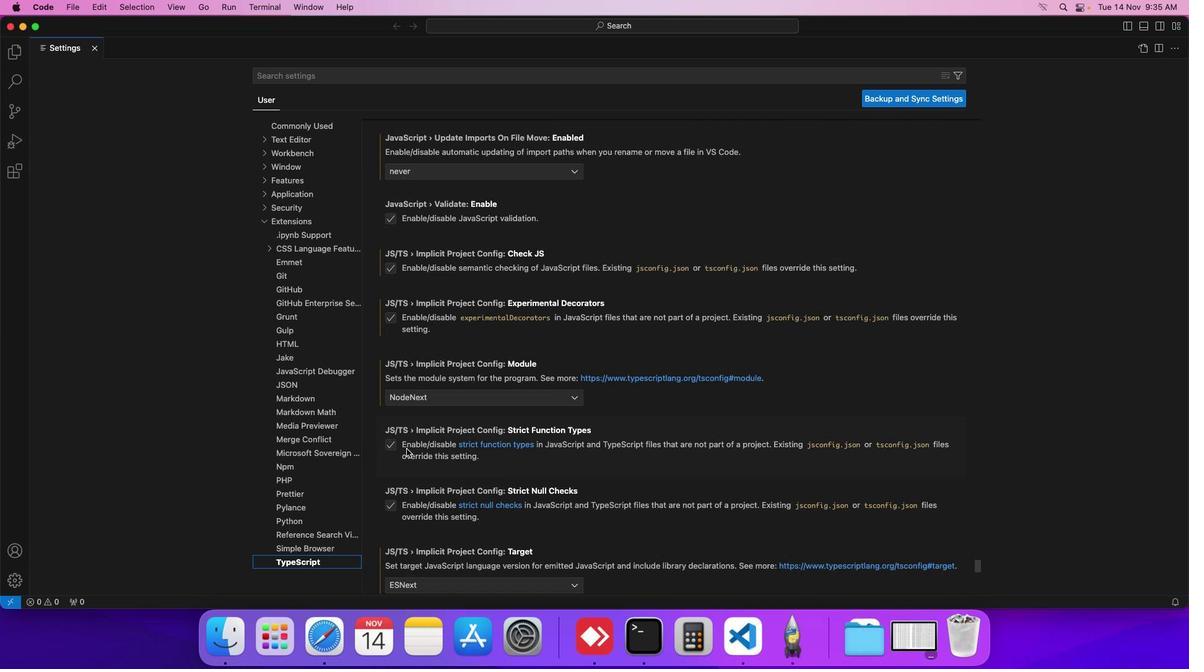 
Action: Mouse scrolled (407, 449) with delta (0, 0)
Screenshot: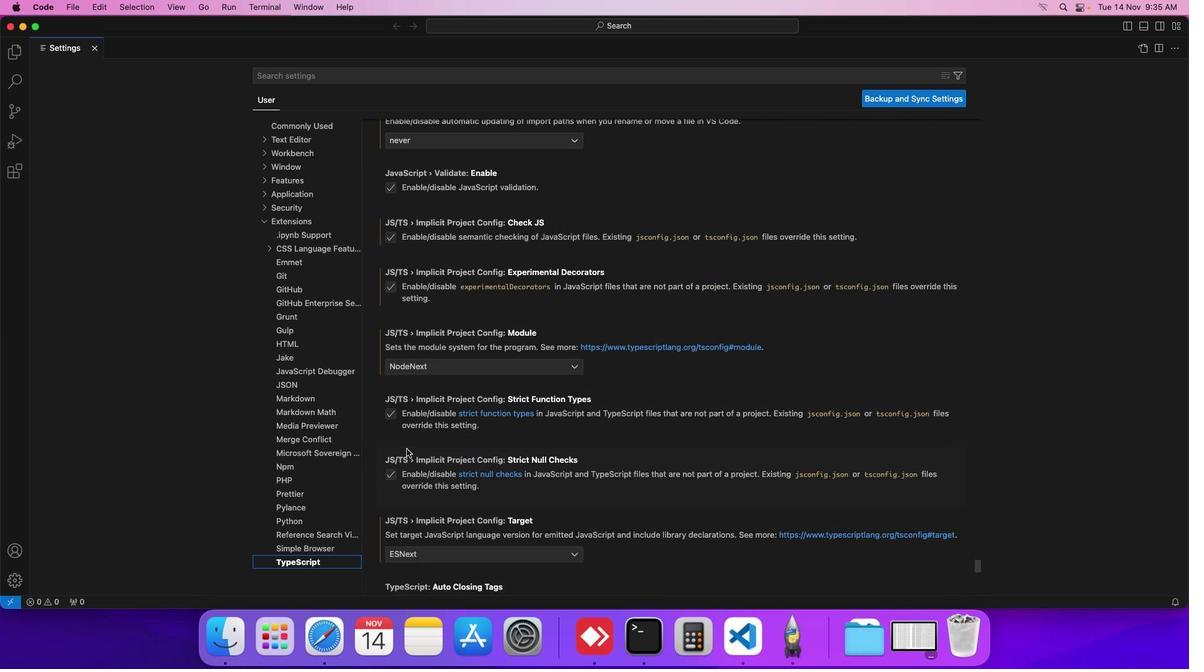 
Action: Mouse scrolled (407, 449) with delta (0, 0)
Screenshot: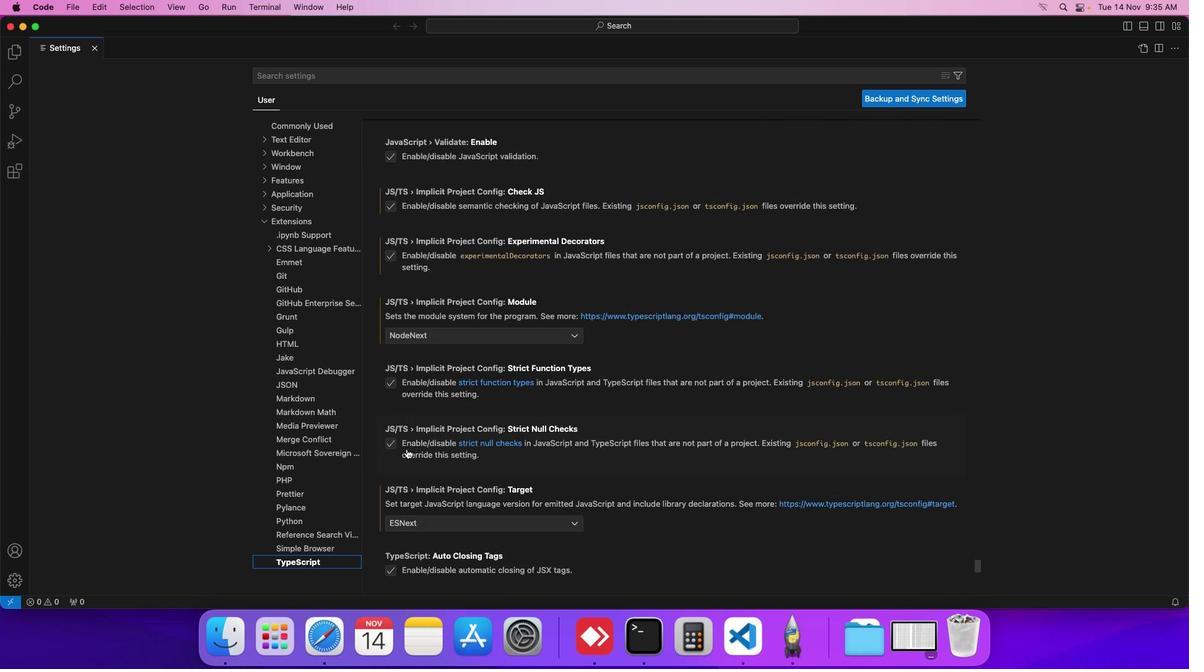 
Action: Mouse scrolled (407, 449) with delta (0, 0)
Screenshot: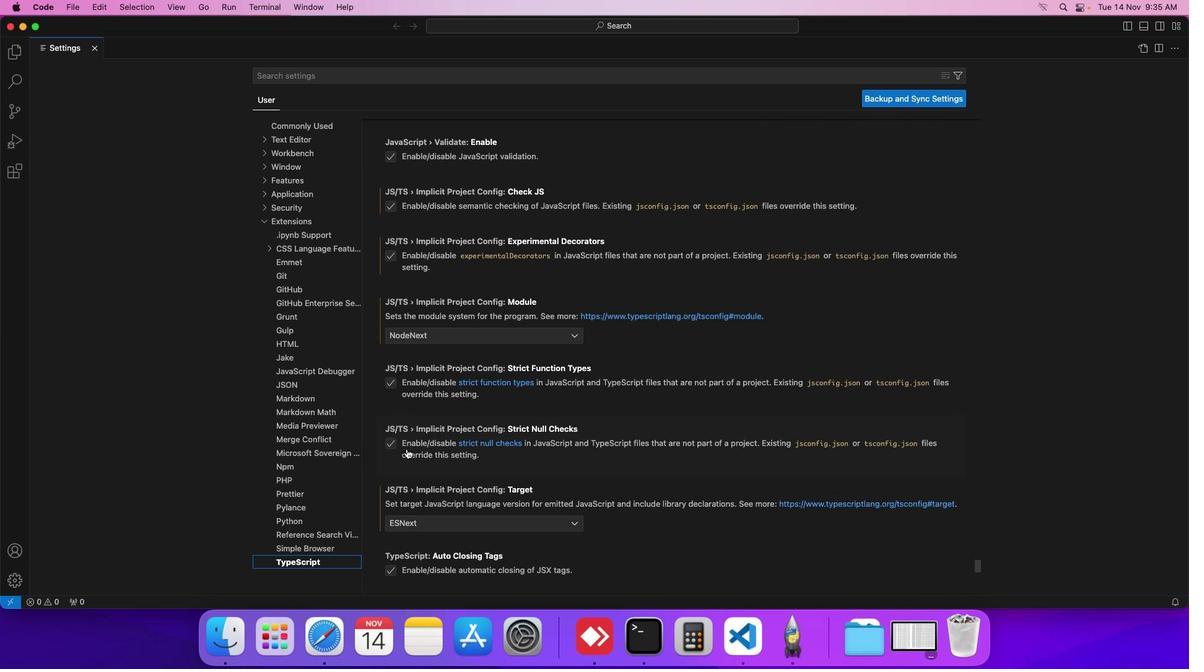 
Action: Mouse scrolled (407, 449) with delta (0, 0)
Screenshot: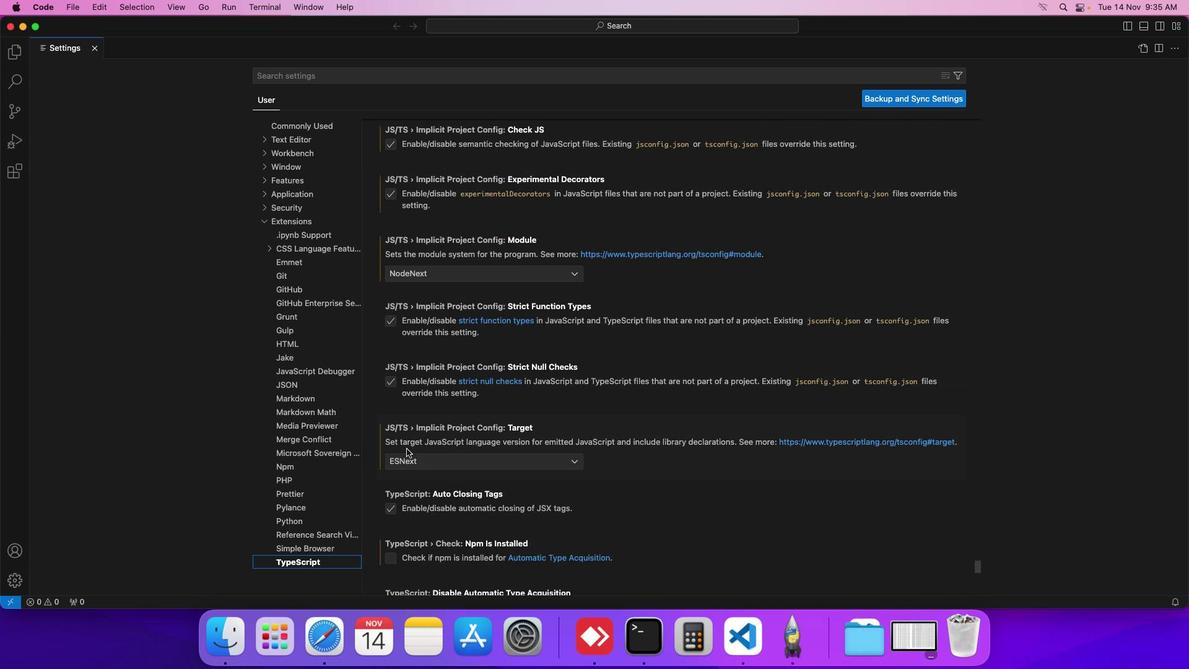 
Action: Mouse scrolled (407, 449) with delta (0, 0)
Screenshot: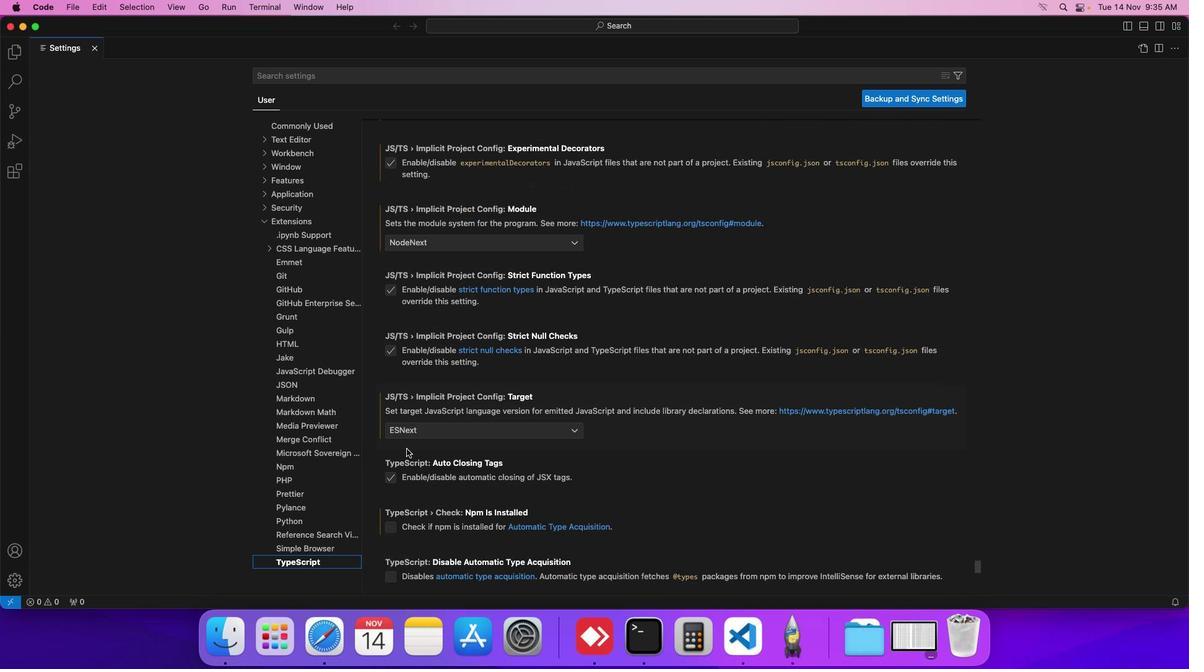 
Action: Mouse scrolled (407, 449) with delta (0, 0)
Screenshot: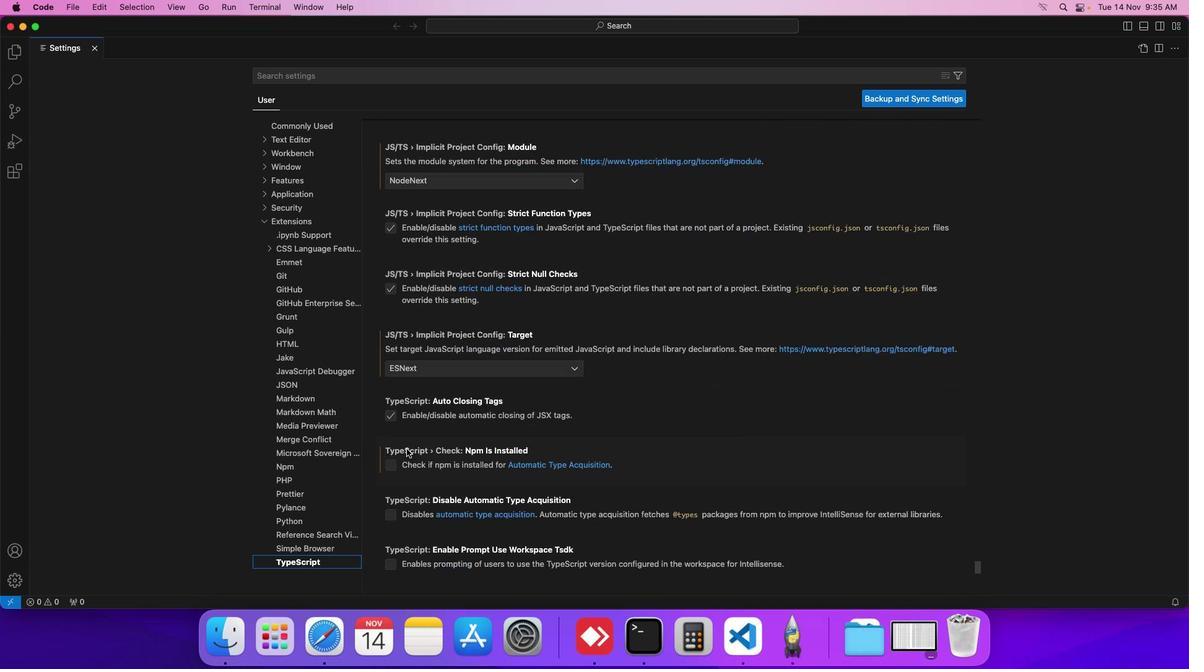 
Action: Mouse scrolled (407, 449) with delta (0, -1)
Screenshot: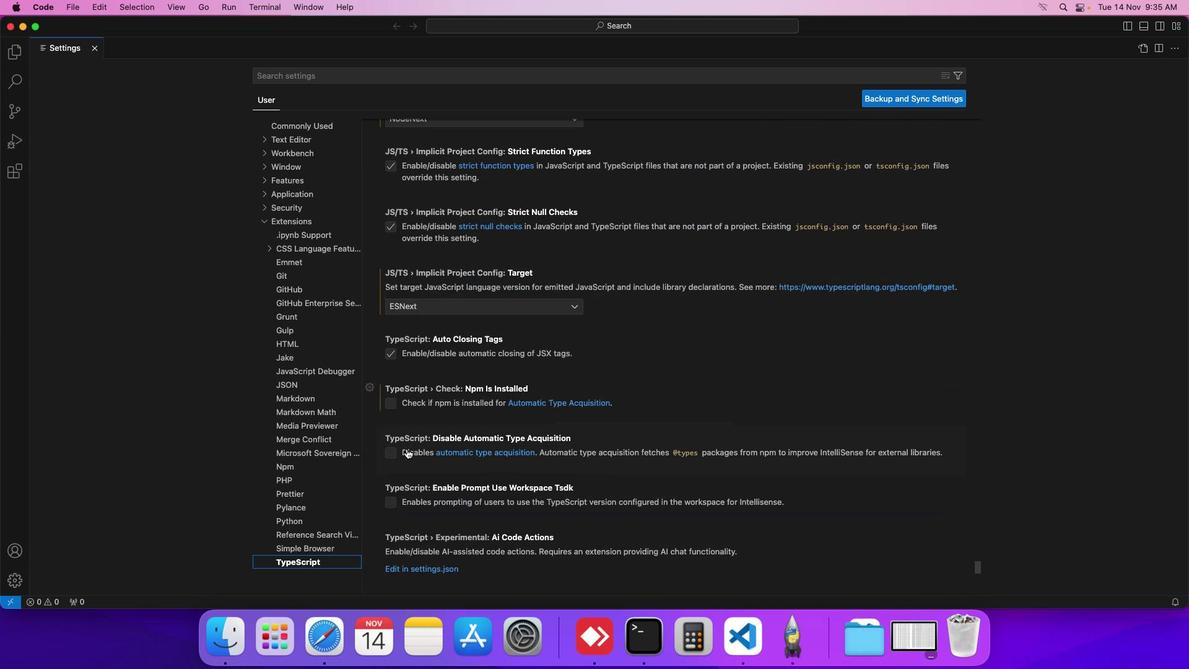 
Action: Mouse scrolled (407, 449) with delta (0, -1)
Screenshot: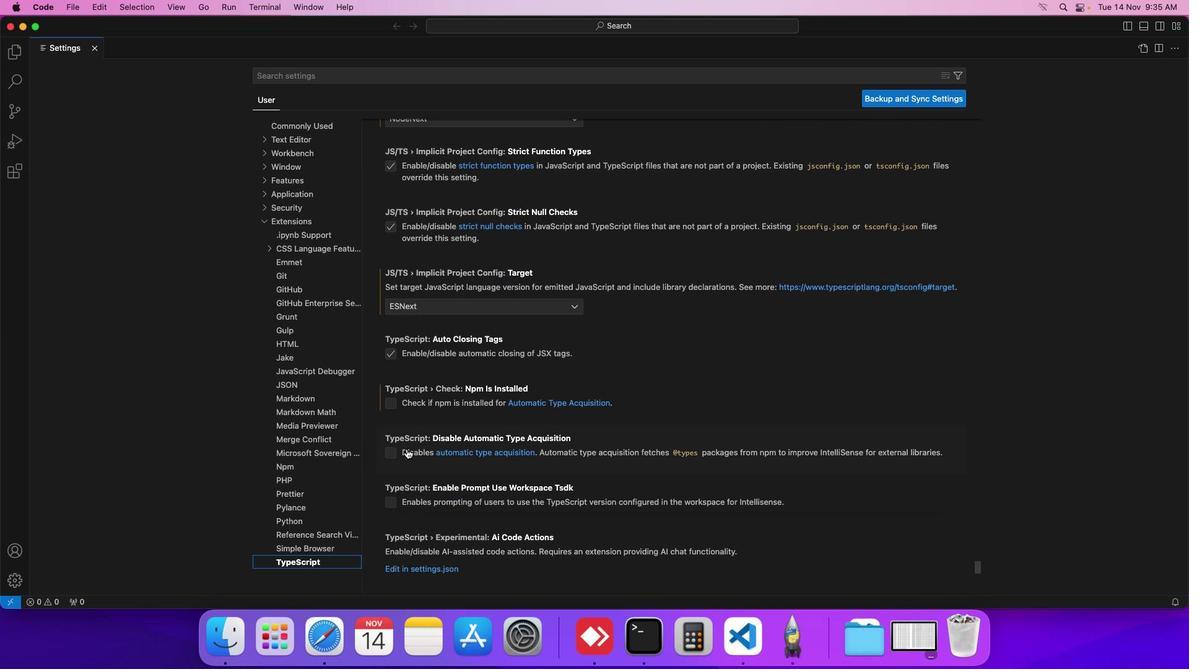 
Action: Mouse scrolled (407, 449) with delta (0, 0)
Screenshot: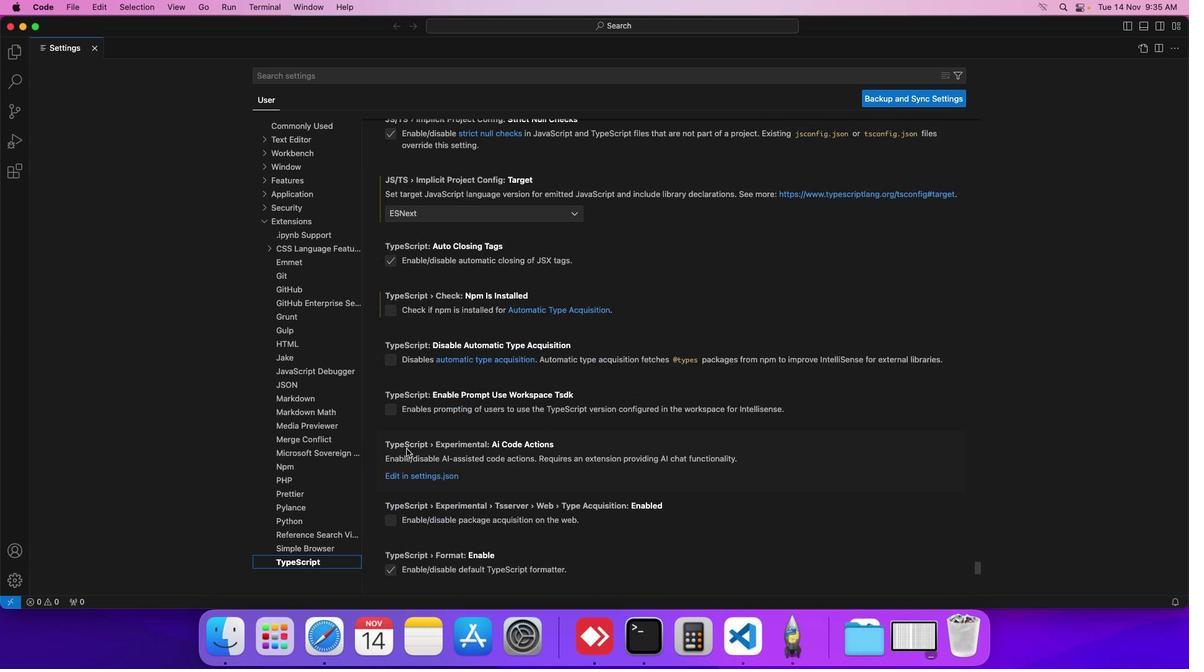 
Action: Mouse scrolled (407, 449) with delta (0, 0)
Screenshot: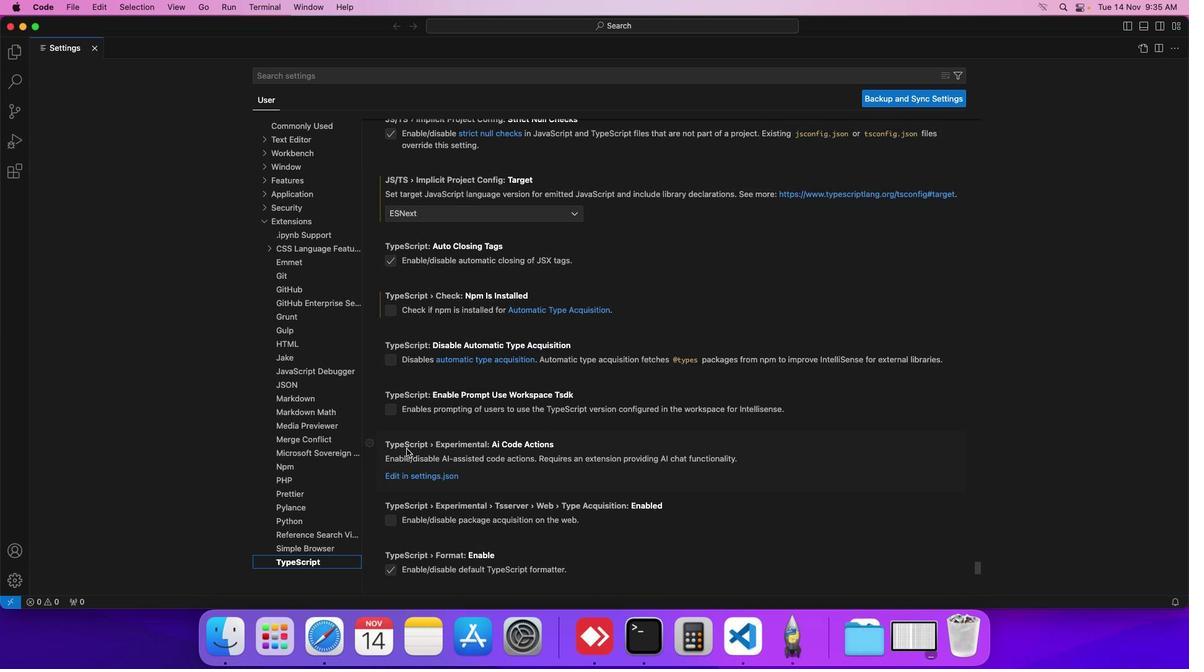 
Action: Mouse scrolled (407, 449) with delta (0, 0)
Screenshot: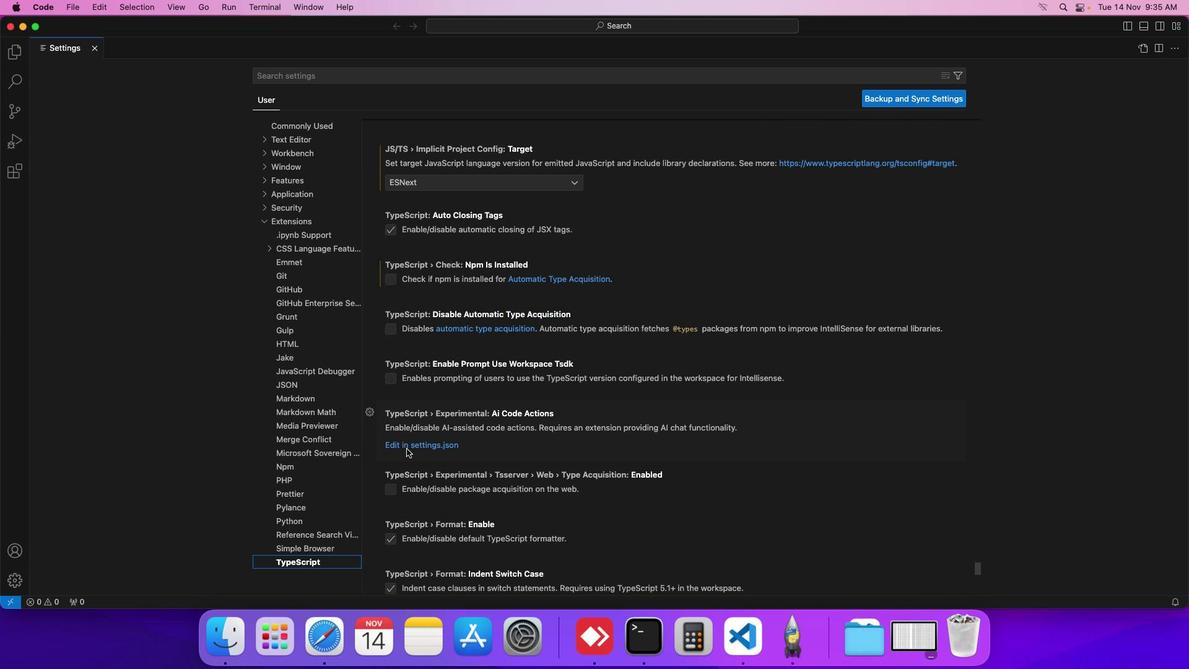 
Action: Mouse scrolled (407, 449) with delta (0, 0)
Screenshot: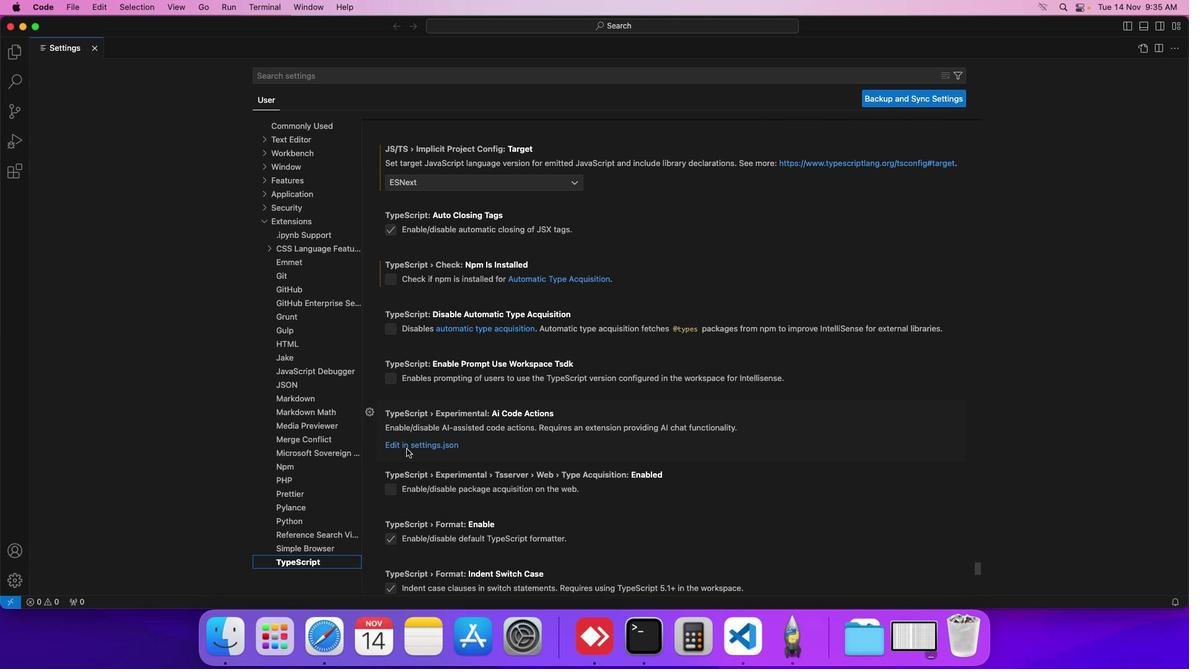
Action: Mouse scrolled (407, 449) with delta (0, 0)
Screenshot: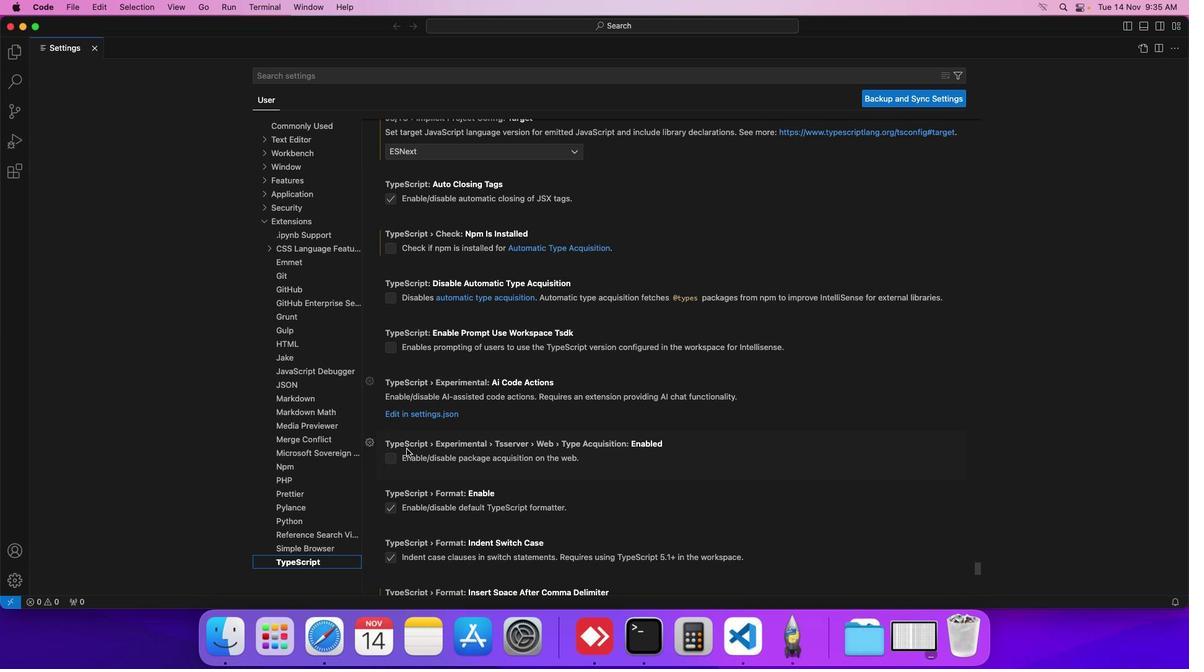 
Action: Mouse scrolled (407, 449) with delta (0, 0)
Screenshot: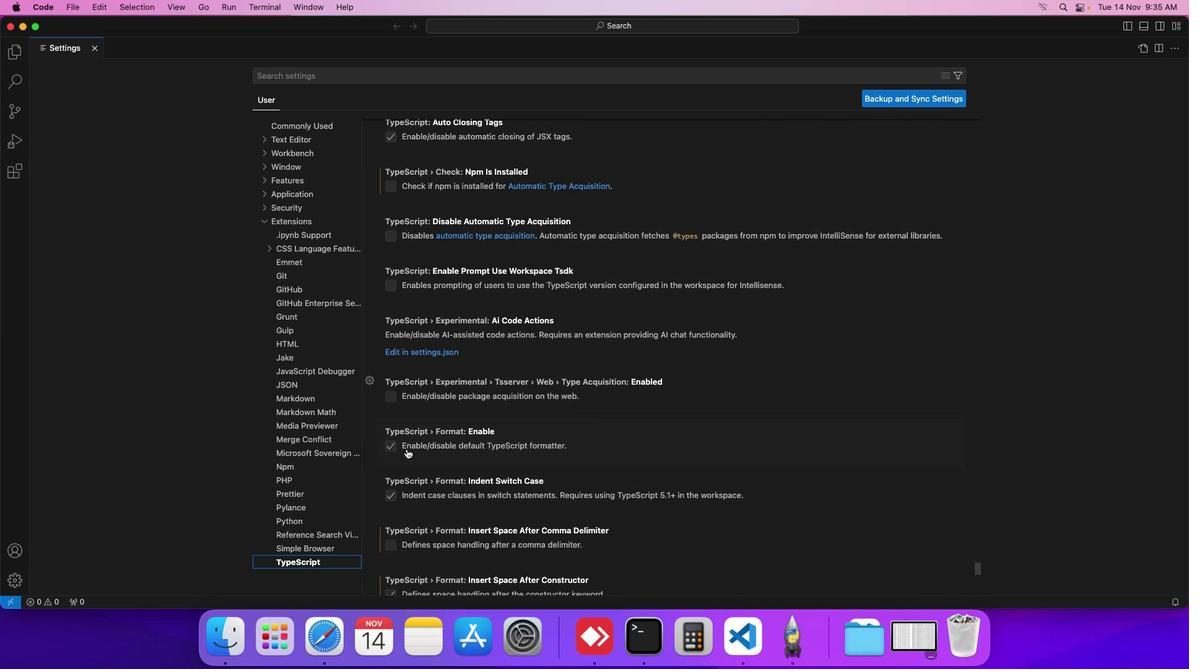 
Action: Mouse scrolled (407, 449) with delta (0, 0)
Screenshot: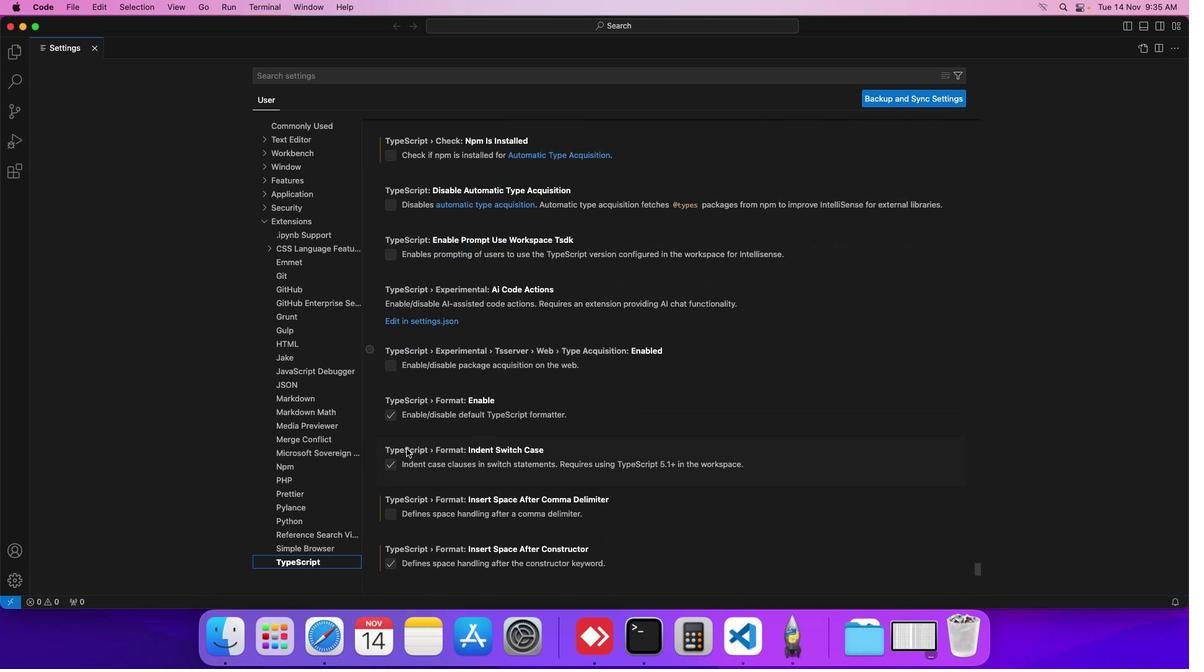 
Action: Mouse scrolled (407, 449) with delta (0, 0)
Screenshot: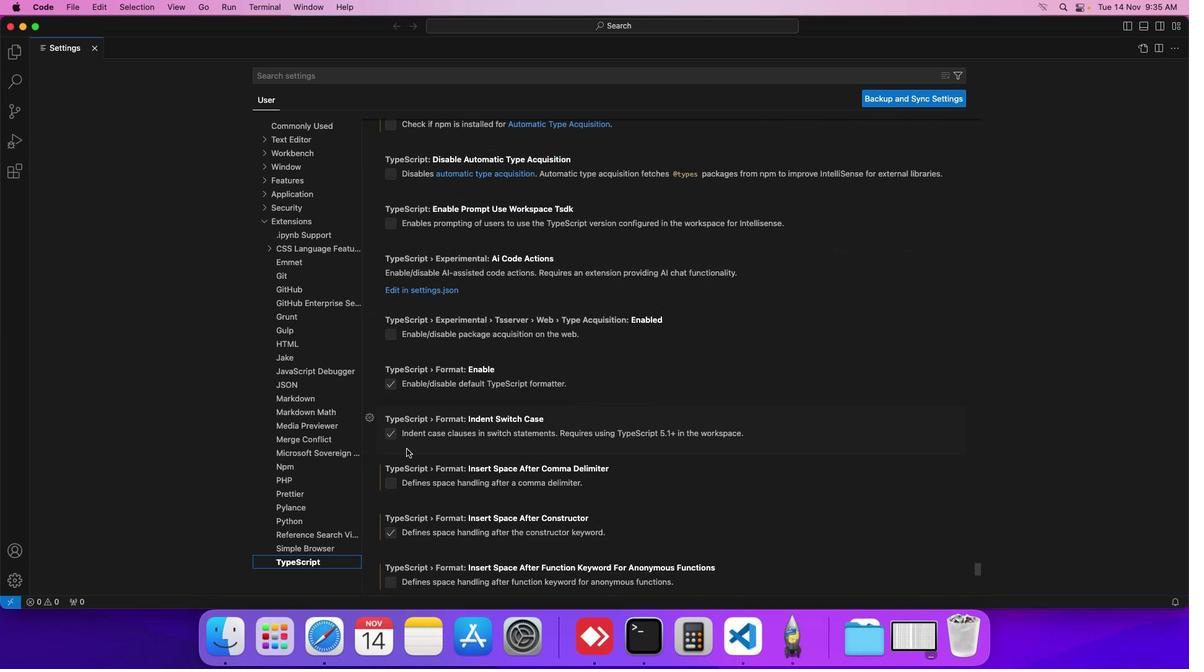 
Action: Mouse scrolled (407, 449) with delta (0, 0)
Screenshot: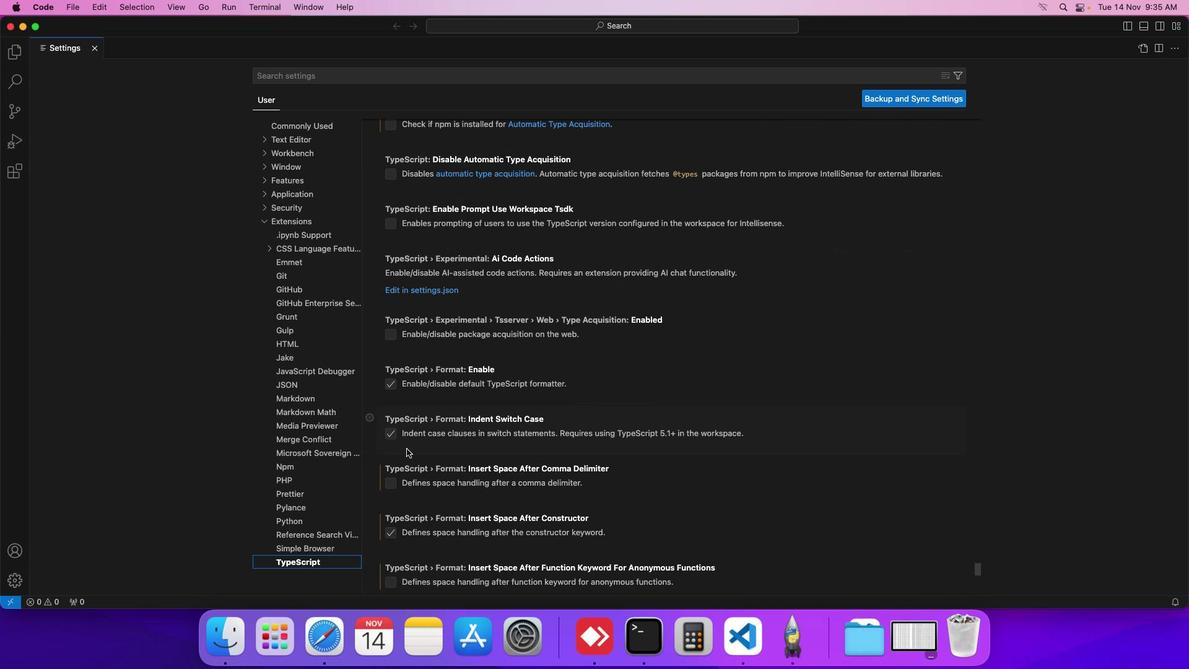 
Action: Mouse scrolled (407, 449) with delta (0, 0)
Screenshot: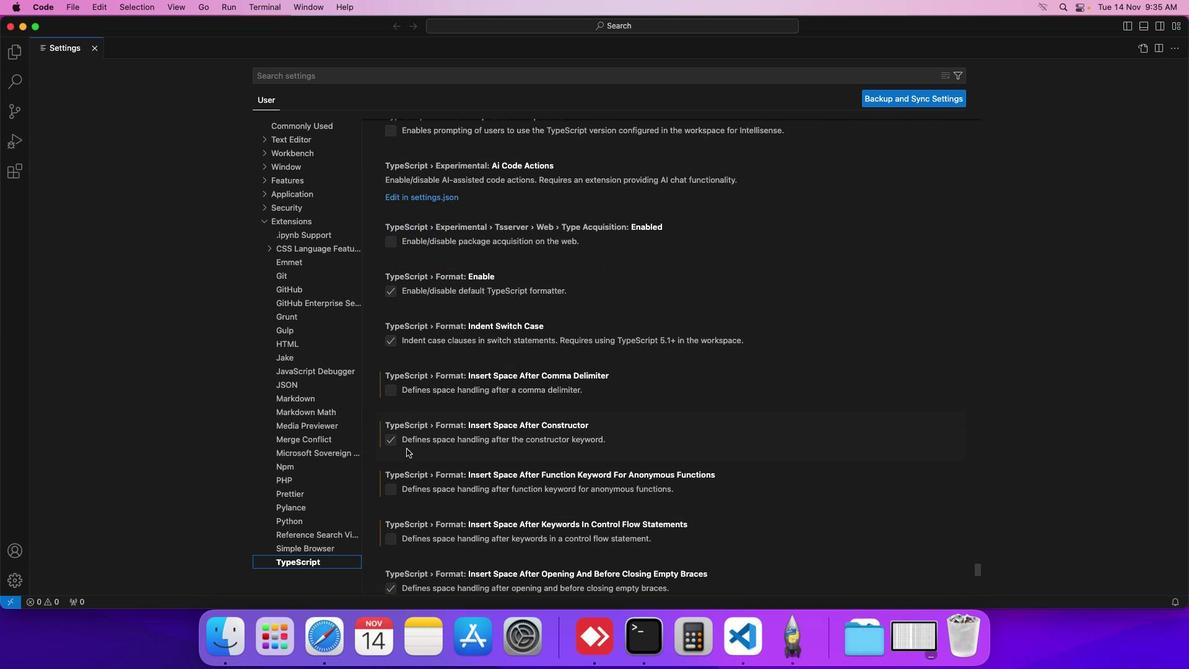 
Action: Mouse scrolled (407, 449) with delta (0, 0)
Screenshot: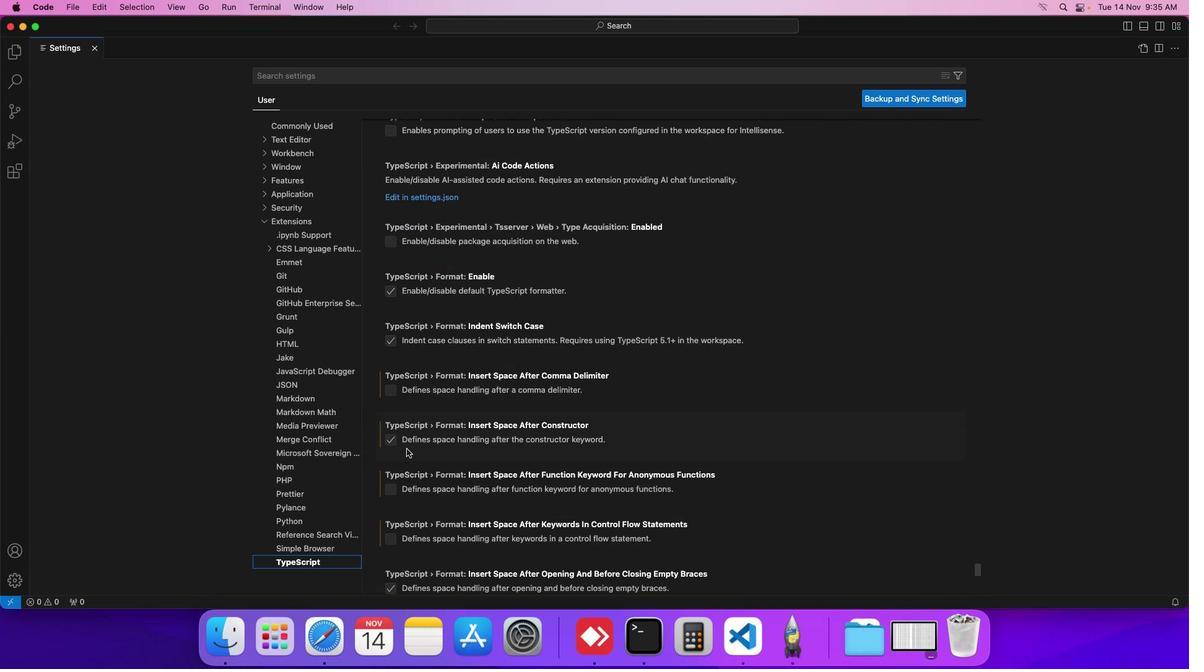 
Action: Mouse scrolled (407, 449) with delta (0, 0)
Screenshot: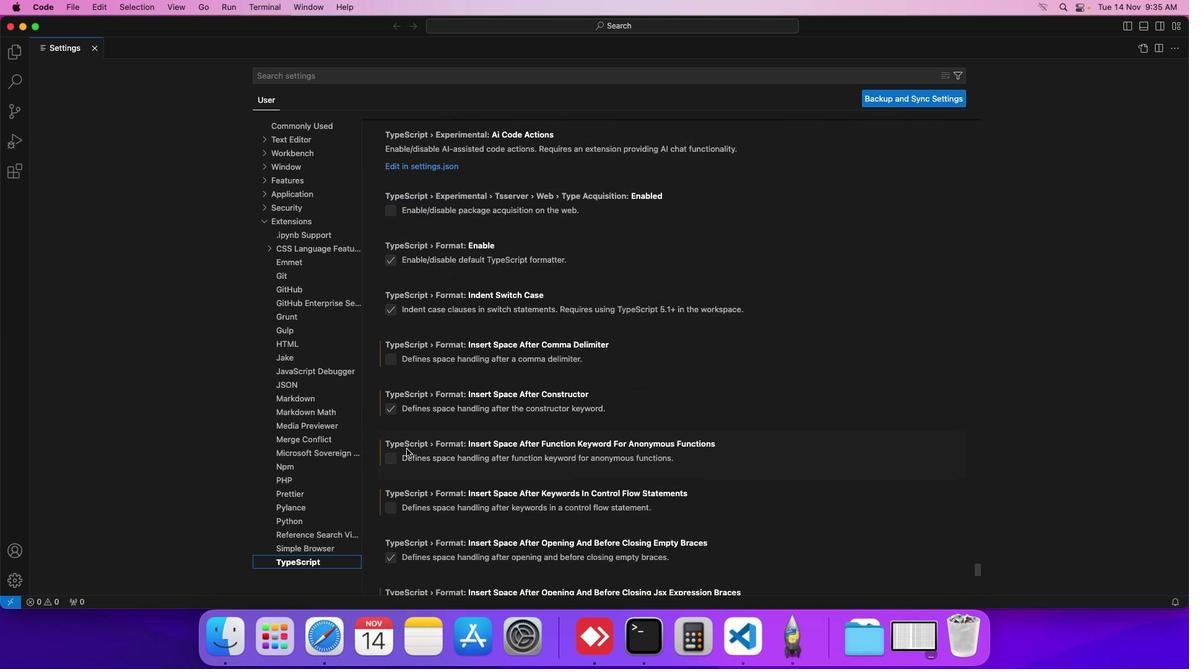 
Action: Mouse scrolled (407, 449) with delta (0, 0)
Screenshot: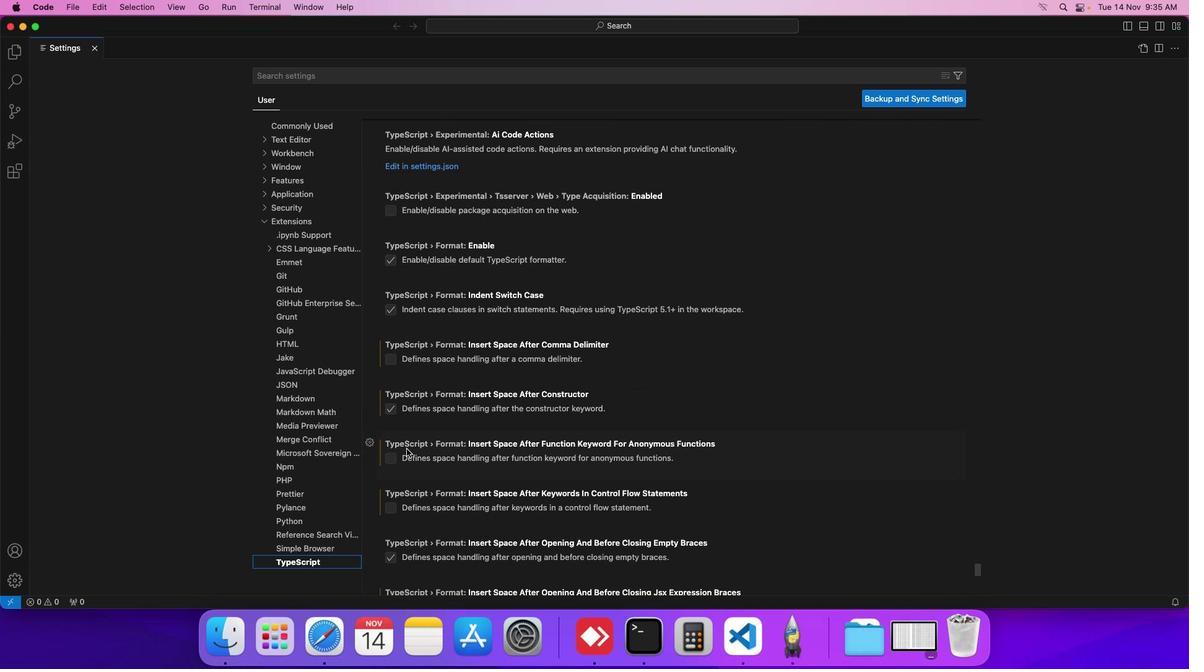 
Action: Mouse scrolled (407, 449) with delta (0, 0)
Screenshot: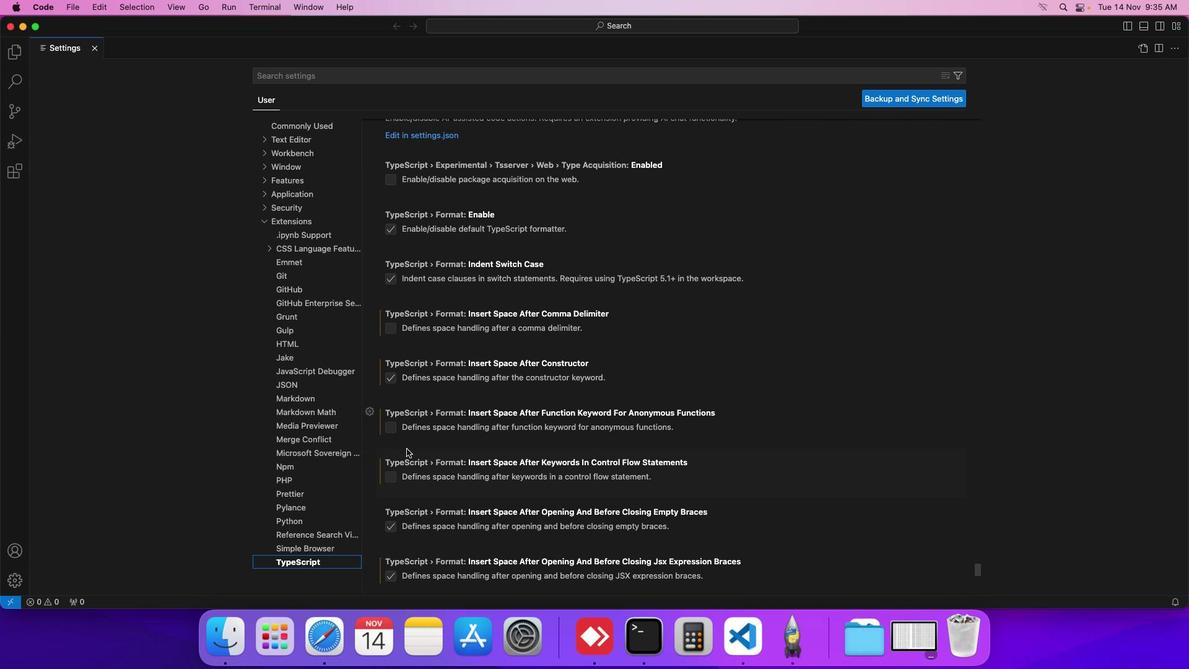 
Action: Mouse scrolled (407, 449) with delta (0, 0)
Screenshot: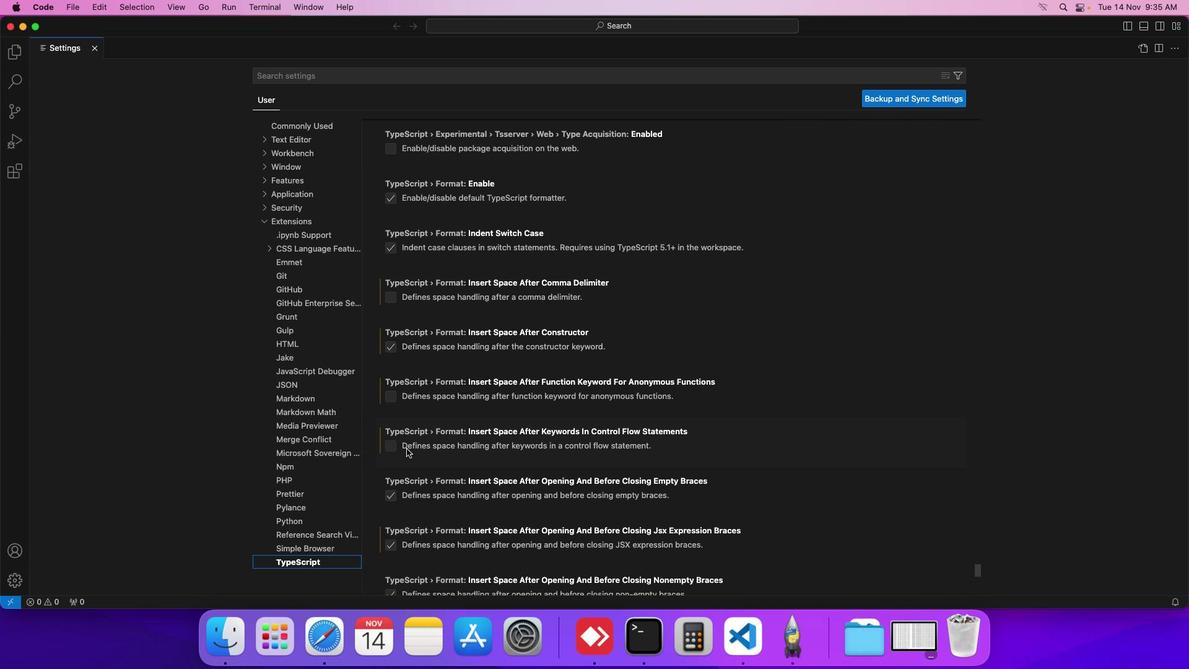
Action: Mouse scrolled (407, 449) with delta (0, 0)
Screenshot: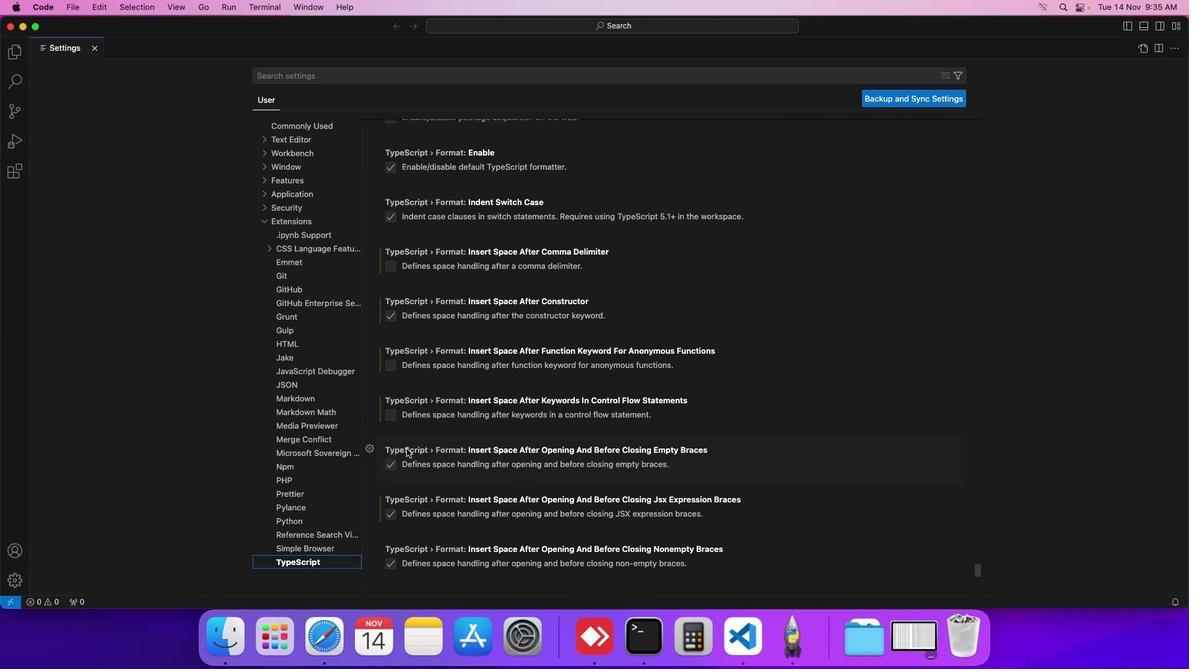 
Action: Mouse scrolled (407, 449) with delta (0, 0)
Screenshot: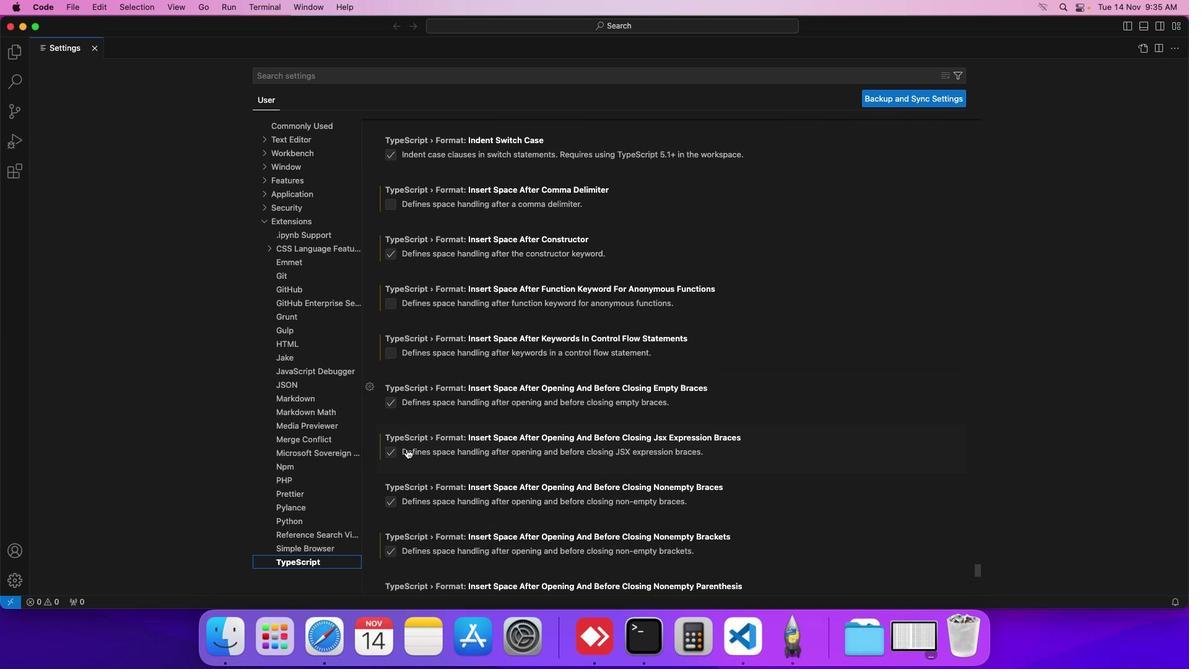 
Action: Mouse scrolled (407, 449) with delta (0, 0)
Screenshot: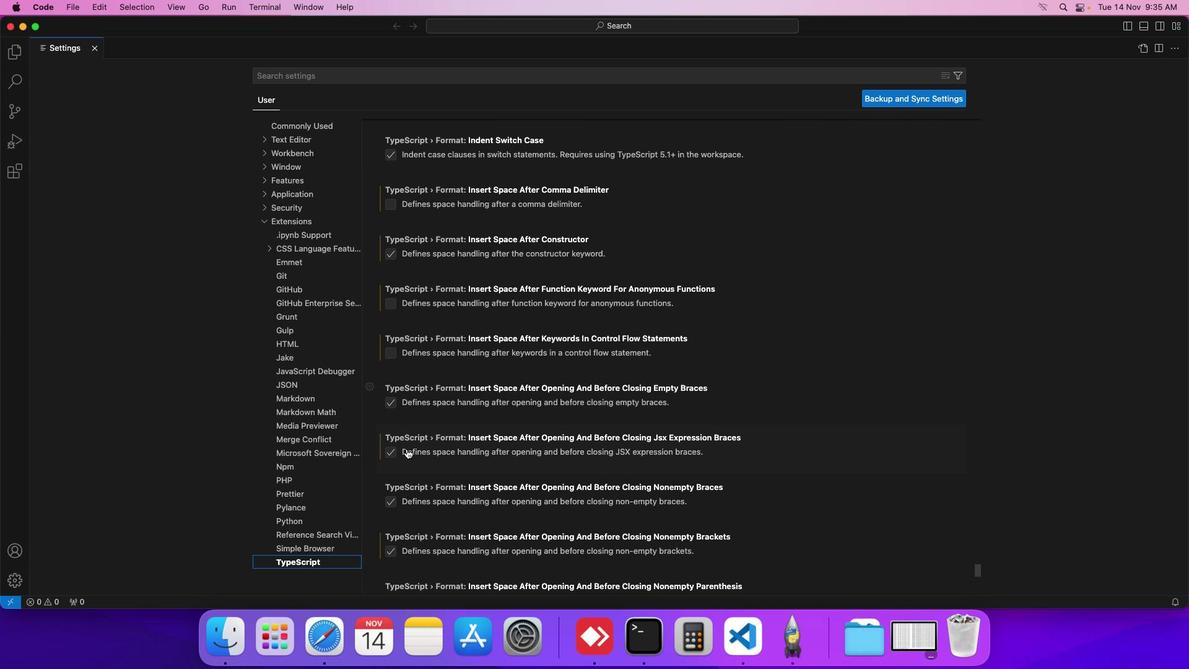 
Action: Mouse scrolled (407, 449) with delta (0, 0)
Screenshot: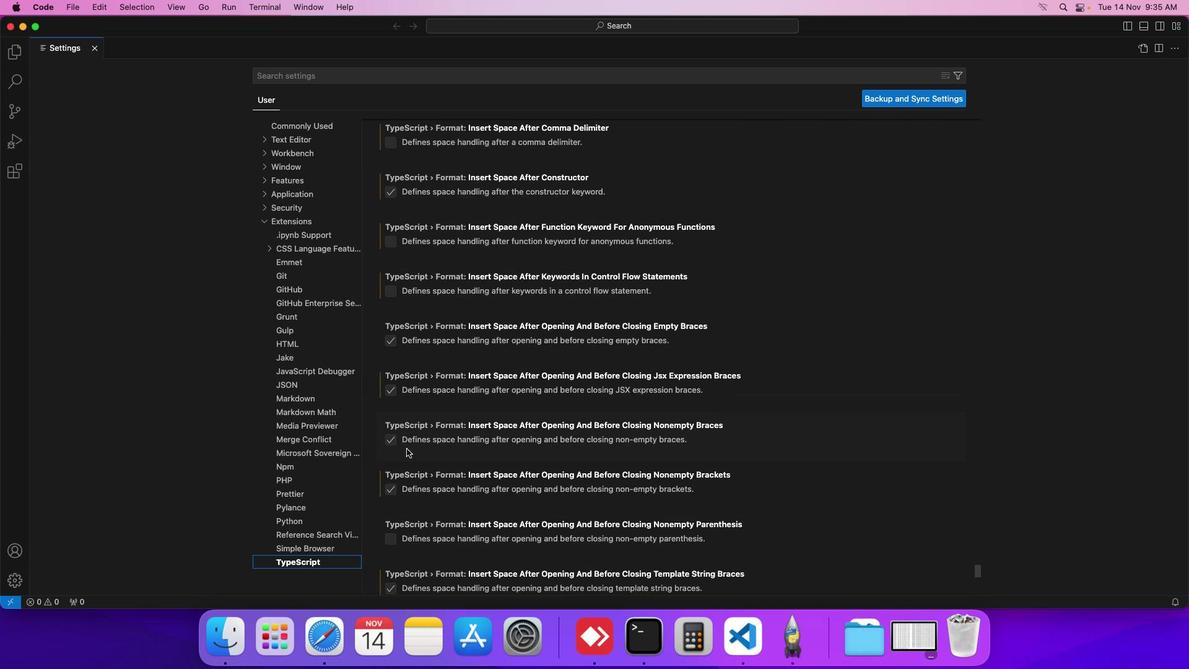 
Action: Mouse scrolled (407, 449) with delta (0, 0)
Screenshot: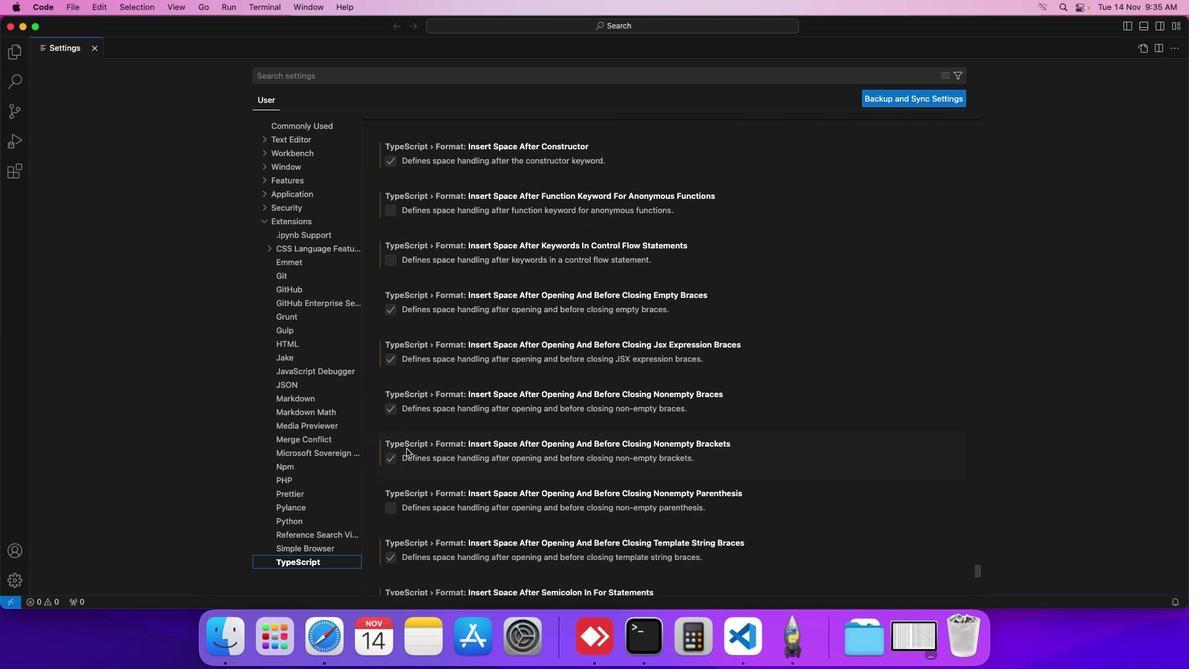 
Action: Mouse scrolled (407, 449) with delta (0, 0)
Screenshot: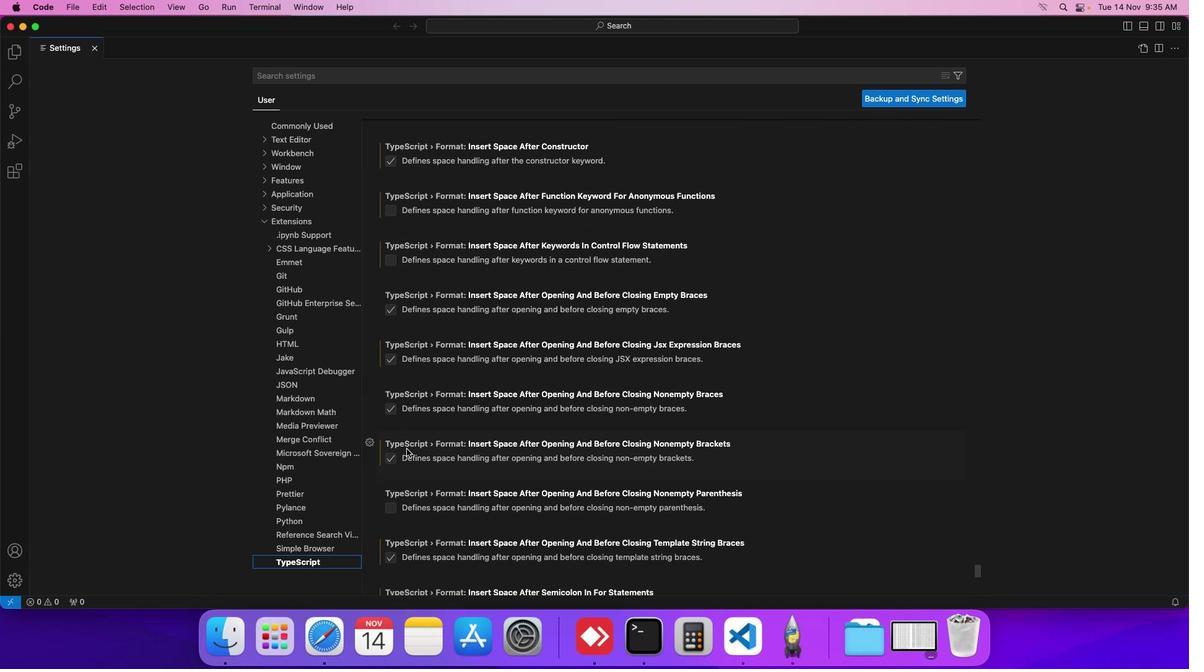 
Action: Mouse scrolled (407, 449) with delta (0, 0)
Screenshot: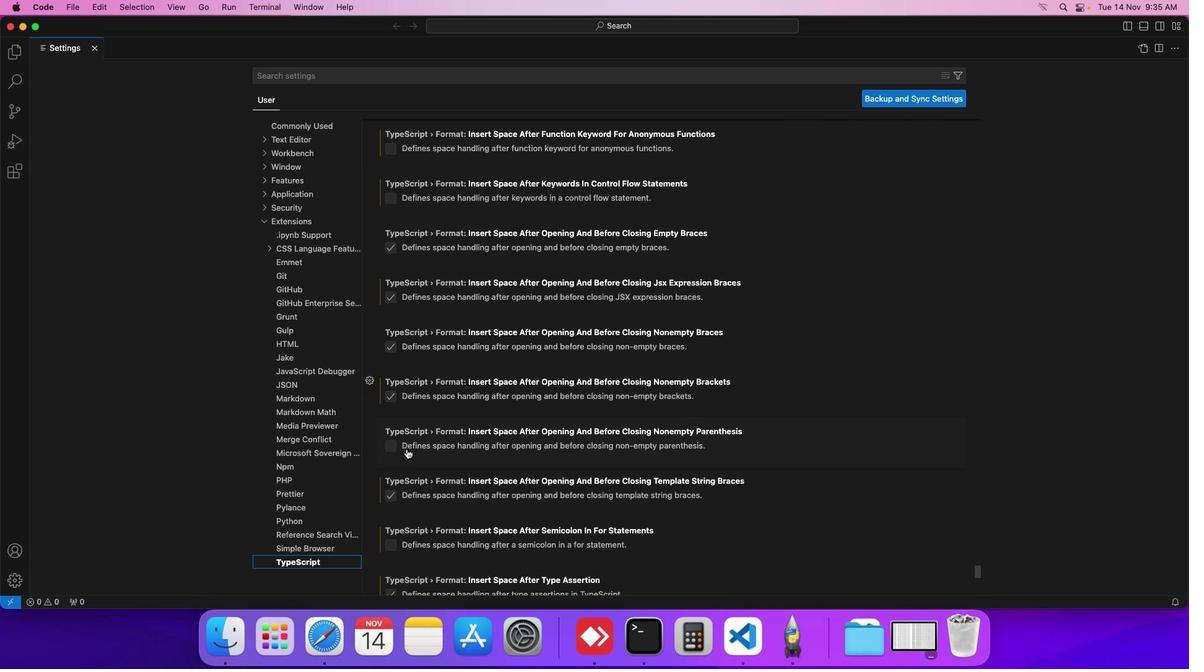 
Action: Mouse scrolled (407, 449) with delta (0, 0)
Screenshot: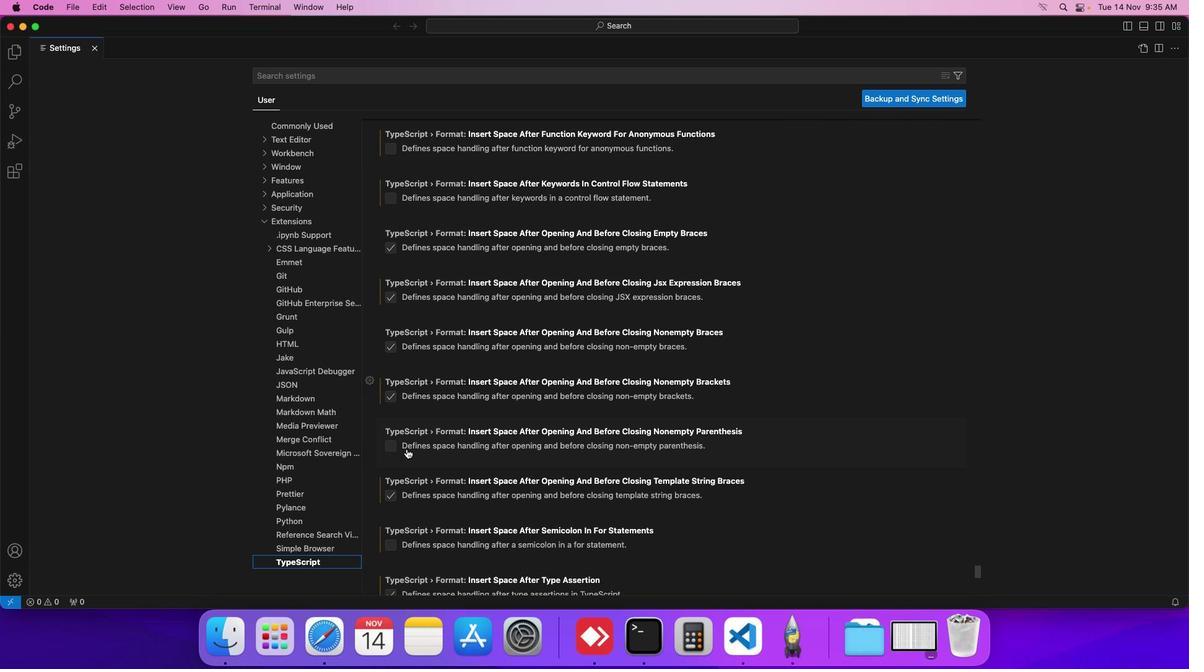 
Action: Mouse scrolled (407, 449) with delta (0, 0)
Screenshot: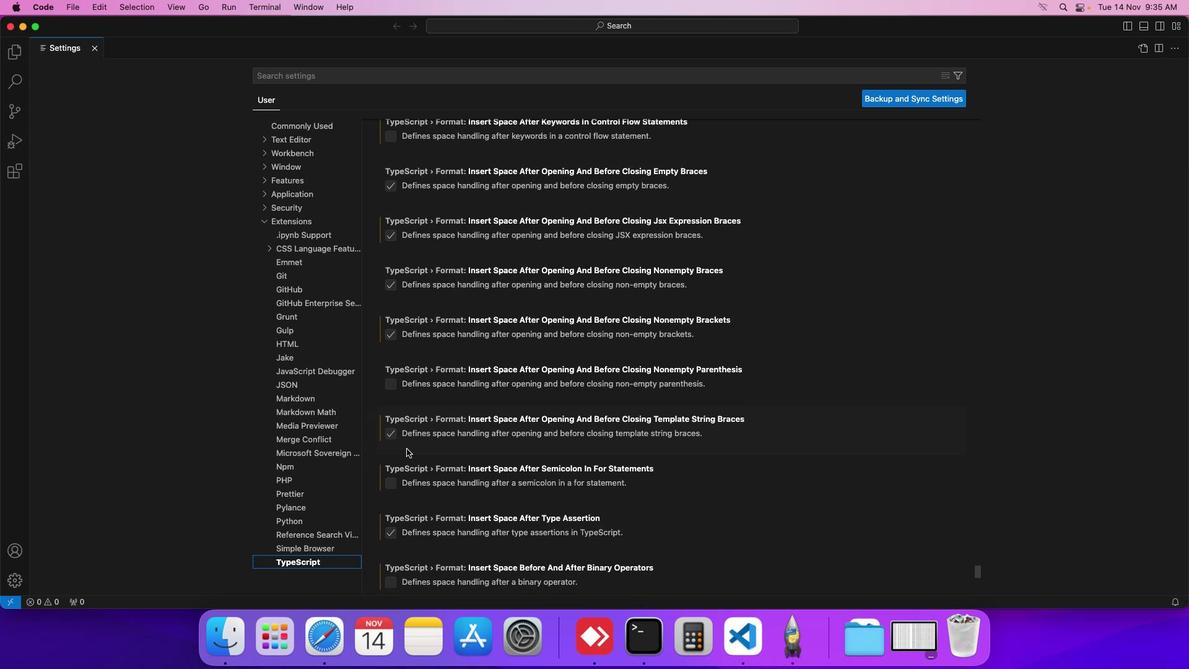
Action: Mouse scrolled (407, 449) with delta (0, 0)
Screenshot: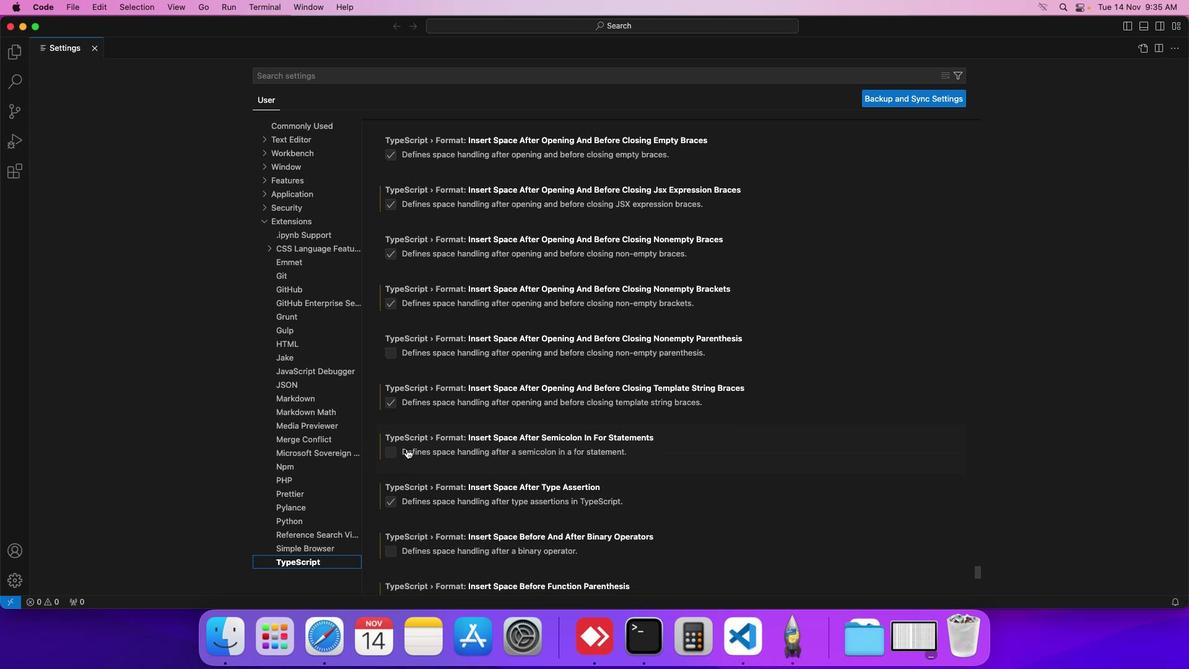 
Action: Mouse scrolled (407, 449) with delta (0, 0)
Screenshot: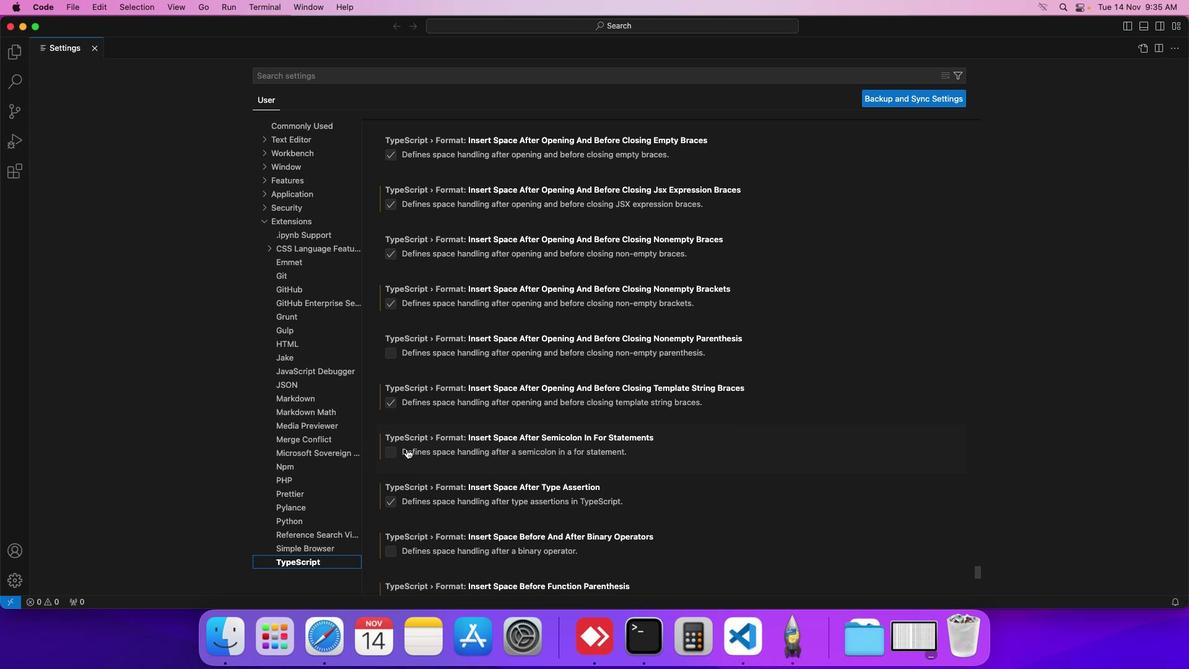 
Action: Mouse scrolled (407, 449) with delta (0, 0)
Screenshot: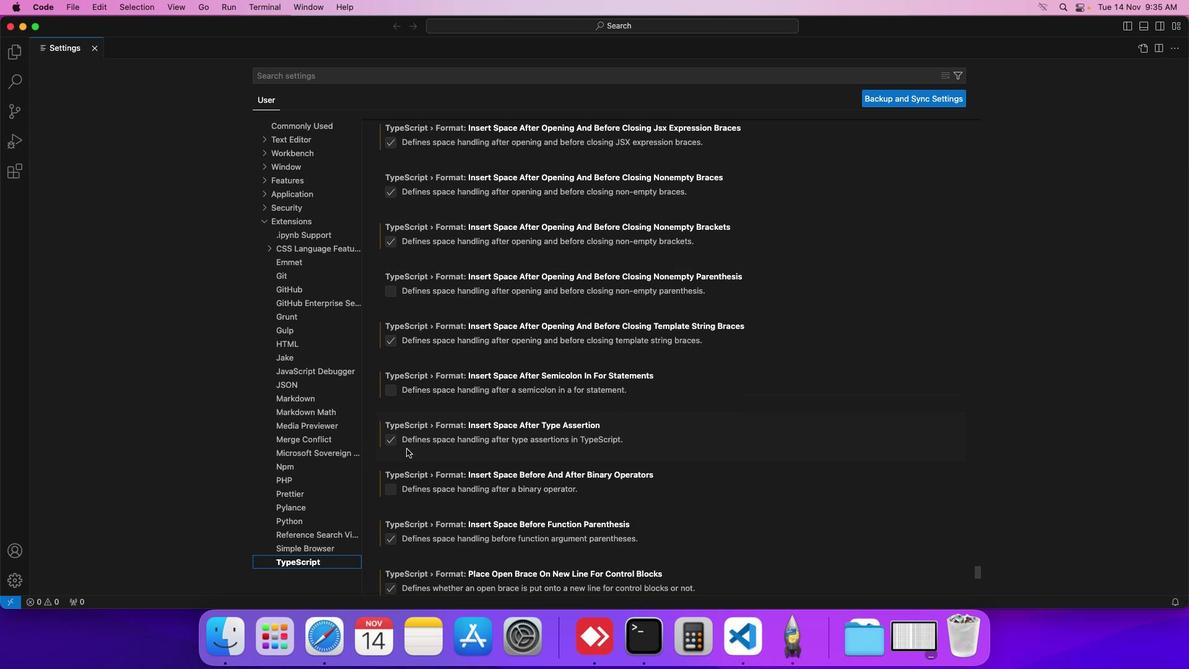 
Action: Mouse scrolled (407, 449) with delta (0, 0)
Screenshot: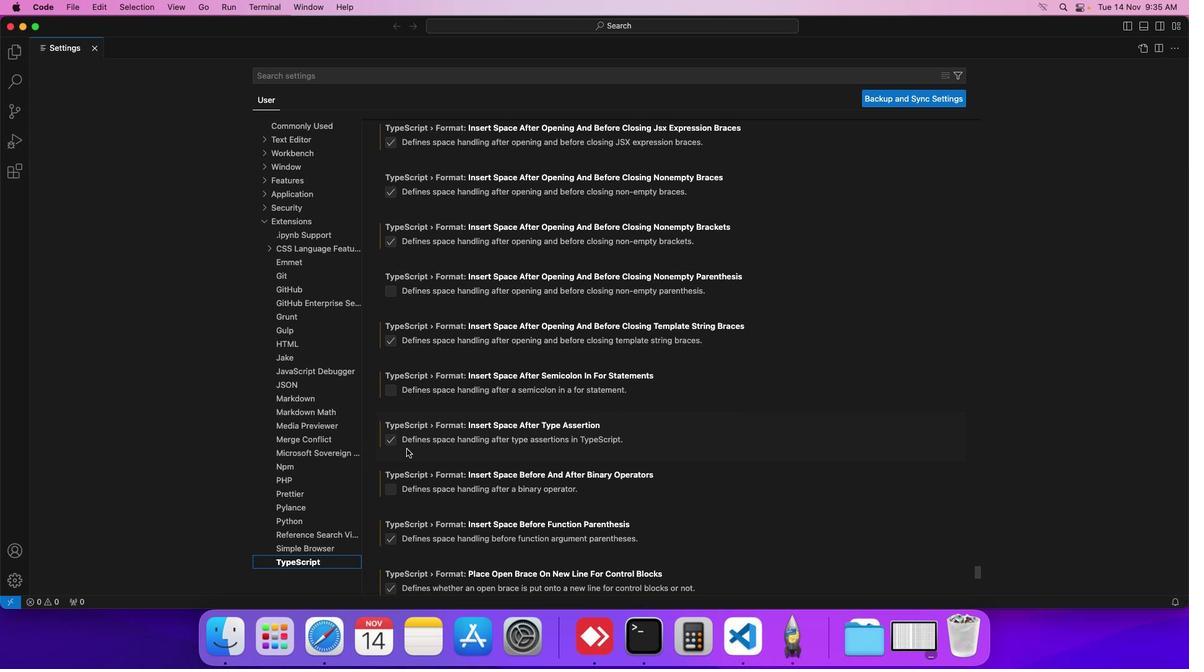 
Action: Mouse scrolled (407, 449) with delta (0, 0)
Screenshot: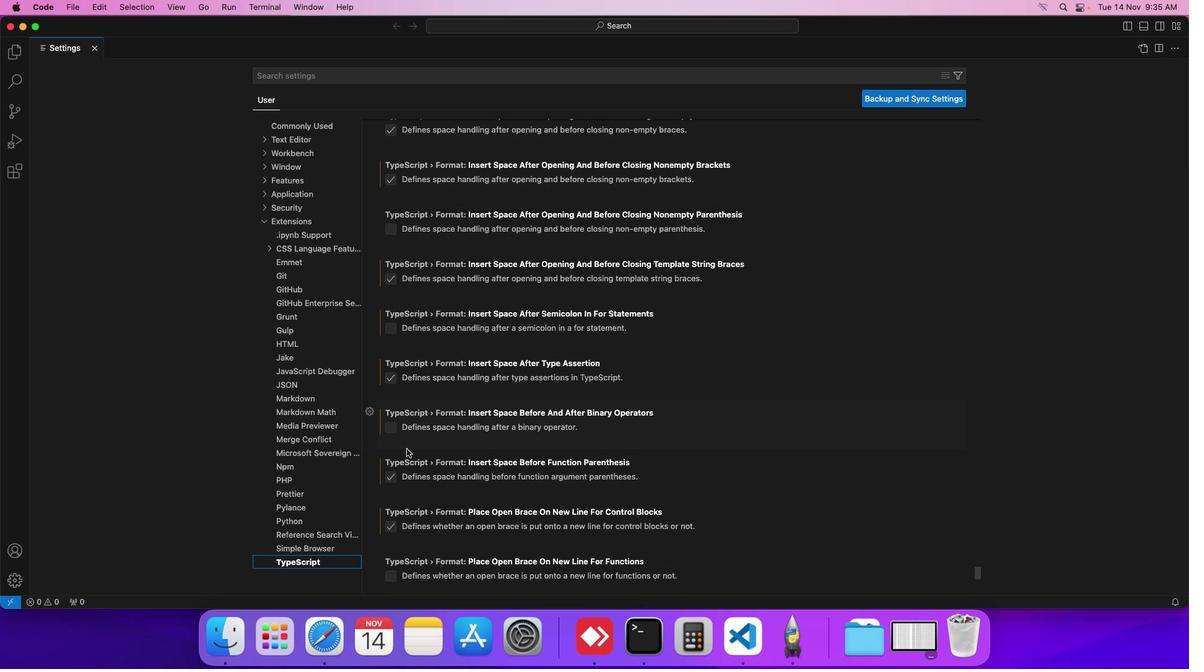 
Action: Mouse scrolled (407, 449) with delta (0, 0)
Screenshot: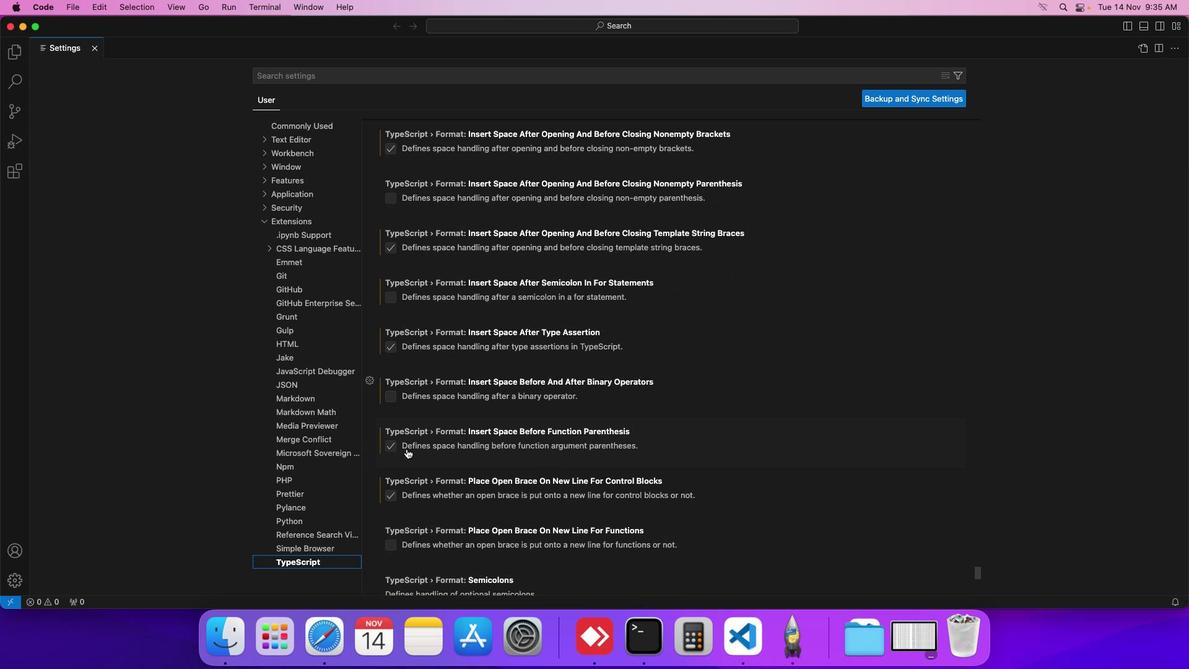 
Action: Mouse scrolled (407, 449) with delta (0, 0)
Screenshot: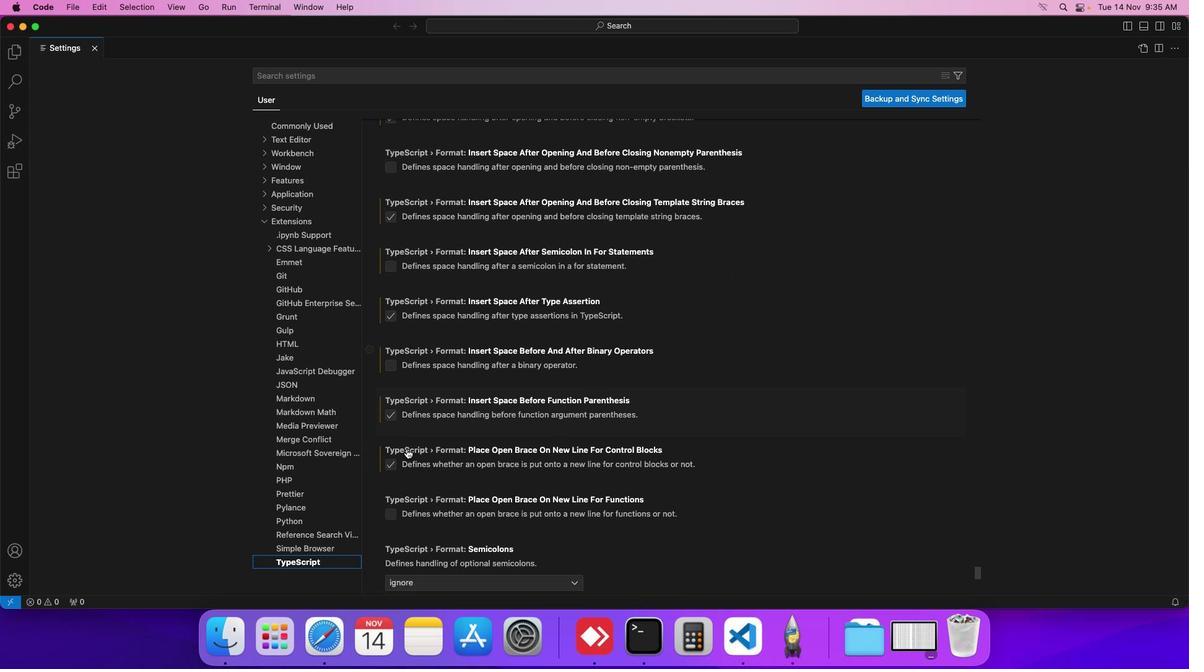 
Action: Mouse scrolled (407, 449) with delta (0, 0)
Screenshot: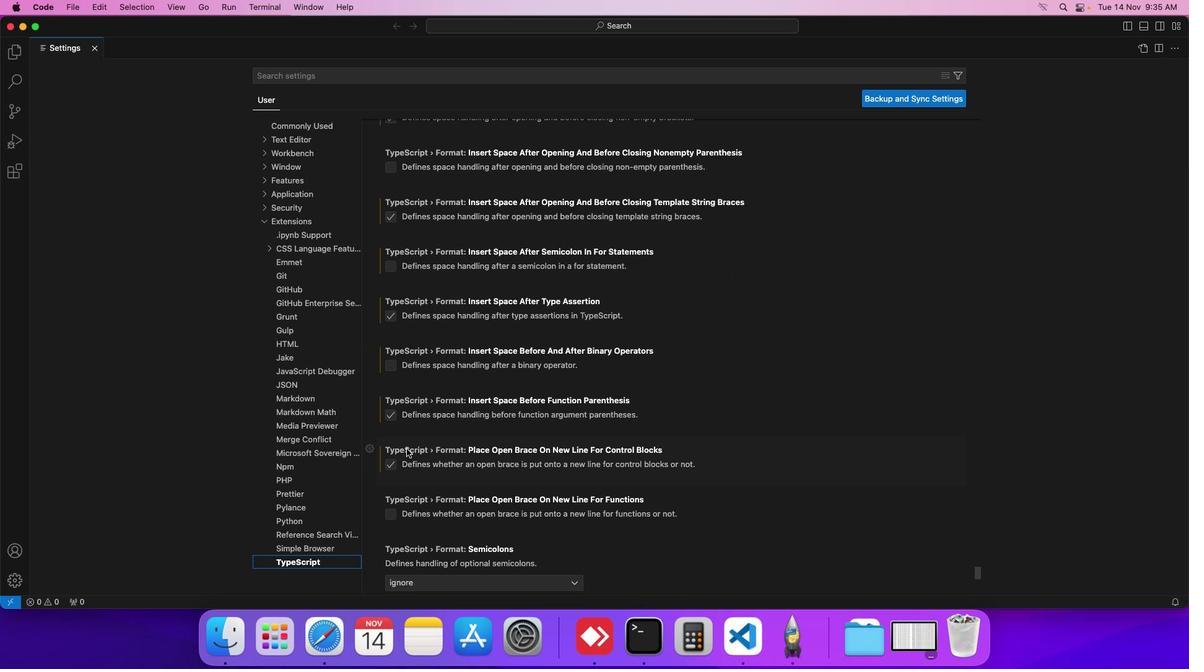 
Action: Mouse scrolled (407, 449) with delta (0, 0)
Screenshot: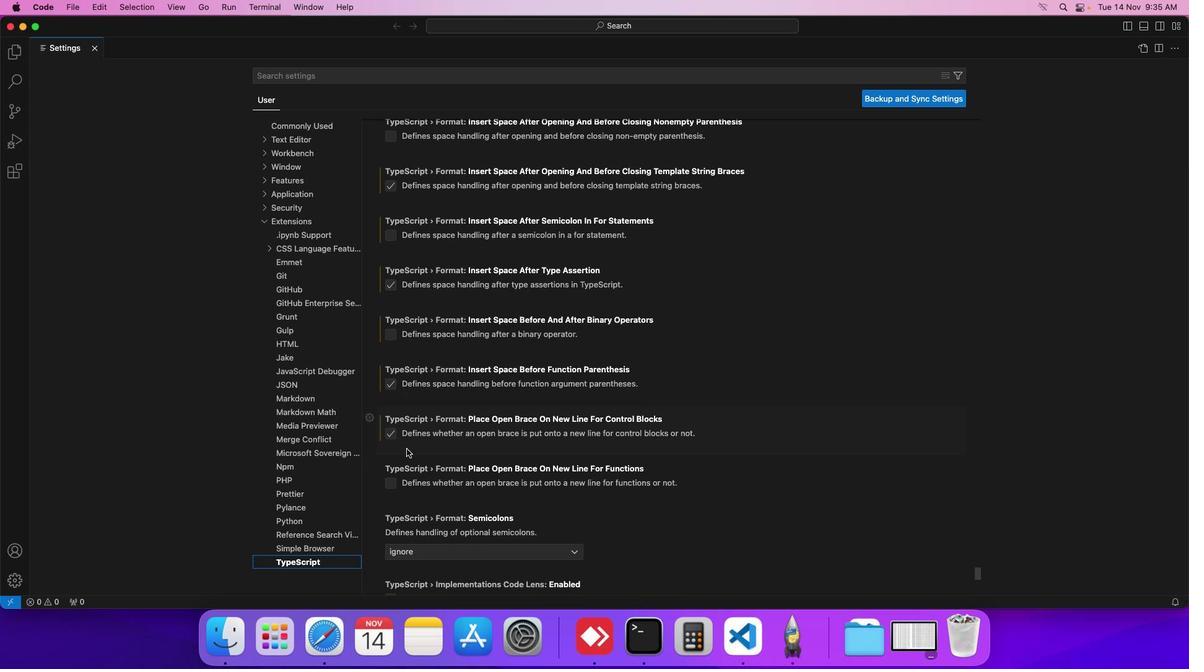 
Action: Mouse moved to (389, 480)
Screenshot: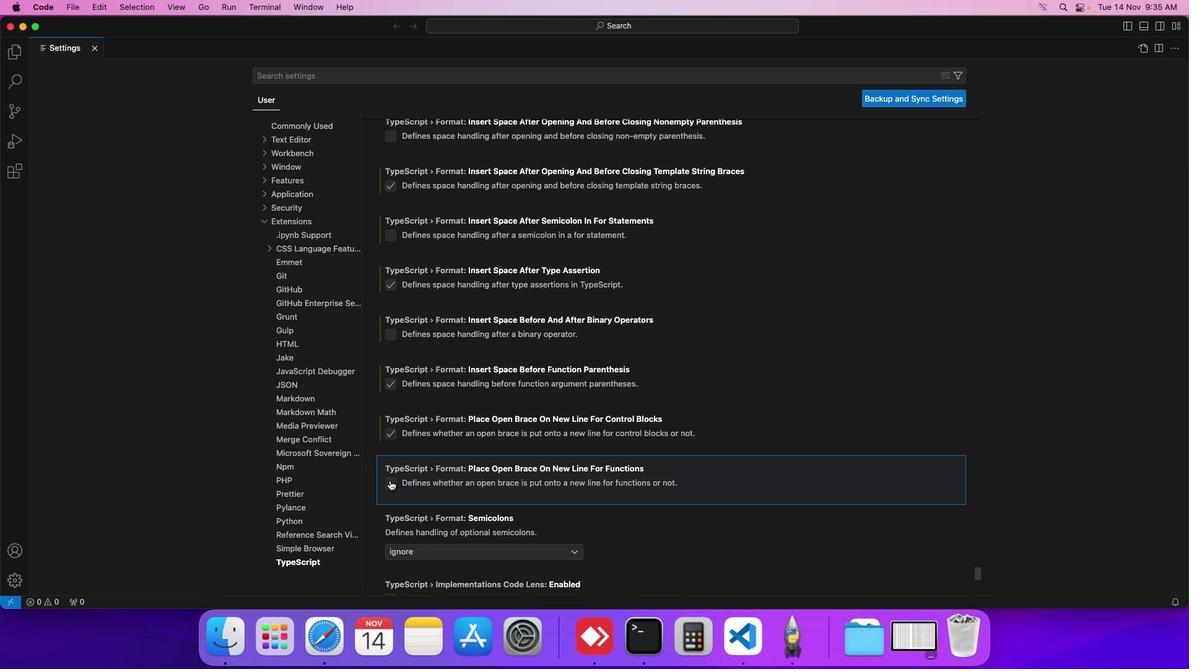 
Action: Mouse pressed left at (389, 480)
Screenshot: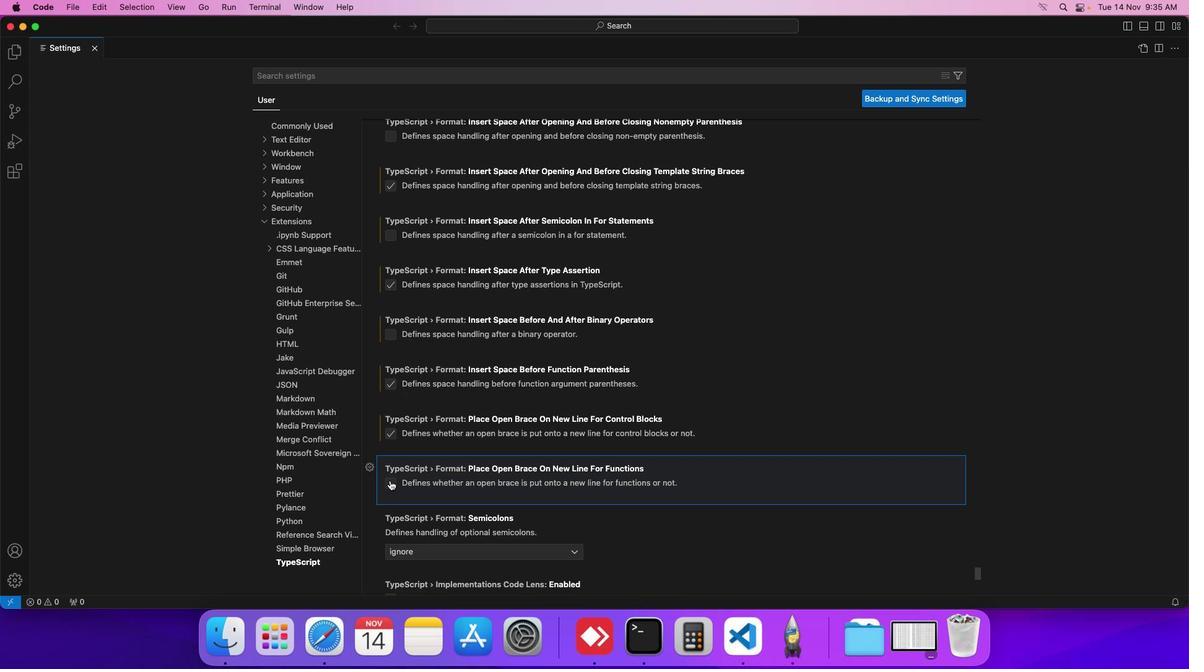 
